 Task: Search for a one-way flight from Midland (MAF) to Indianapolis (IND) on Saturday, 5th August for 5 adults, 2 children, and 1 infant in seat, in economy class, with 1 carry-on bag, departing between 7:00 and 9:00 AM, using Alaska airline, and allowing any number of stops.
Action: Mouse moved to (278, 100)
Screenshot: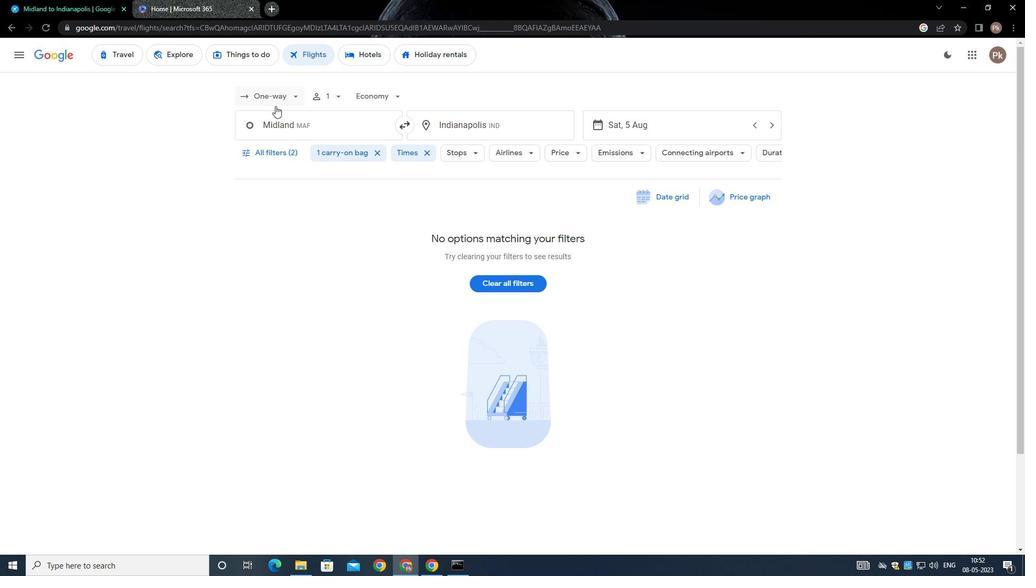 
Action: Mouse pressed left at (278, 100)
Screenshot: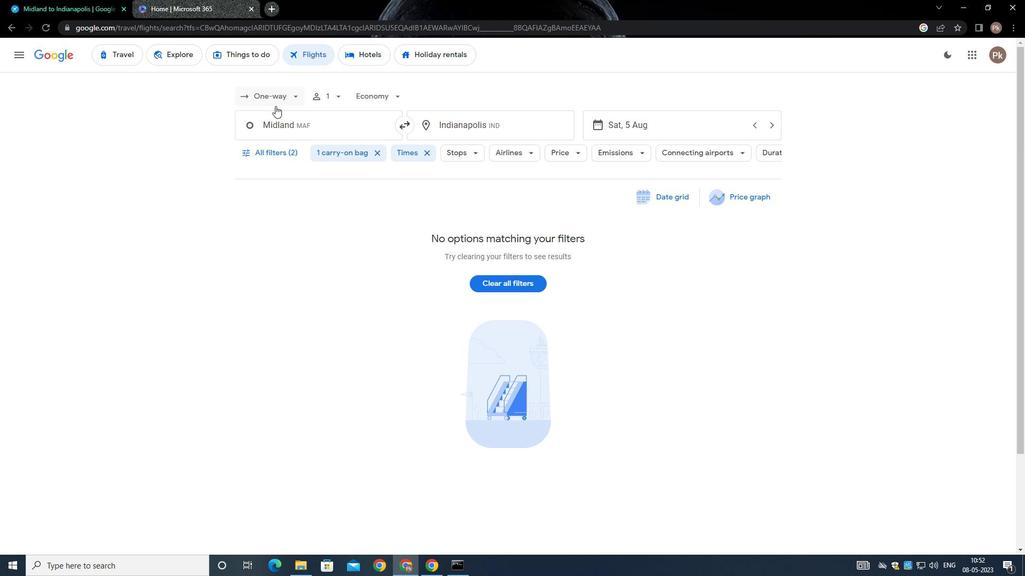 
Action: Mouse moved to (287, 145)
Screenshot: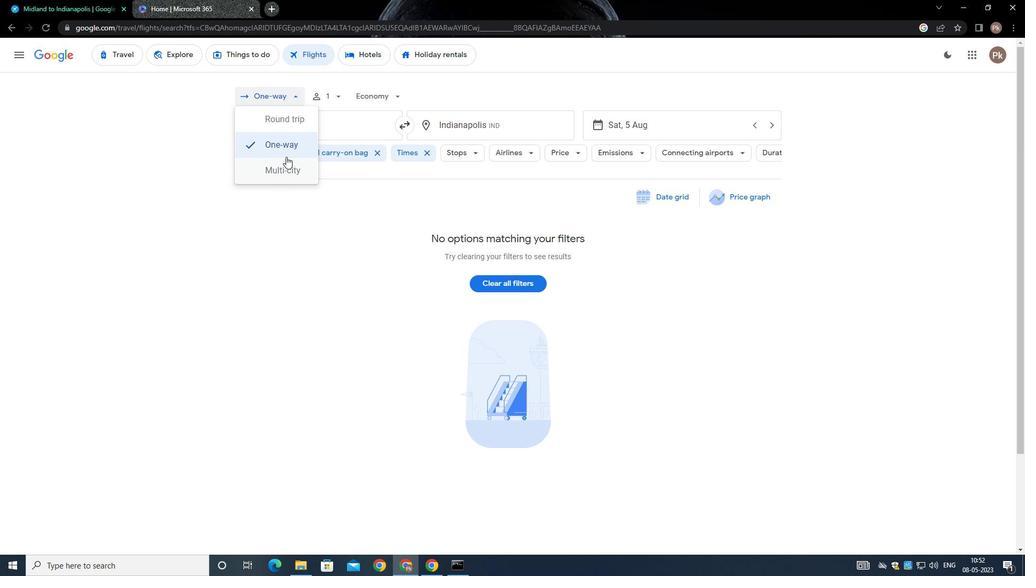
Action: Mouse pressed left at (287, 145)
Screenshot: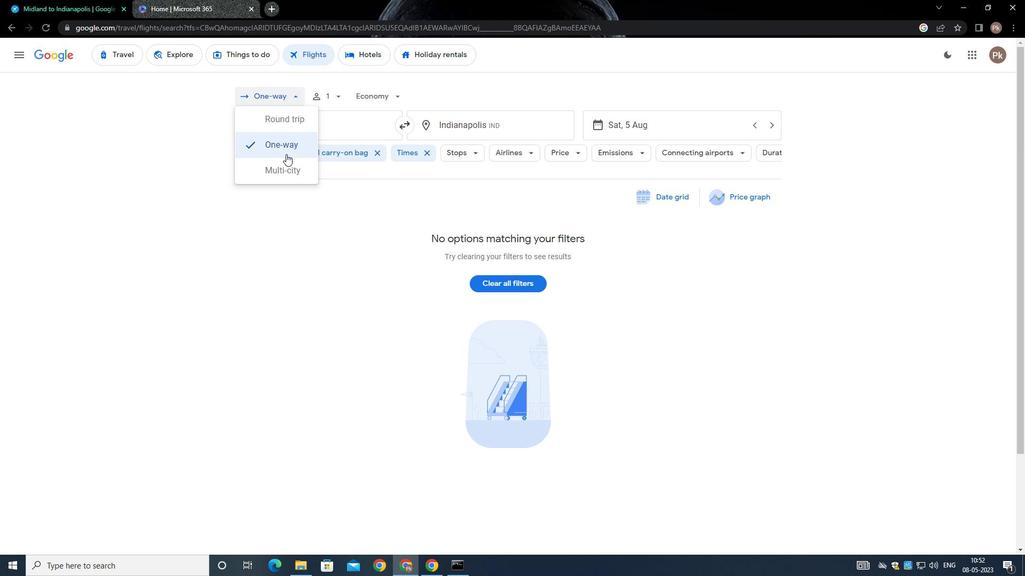 
Action: Mouse moved to (335, 99)
Screenshot: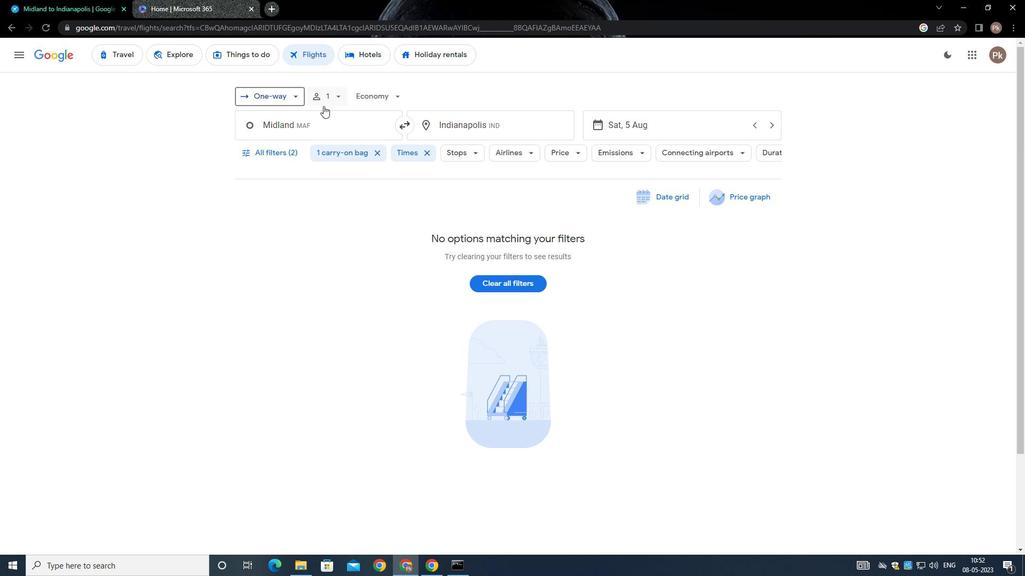
Action: Mouse pressed left at (335, 99)
Screenshot: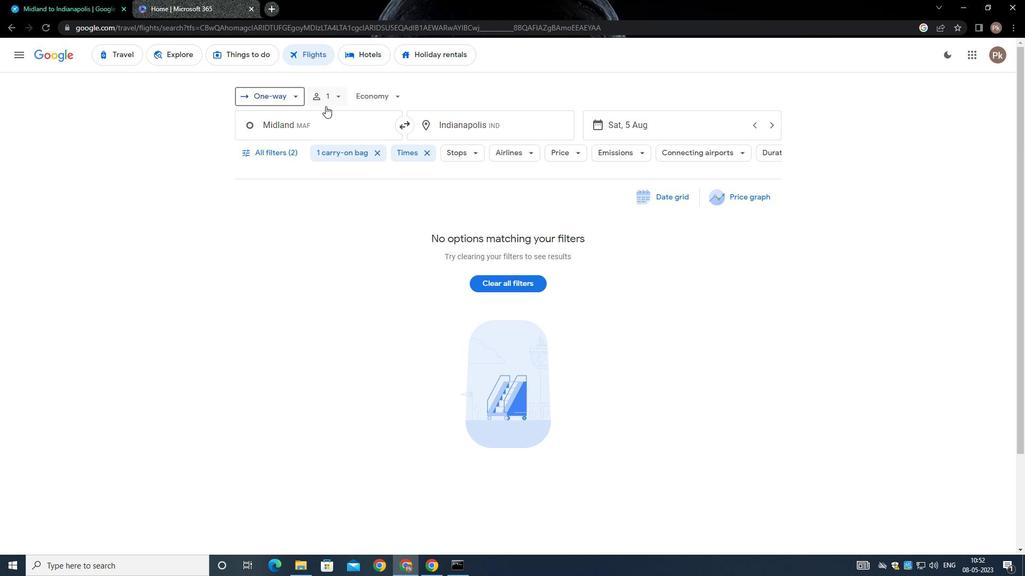 
Action: Mouse moved to (418, 122)
Screenshot: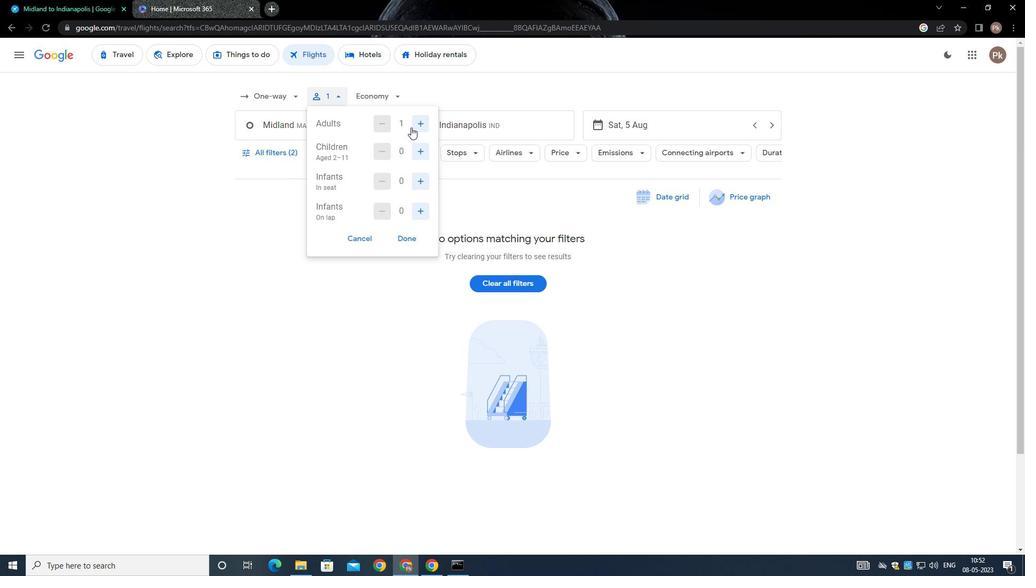 
Action: Mouse pressed left at (418, 122)
Screenshot: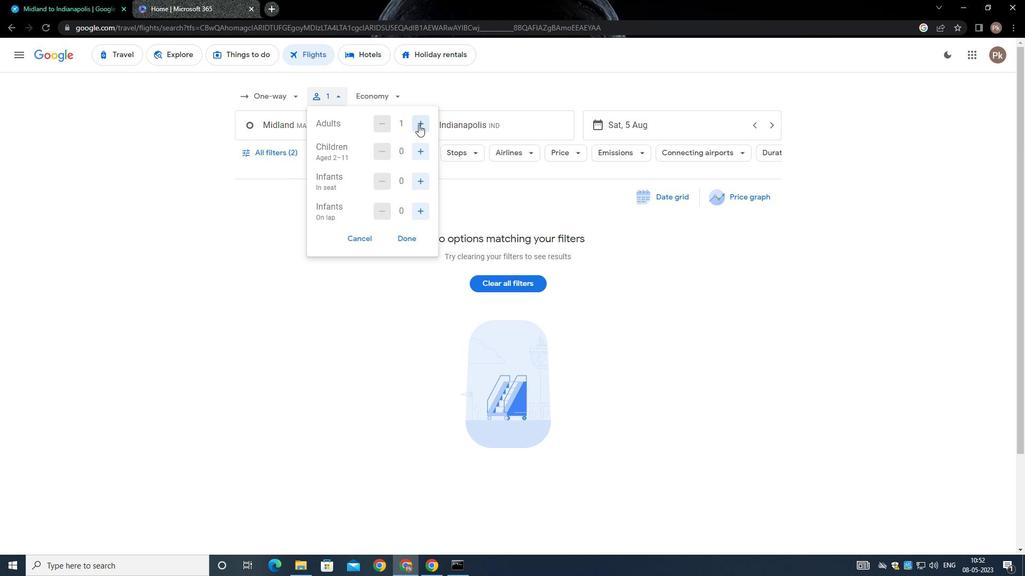 
Action: Mouse moved to (418, 122)
Screenshot: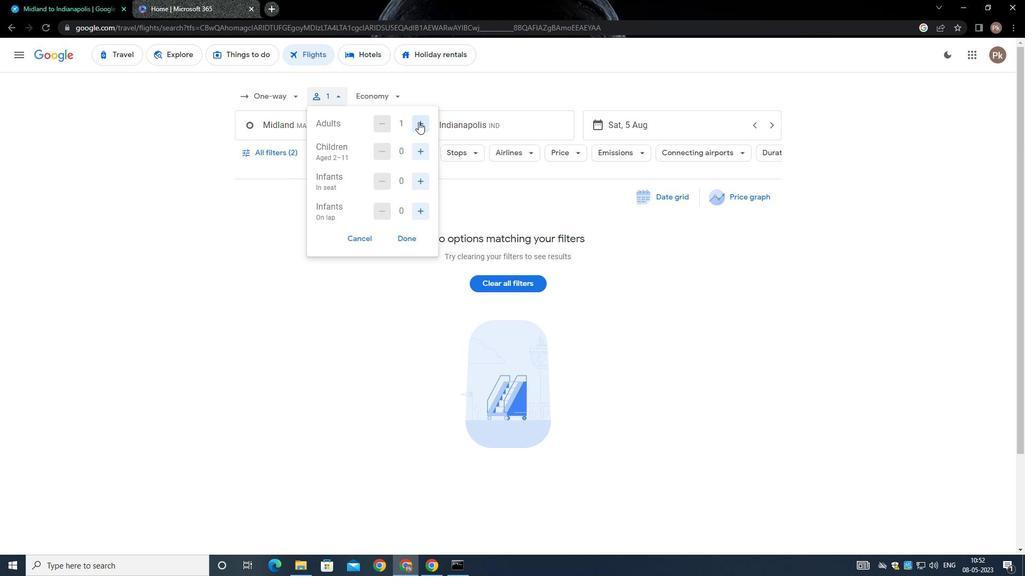 
Action: Mouse pressed left at (418, 122)
Screenshot: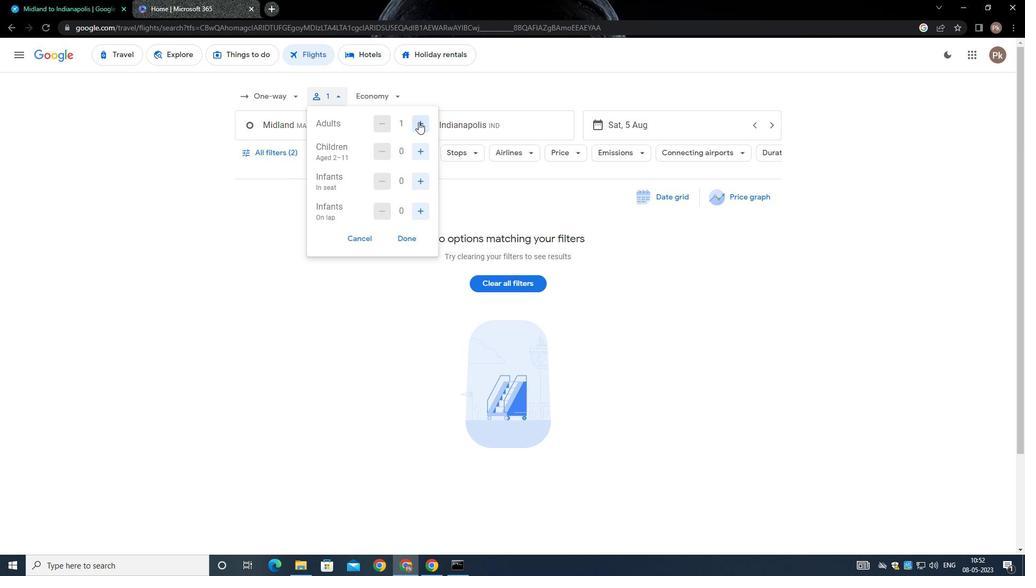 
Action: Mouse moved to (419, 121)
Screenshot: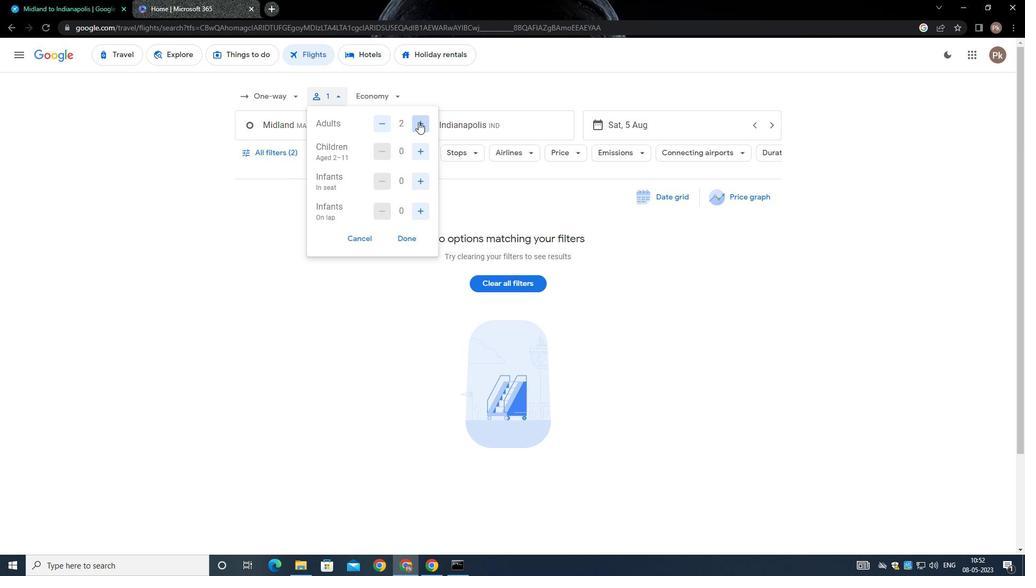 
Action: Mouse pressed left at (419, 121)
Screenshot: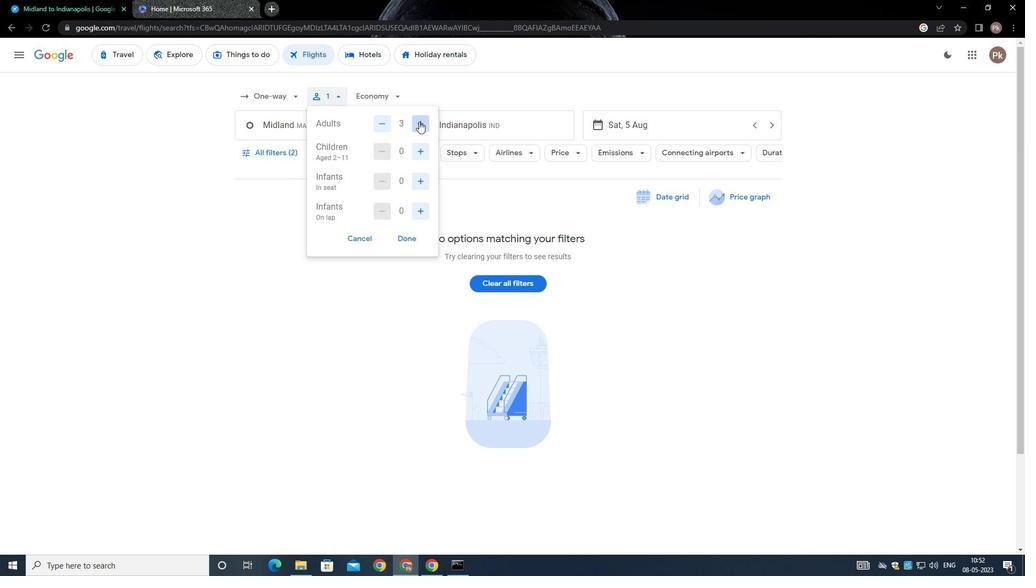 
Action: Mouse pressed left at (419, 121)
Screenshot: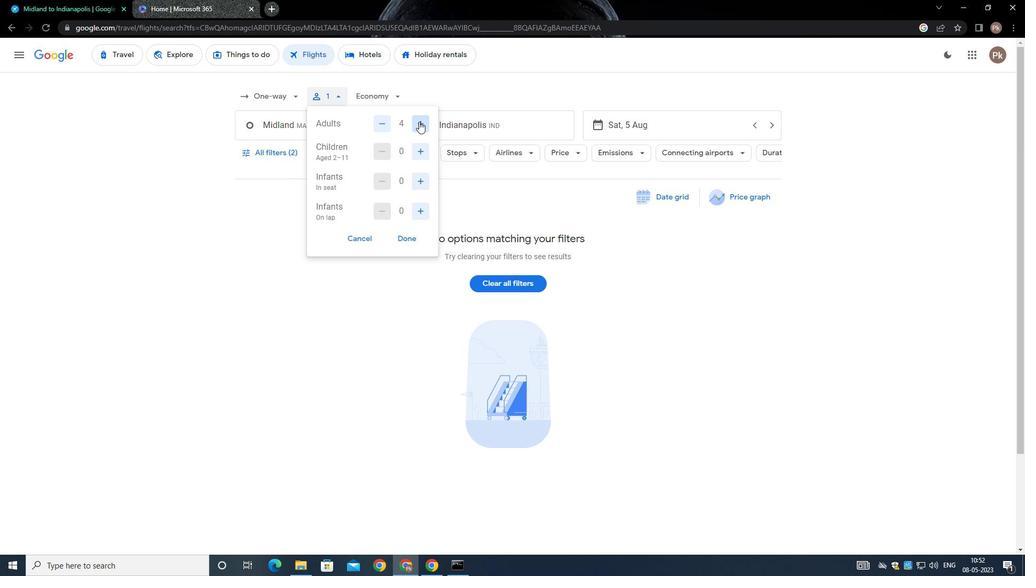 
Action: Mouse moved to (425, 153)
Screenshot: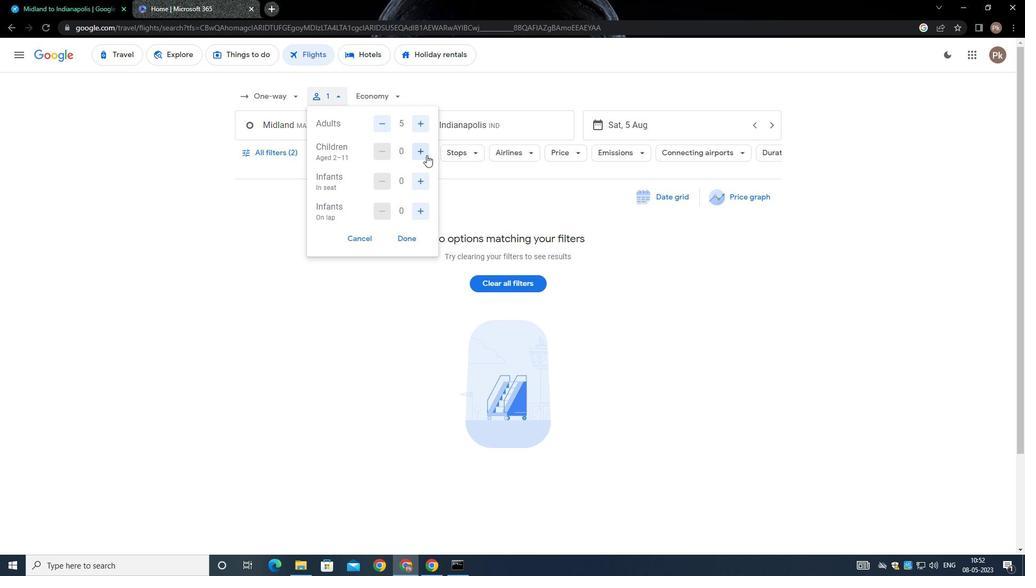 
Action: Mouse pressed left at (425, 153)
Screenshot: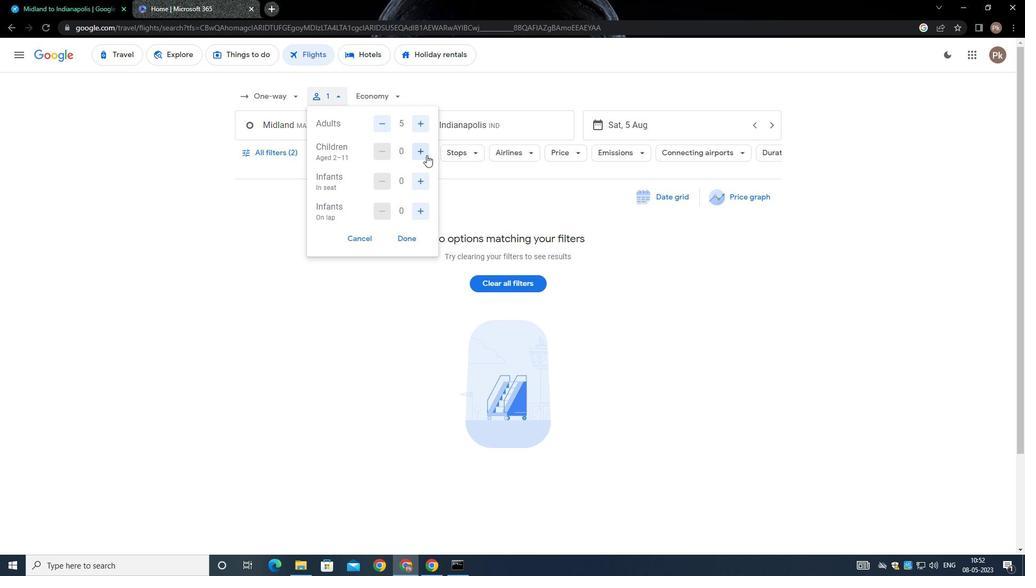 
Action: Mouse moved to (425, 153)
Screenshot: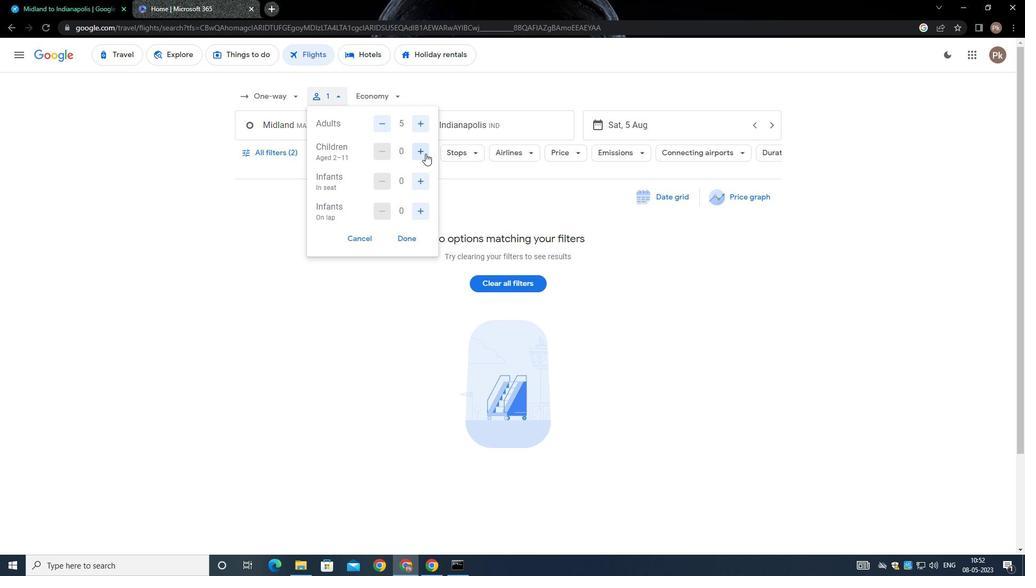 
Action: Mouse pressed left at (425, 153)
Screenshot: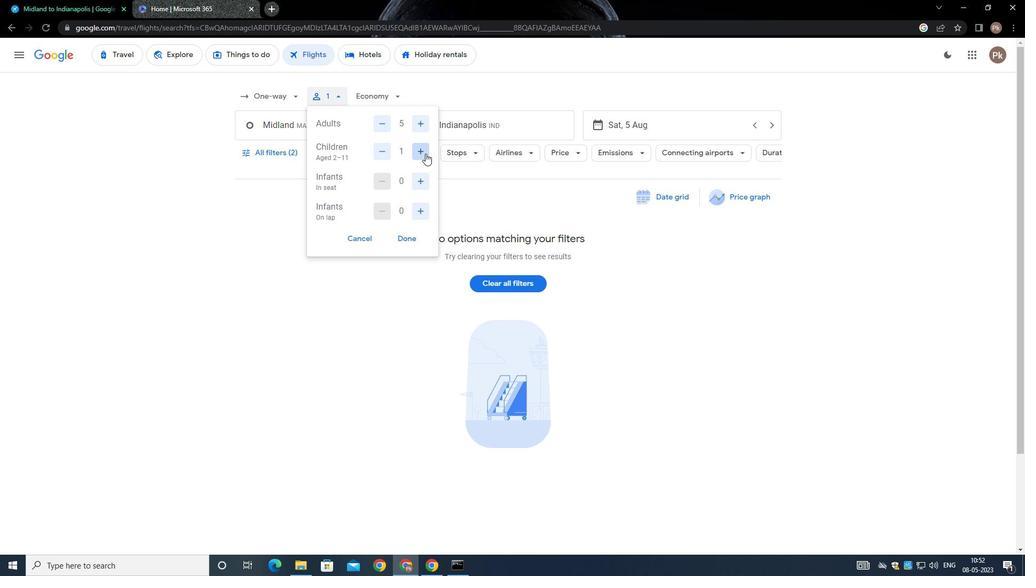 
Action: Mouse moved to (424, 177)
Screenshot: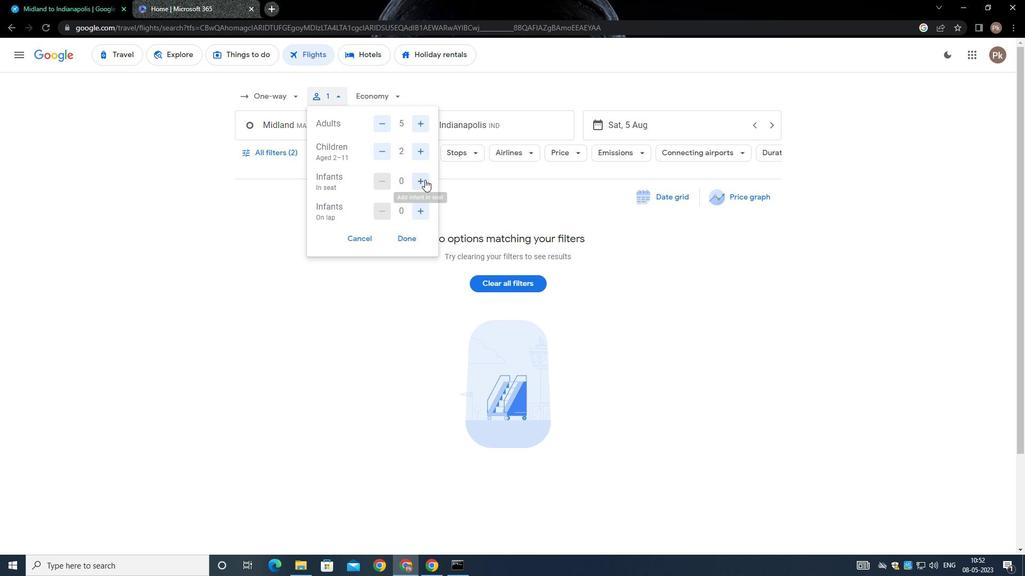 
Action: Mouse pressed left at (424, 177)
Screenshot: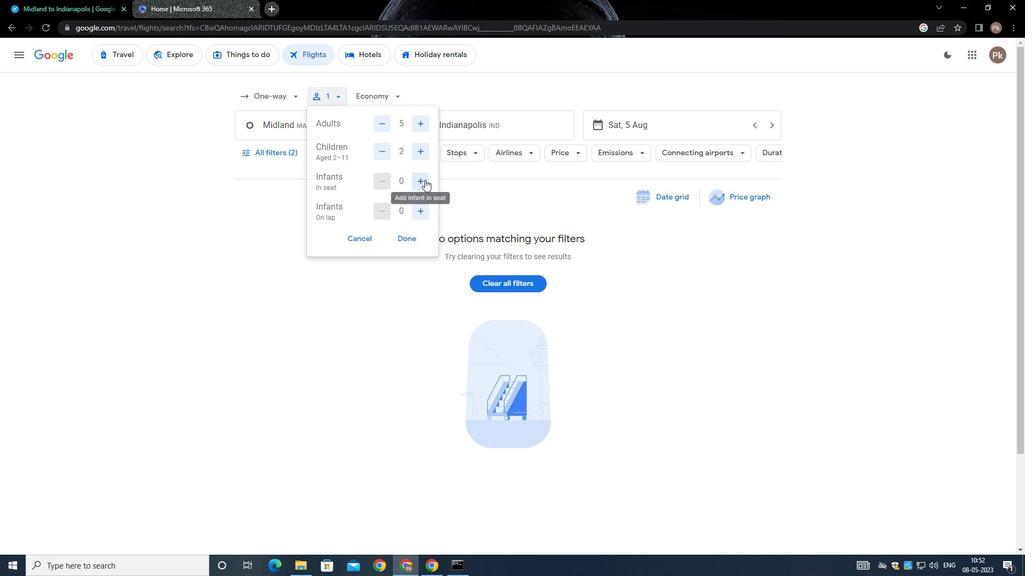 
Action: Mouse moved to (420, 211)
Screenshot: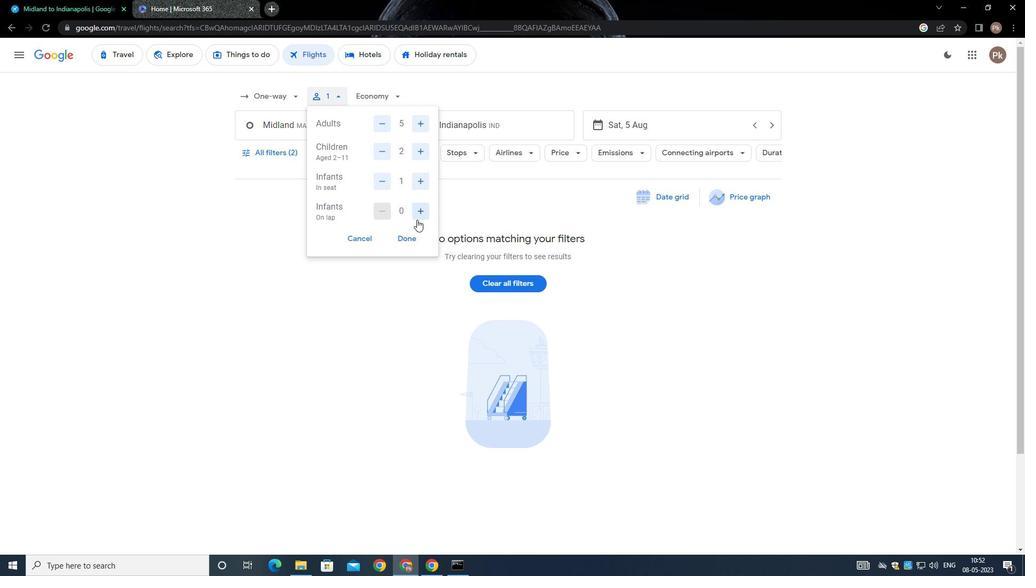 
Action: Mouse pressed left at (420, 211)
Screenshot: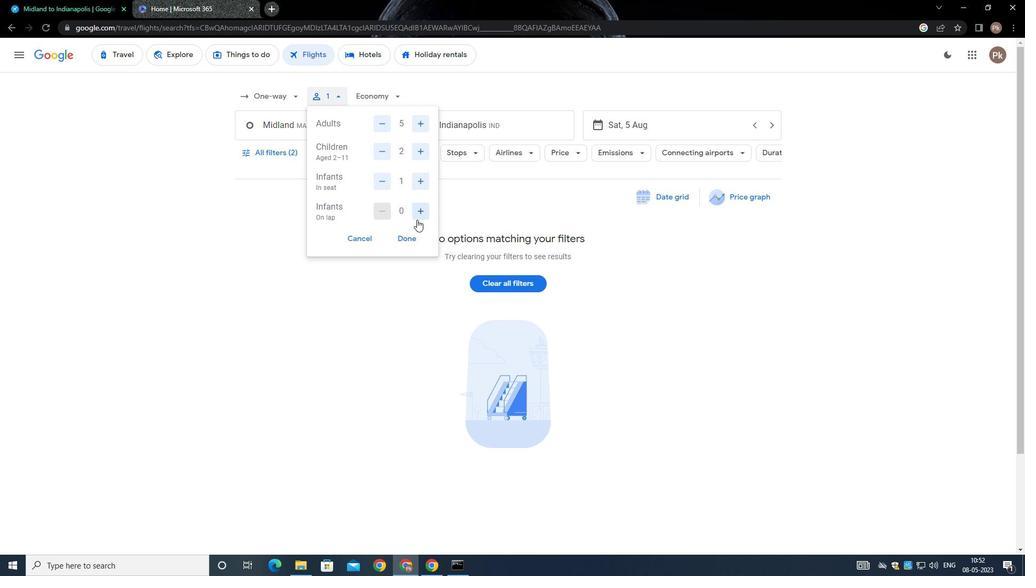 
Action: Mouse moved to (407, 235)
Screenshot: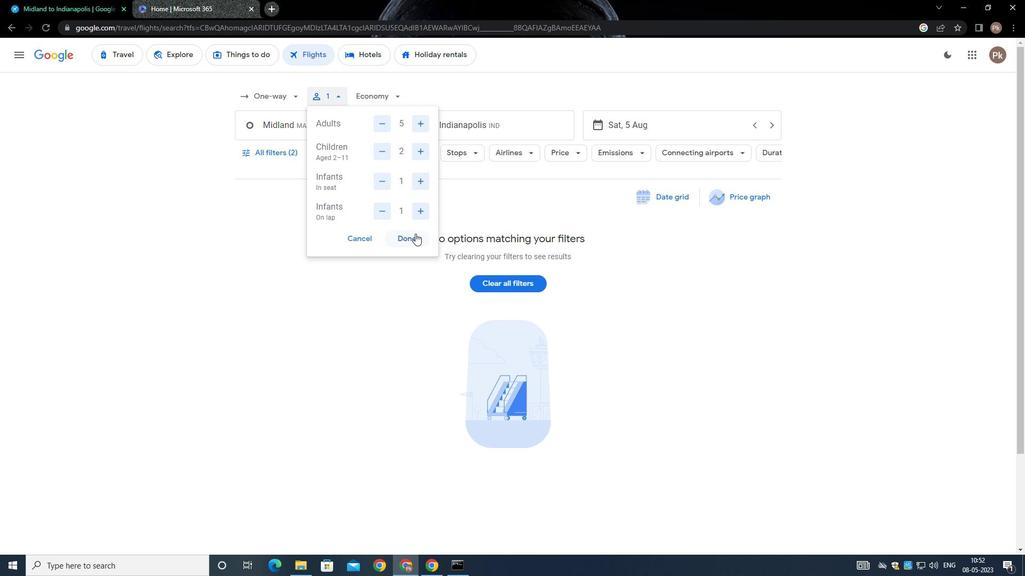 
Action: Mouse pressed left at (407, 235)
Screenshot: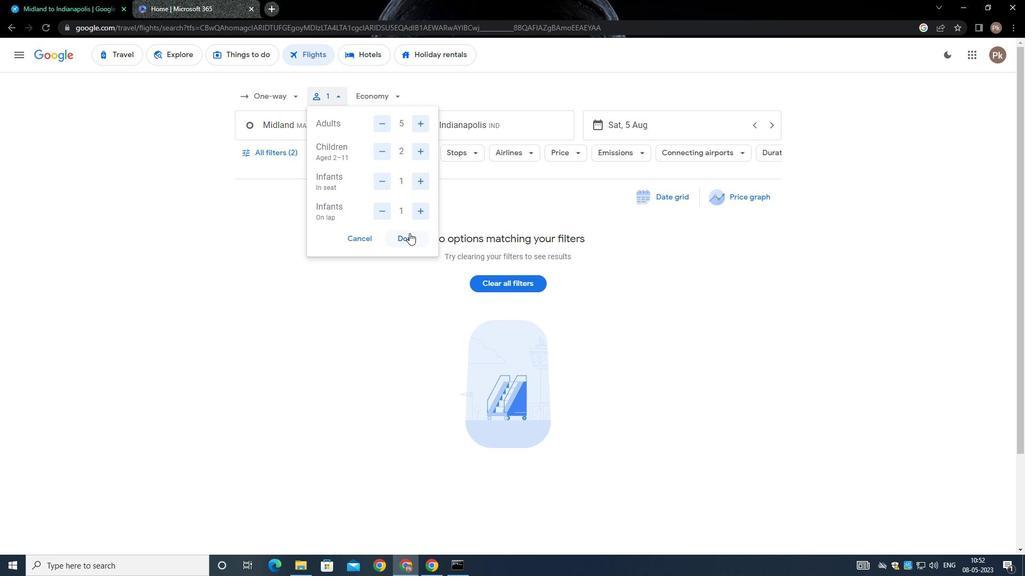 
Action: Mouse moved to (385, 96)
Screenshot: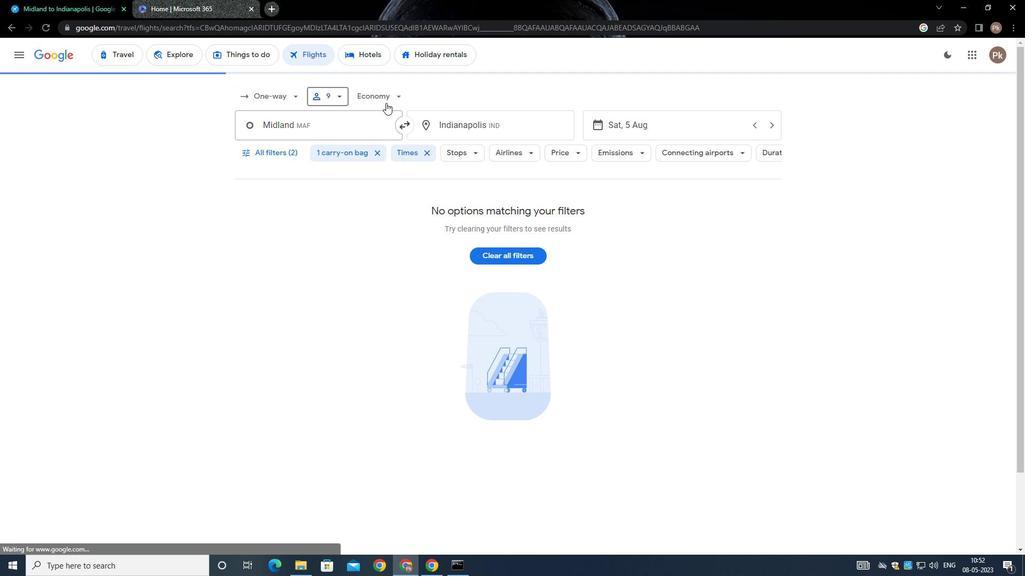 
Action: Mouse pressed left at (385, 96)
Screenshot: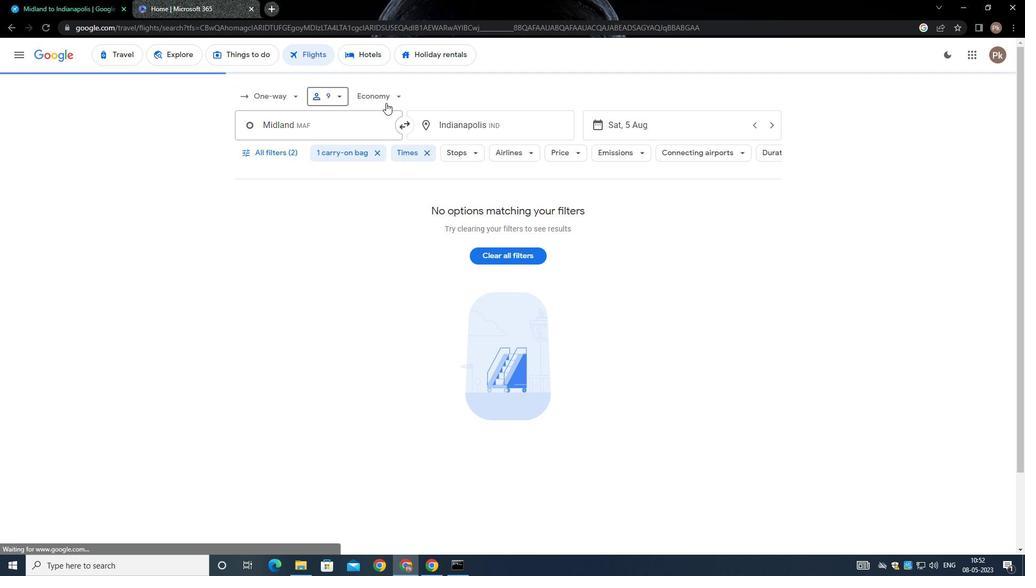 
Action: Mouse moved to (390, 121)
Screenshot: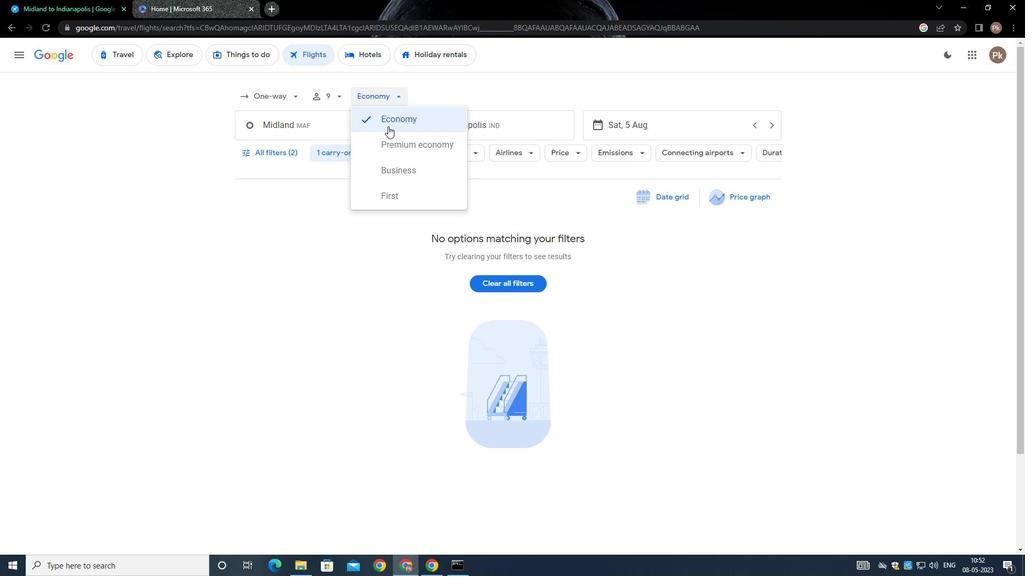 
Action: Mouse pressed left at (390, 121)
Screenshot: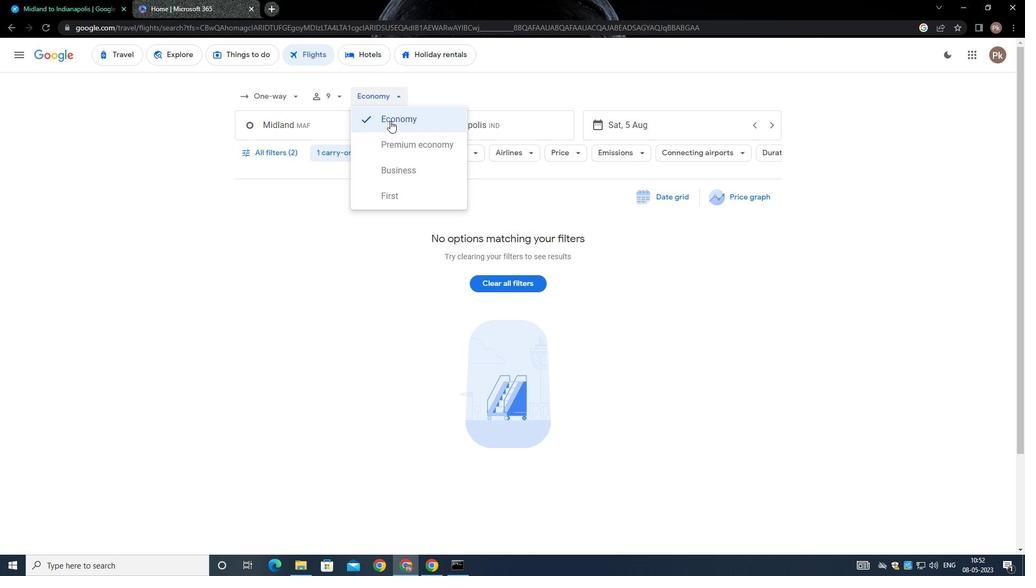 
Action: Mouse moved to (308, 120)
Screenshot: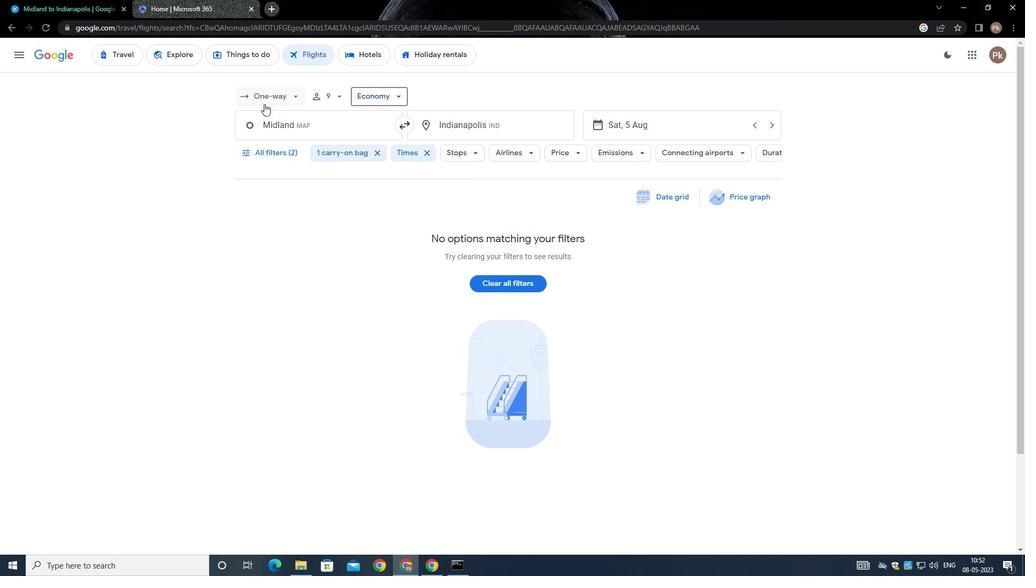 
Action: Mouse pressed left at (308, 120)
Screenshot: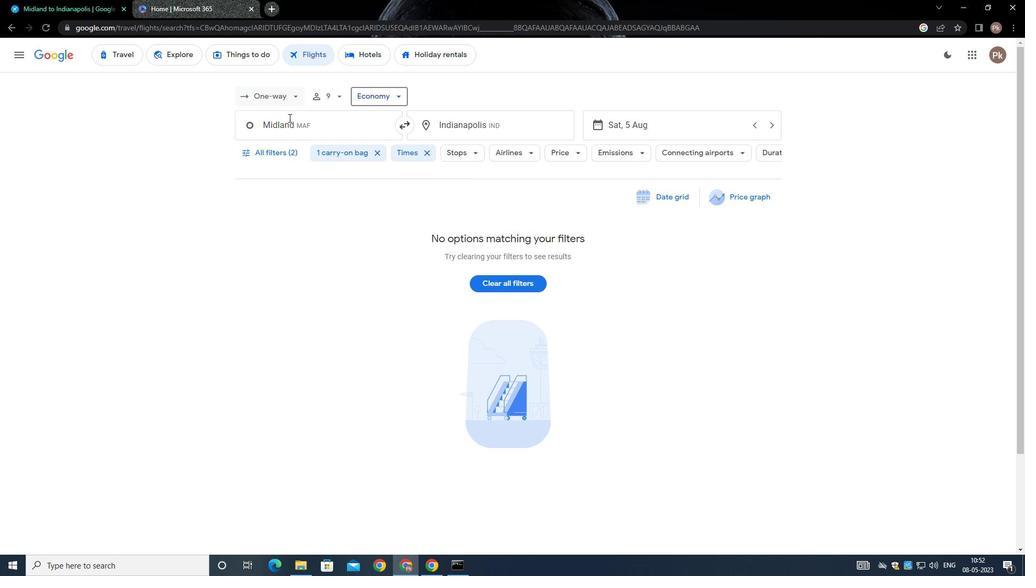 
Action: Mouse moved to (343, 179)
Screenshot: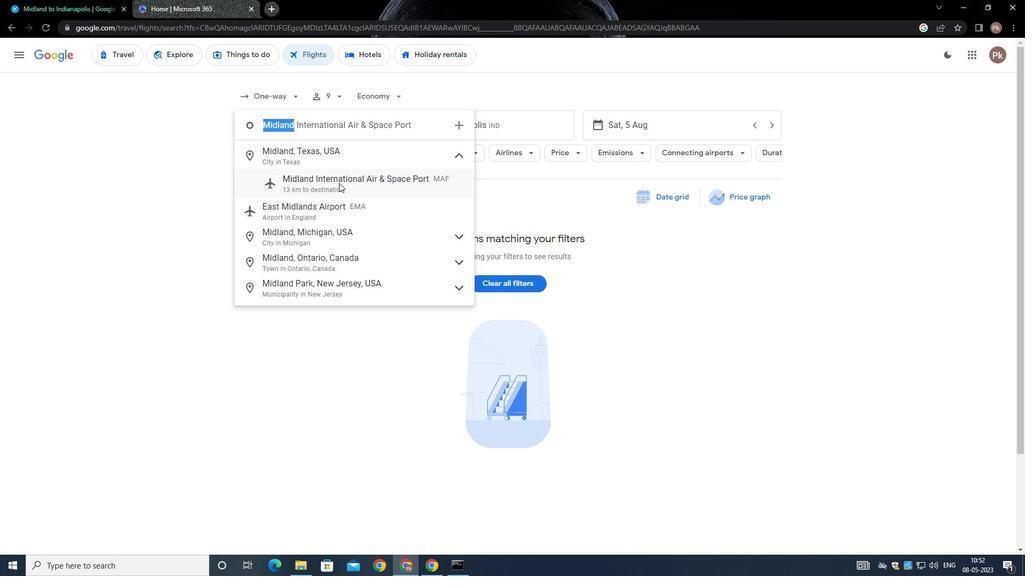 
Action: Mouse pressed left at (343, 179)
Screenshot: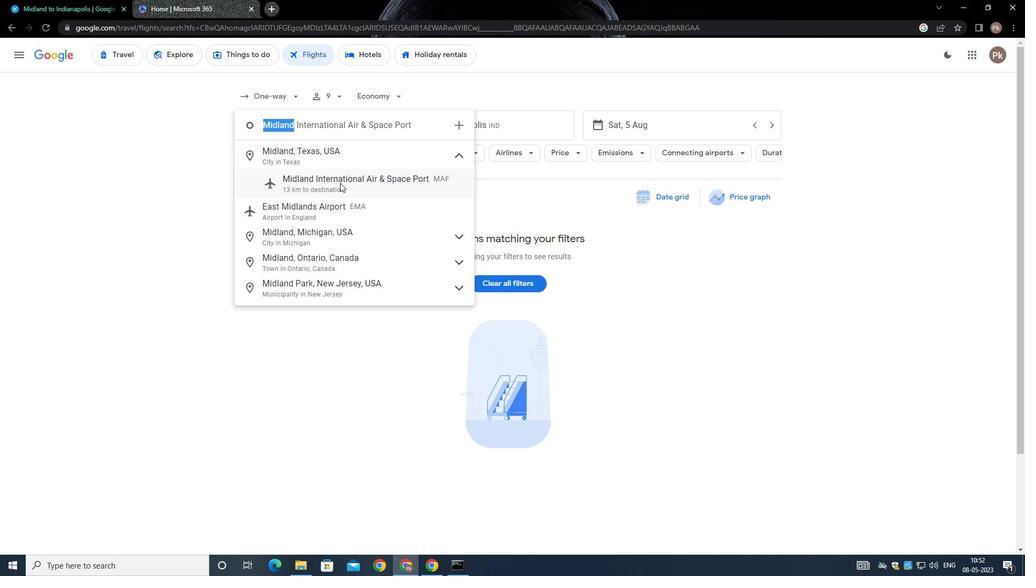 
Action: Mouse moved to (471, 126)
Screenshot: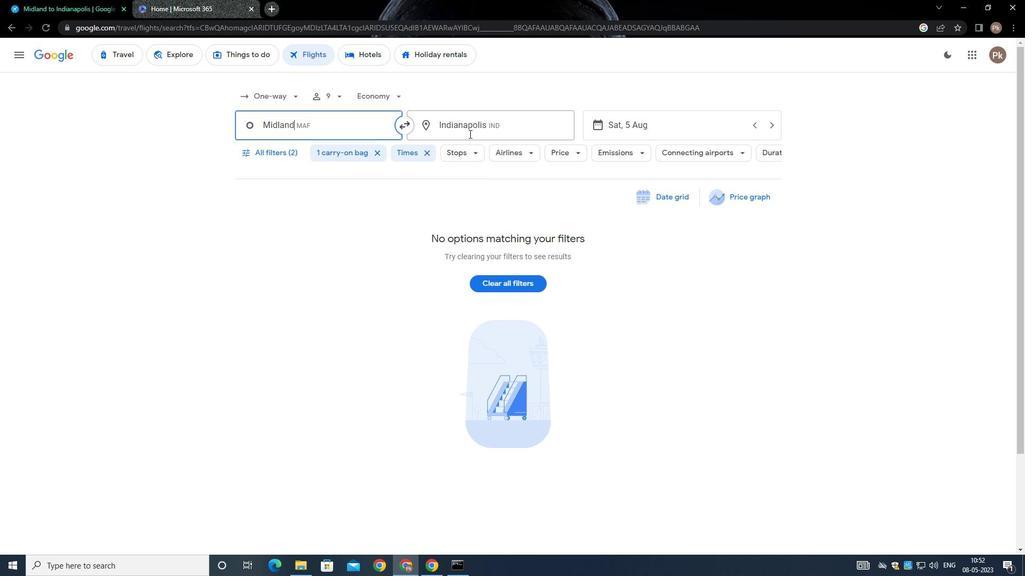 
Action: Mouse pressed left at (471, 126)
Screenshot: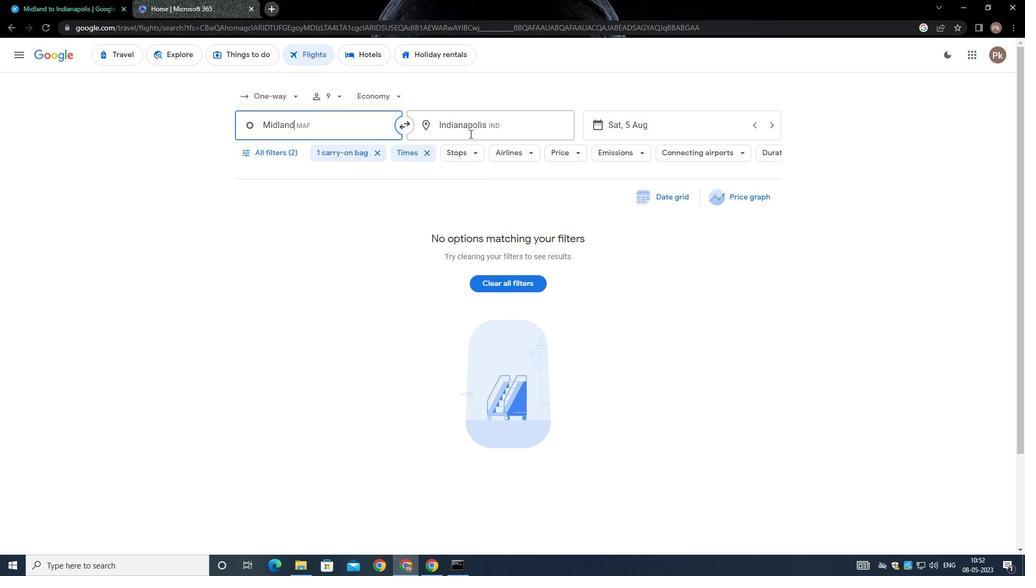 
Action: Mouse moved to (492, 180)
Screenshot: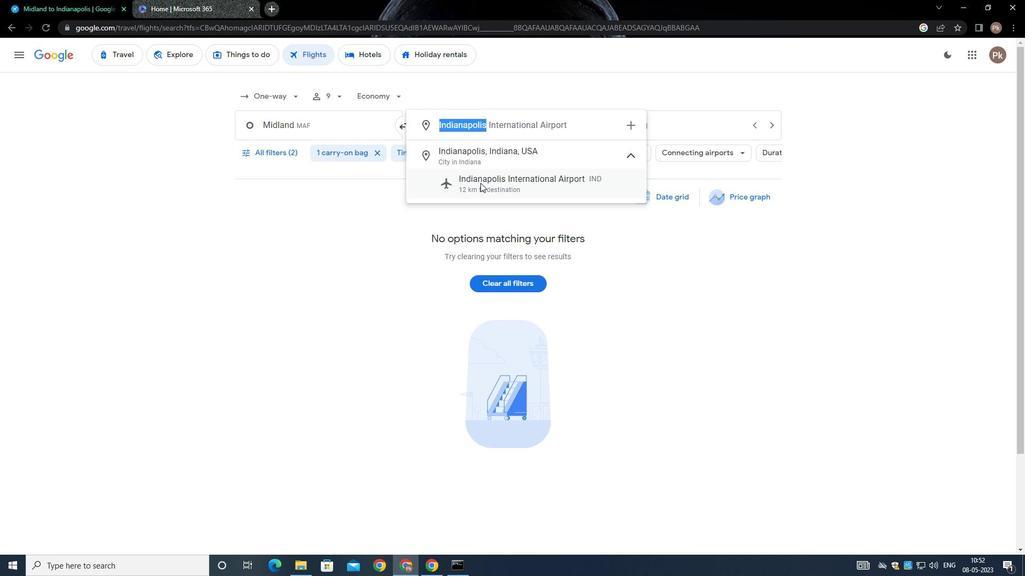
Action: Mouse pressed left at (492, 180)
Screenshot: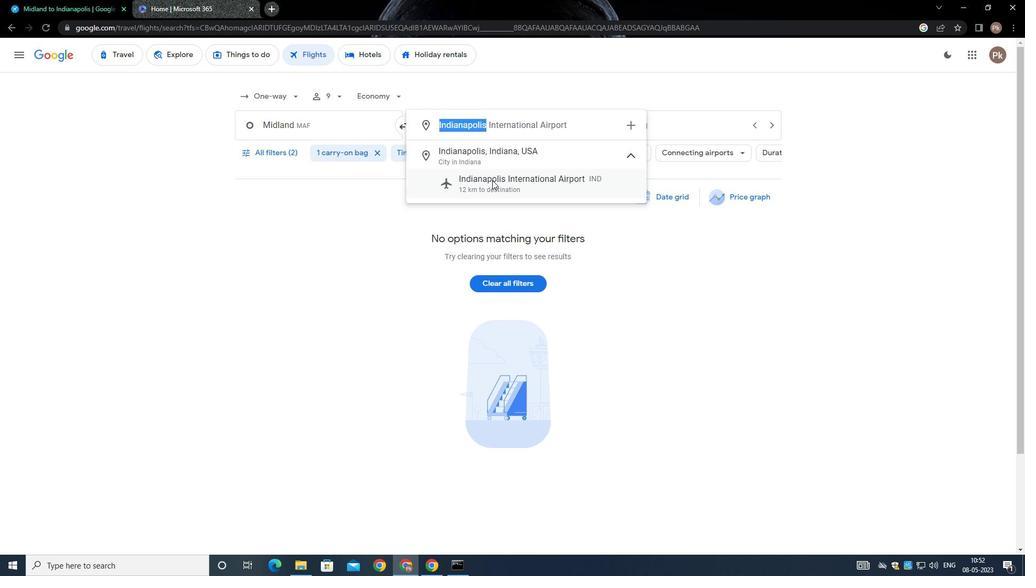 
Action: Mouse moved to (637, 126)
Screenshot: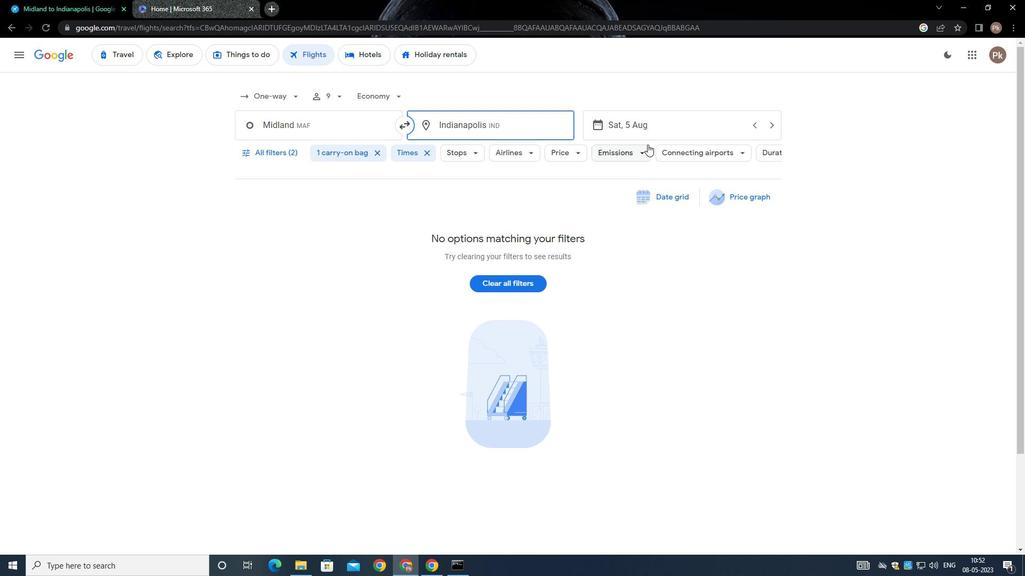 
Action: Mouse pressed left at (637, 126)
Screenshot: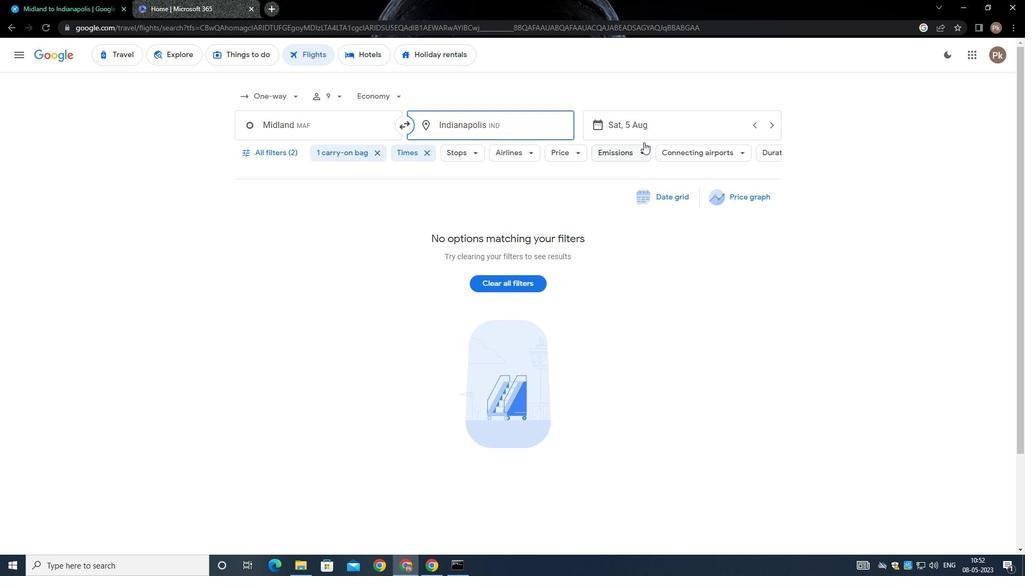 
Action: Mouse moved to (551, 206)
Screenshot: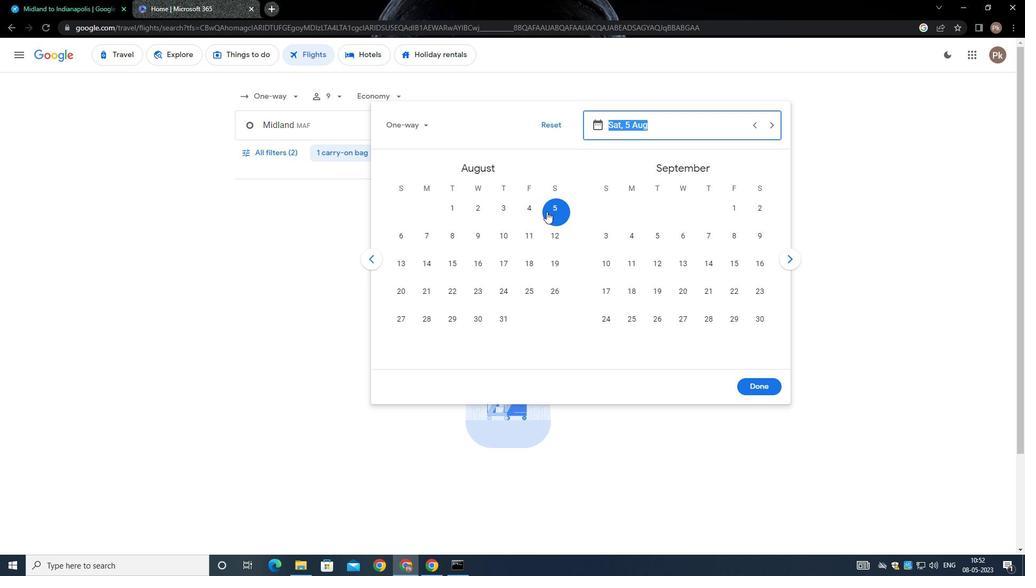 
Action: Mouse pressed left at (551, 206)
Screenshot: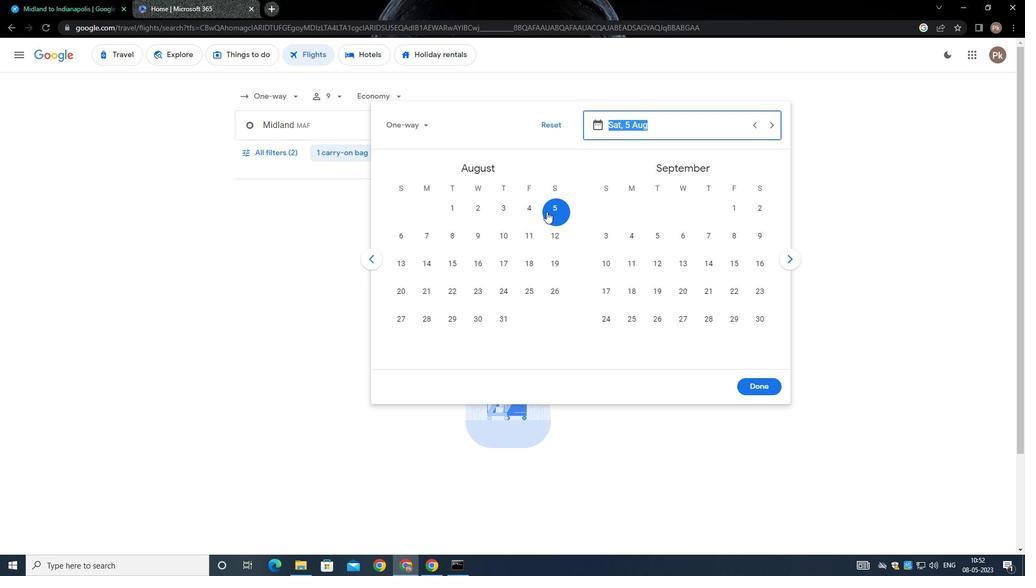 
Action: Mouse moved to (762, 384)
Screenshot: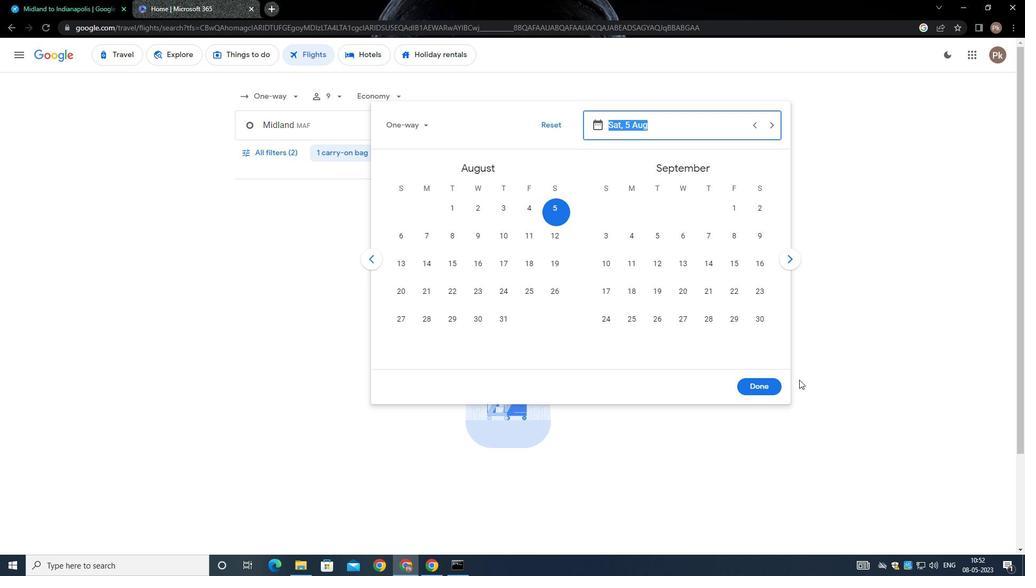 
Action: Mouse pressed left at (762, 384)
Screenshot: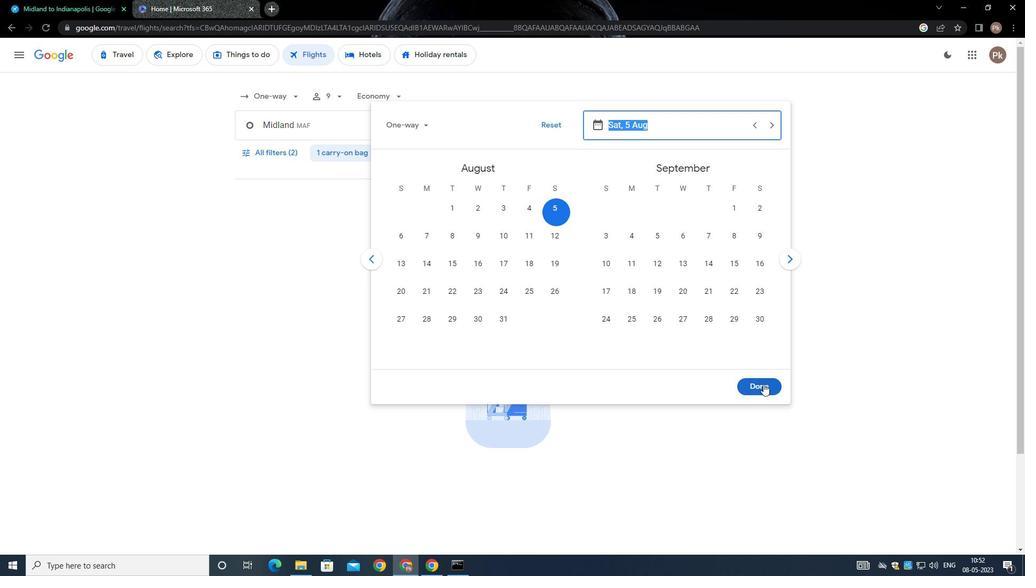 
Action: Mouse moved to (275, 158)
Screenshot: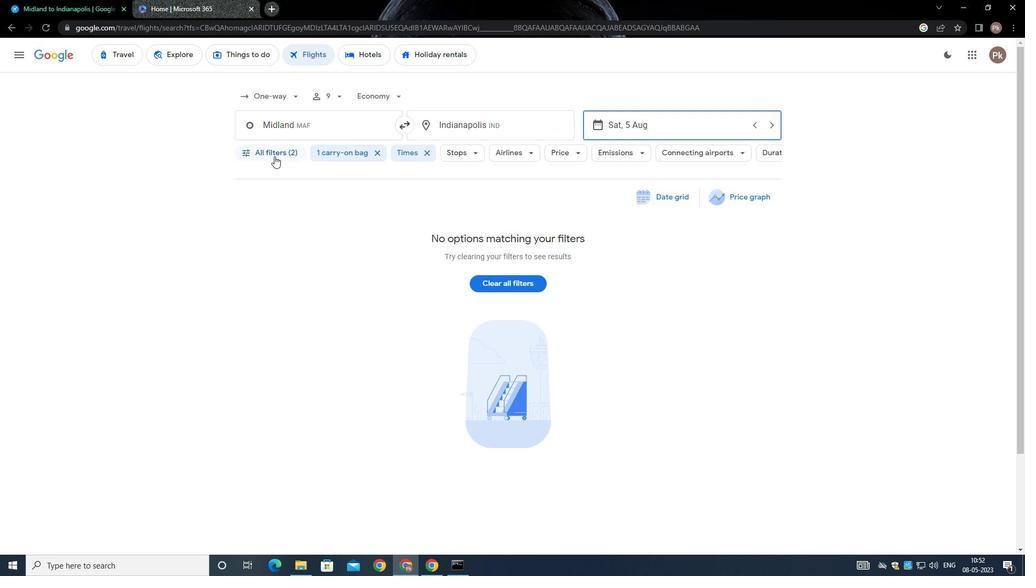 
Action: Mouse pressed left at (275, 158)
Screenshot: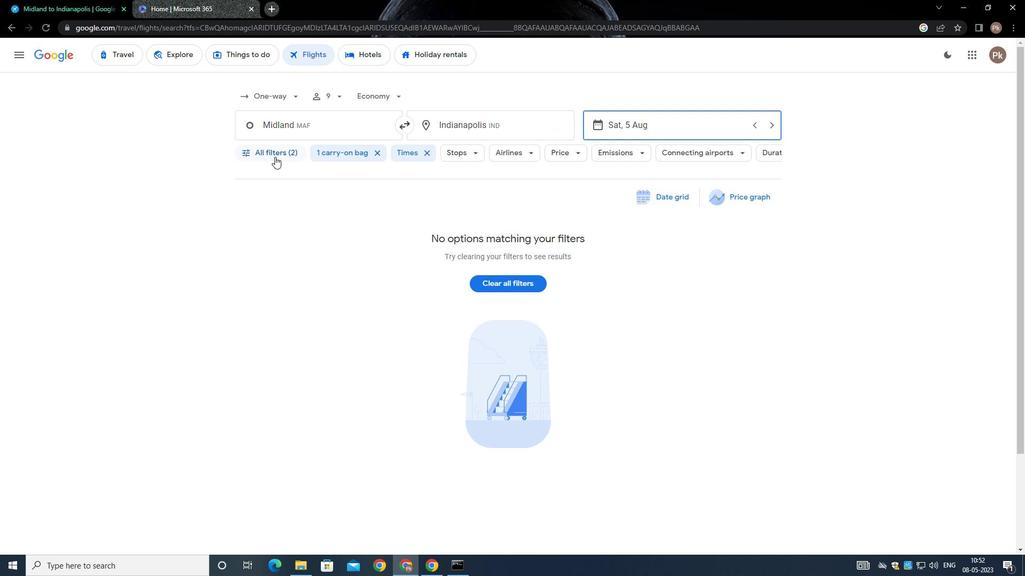 
Action: Mouse moved to (394, 380)
Screenshot: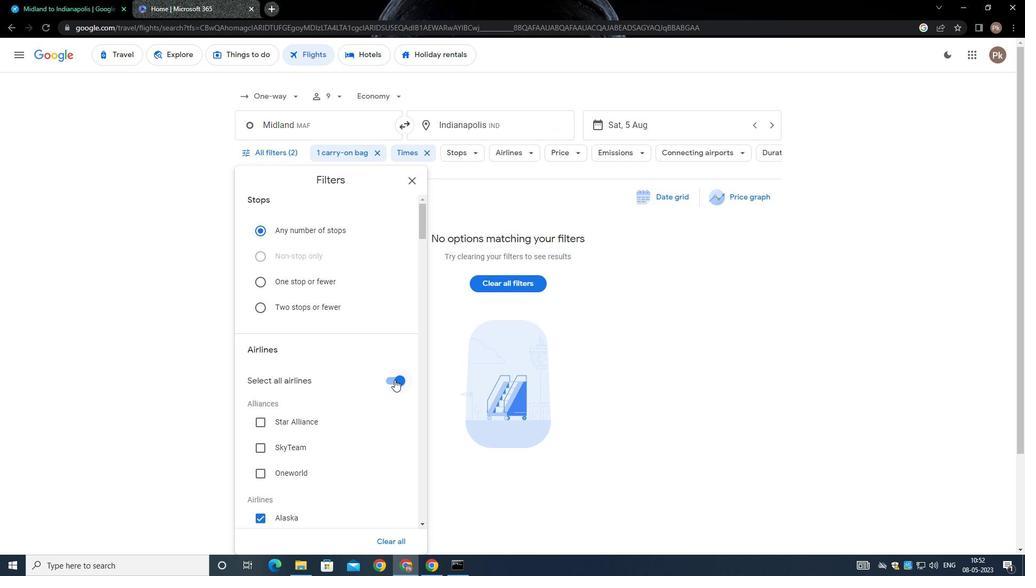 
Action: Mouse pressed left at (394, 380)
Screenshot: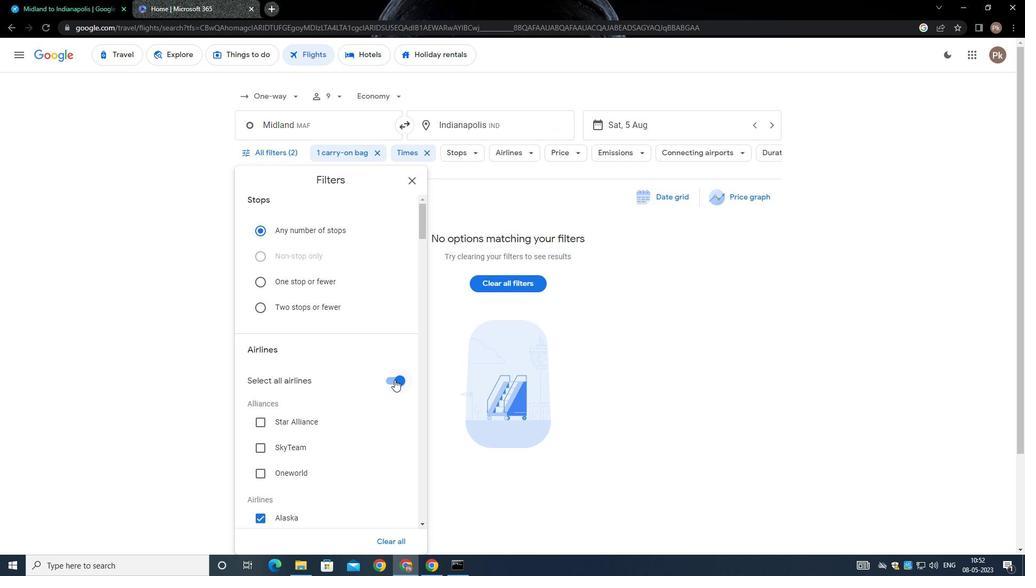 
Action: Mouse moved to (374, 332)
Screenshot: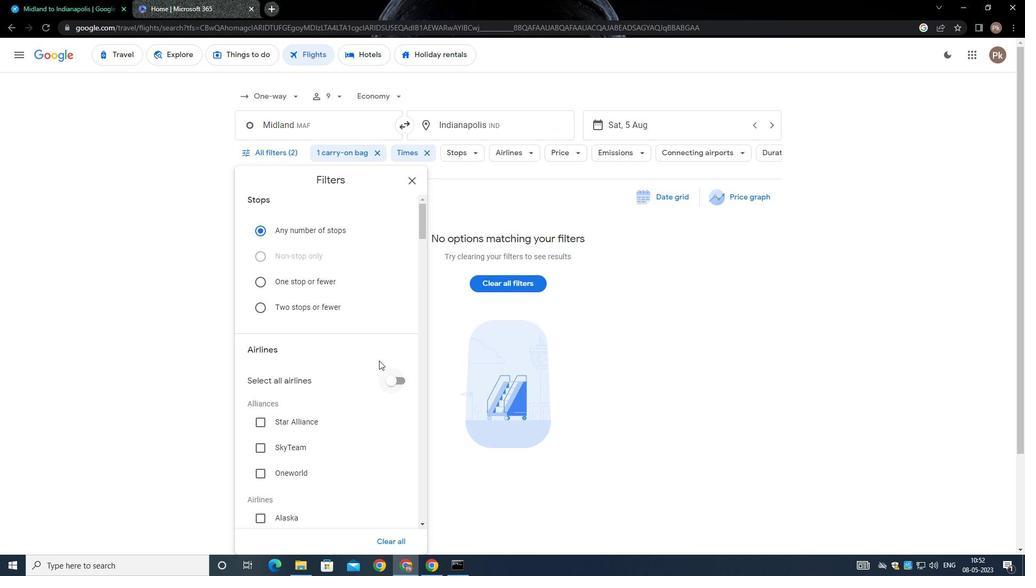 
Action: Mouse scrolled (374, 332) with delta (0, 0)
Screenshot: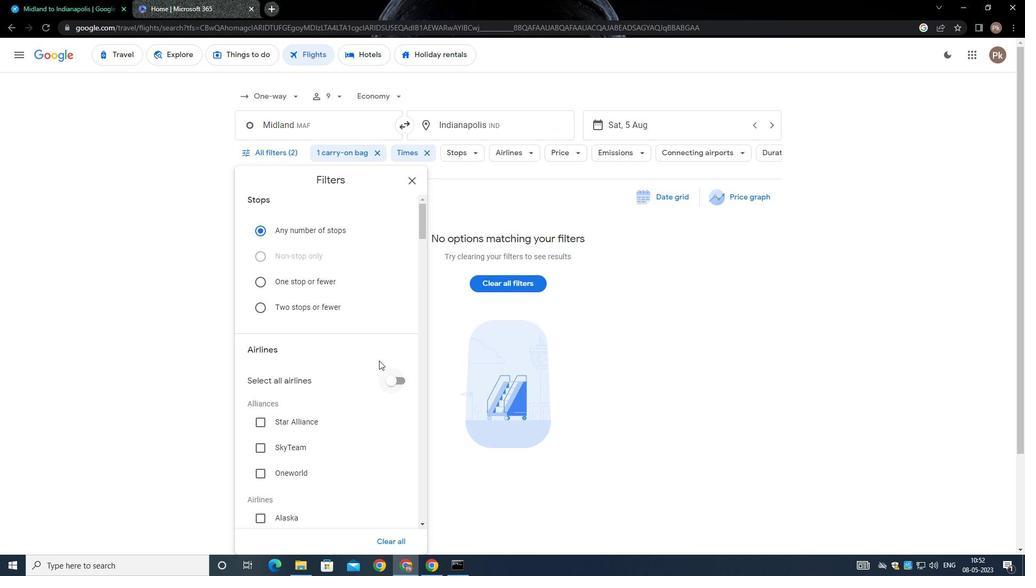 
Action: Mouse moved to (376, 336)
Screenshot: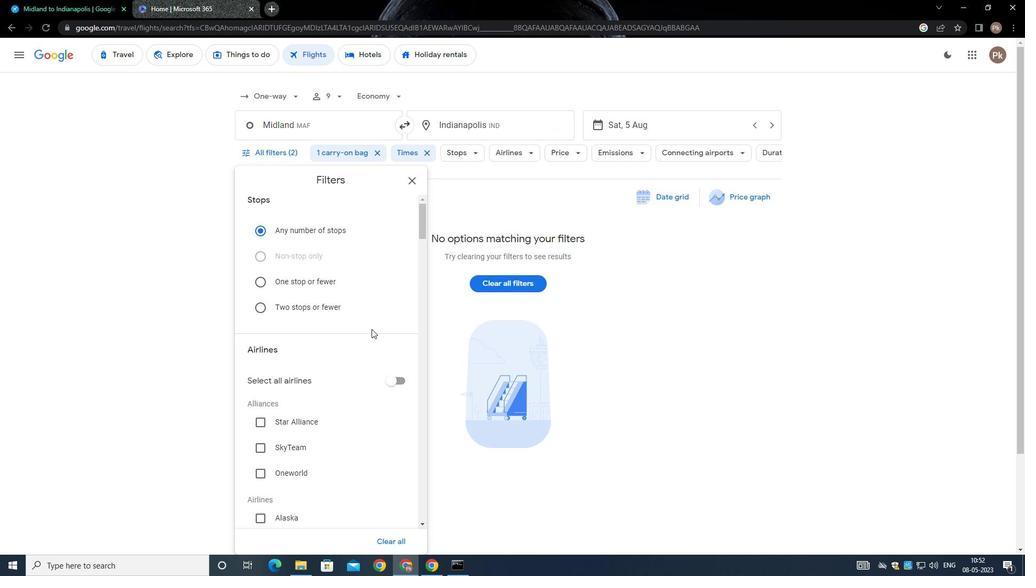 
Action: Mouse scrolled (376, 336) with delta (0, 0)
Screenshot: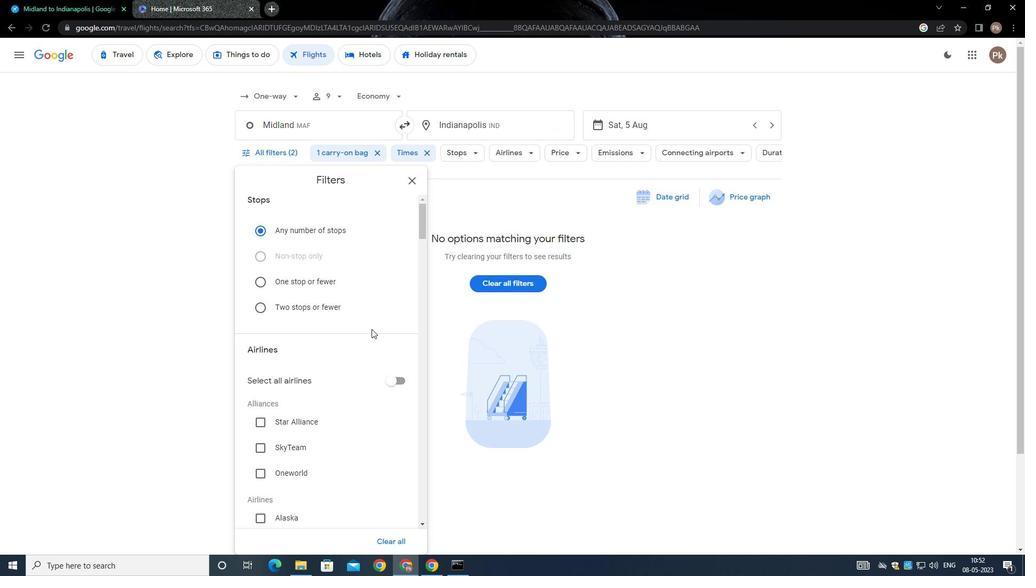 
Action: Mouse moved to (376, 336)
Screenshot: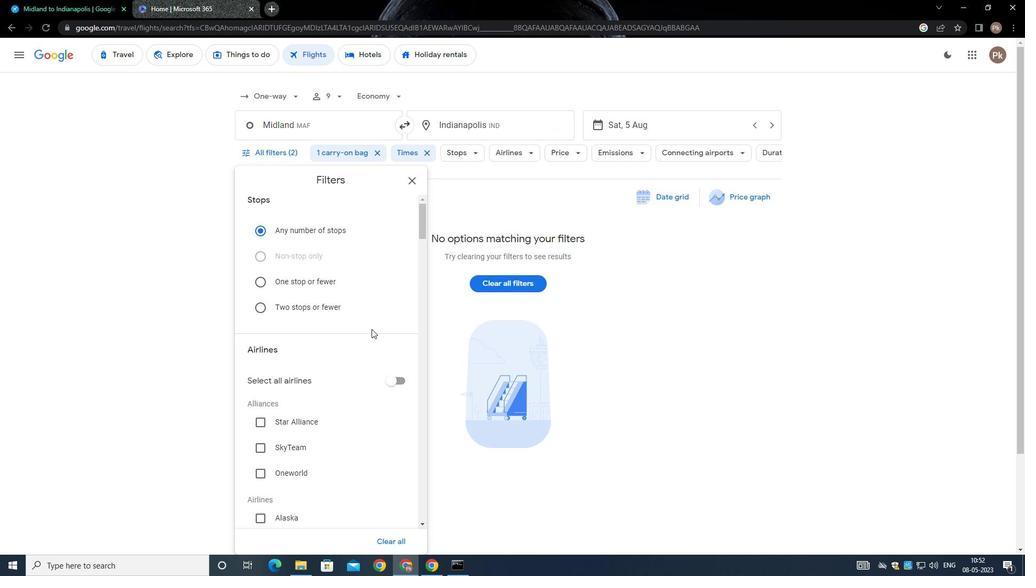 
Action: Mouse scrolled (376, 336) with delta (0, 0)
Screenshot: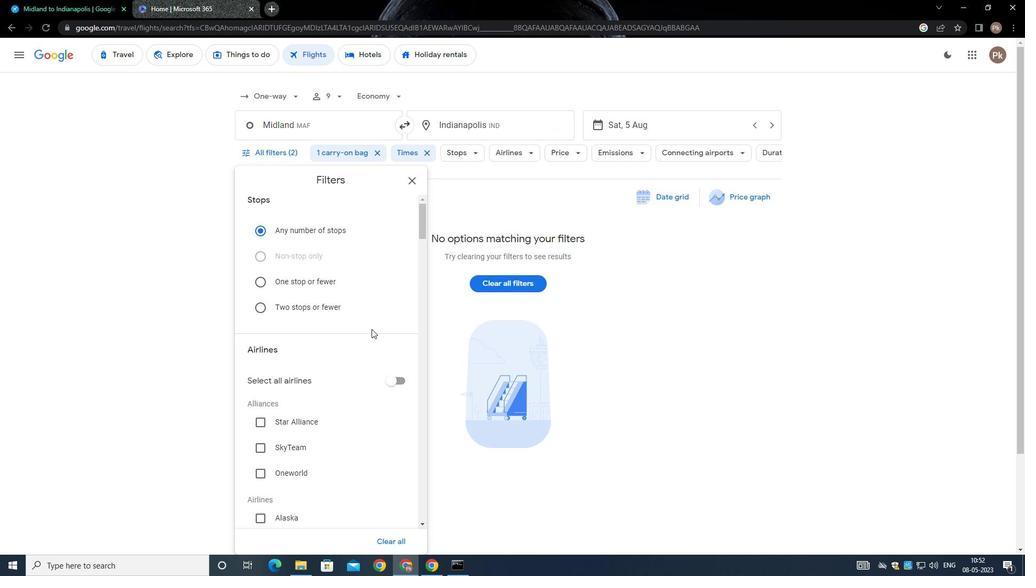 
Action: Mouse scrolled (376, 336) with delta (0, 0)
Screenshot: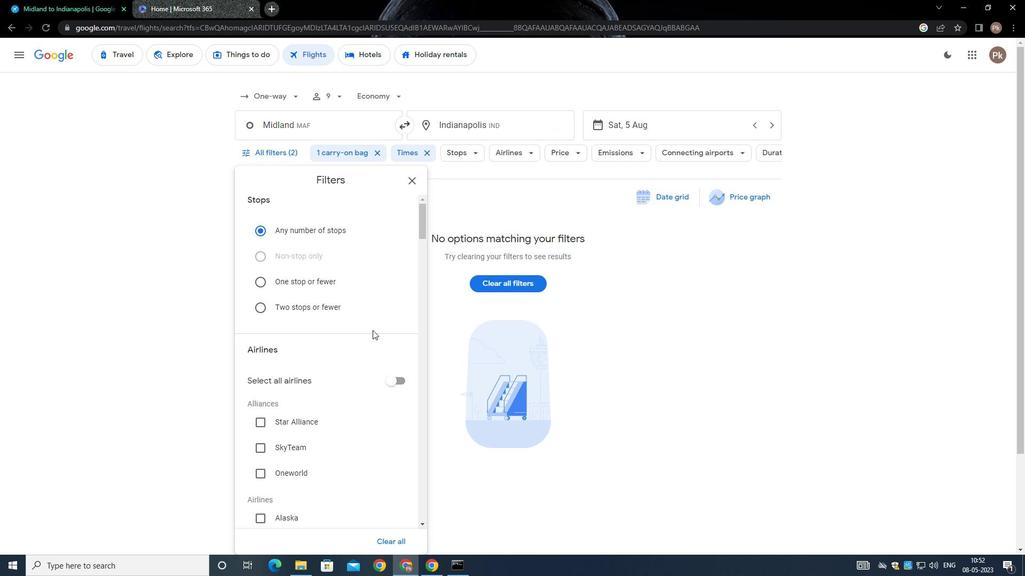 
Action: Mouse moved to (391, 451)
Screenshot: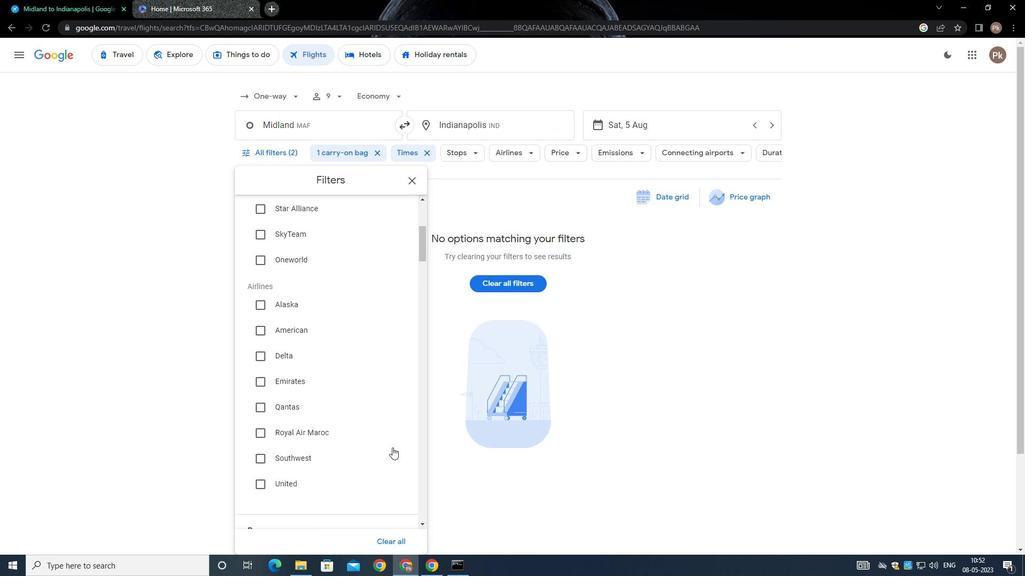 
Action: Mouse scrolled (391, 450) with delta (0, 0)
Screenshot: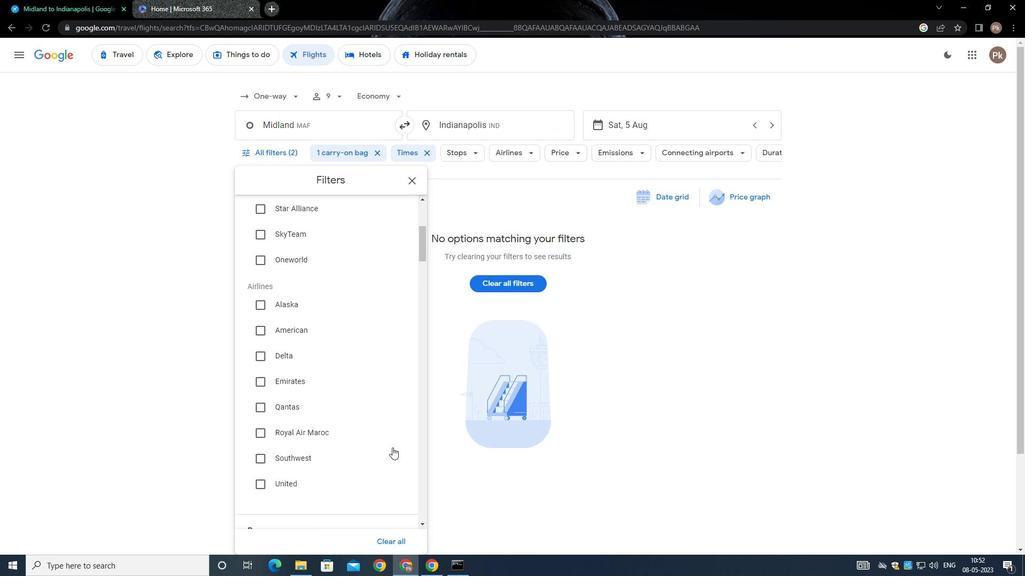 
Action: Mouse moved to (391, 451)
Screenshot: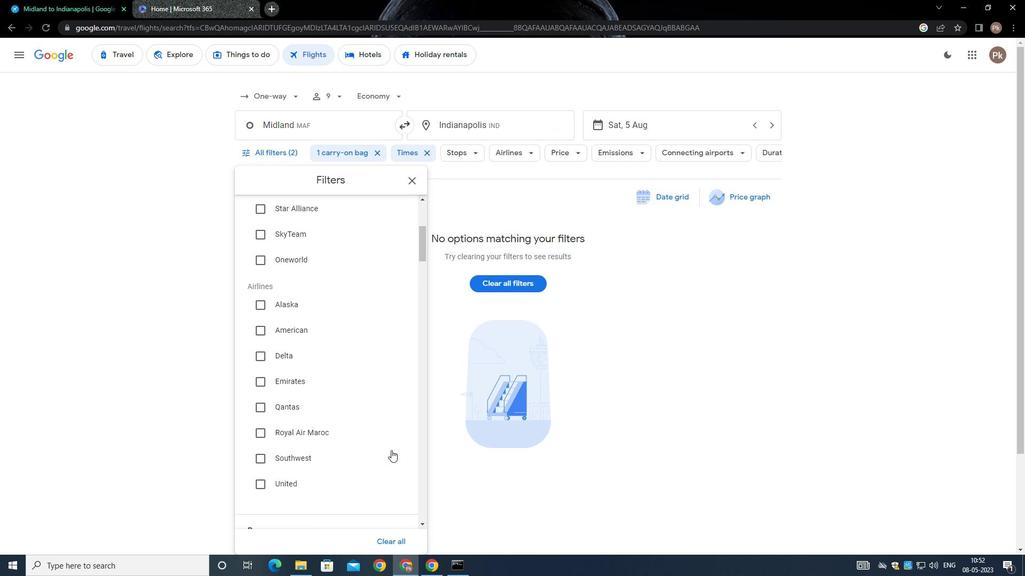 
Action: Mouse scrolled (391, 451) with delta (0, 0)
Screenshot: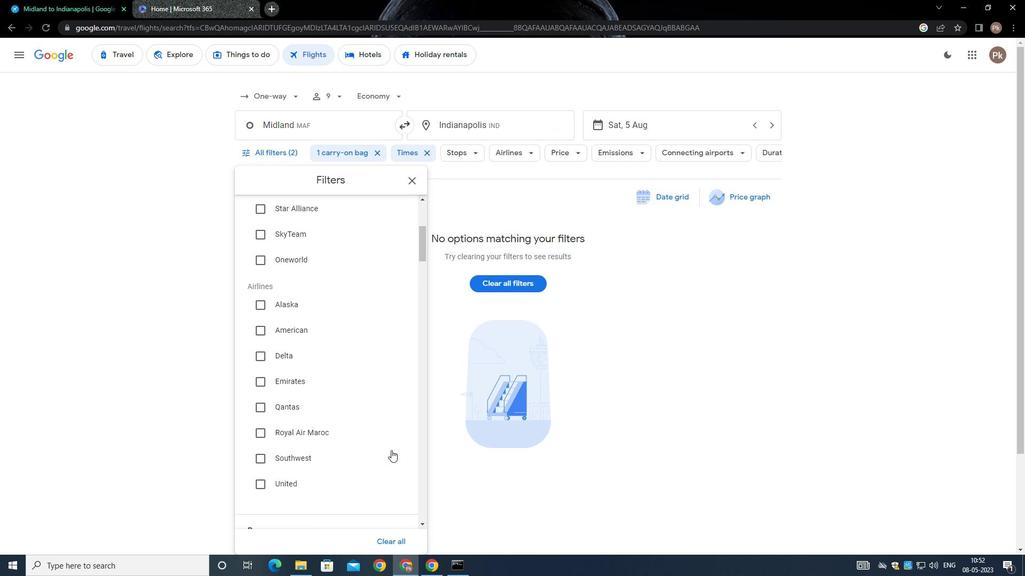 
Action: Mouse scrolled (391, 451) with delta (0, 0)
Screenshot: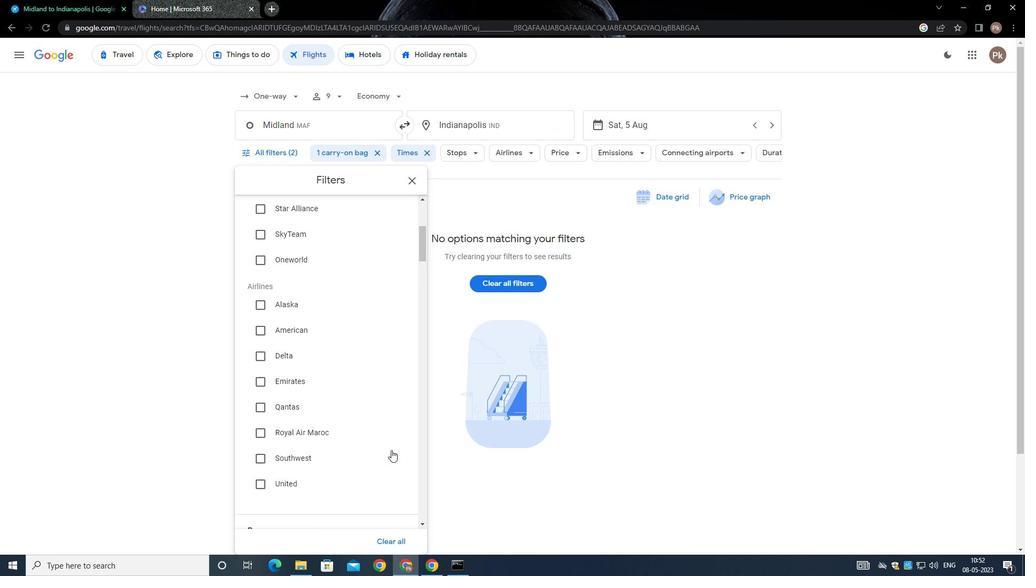 
Action: Mouse moved to (390, 451)
Screenshot: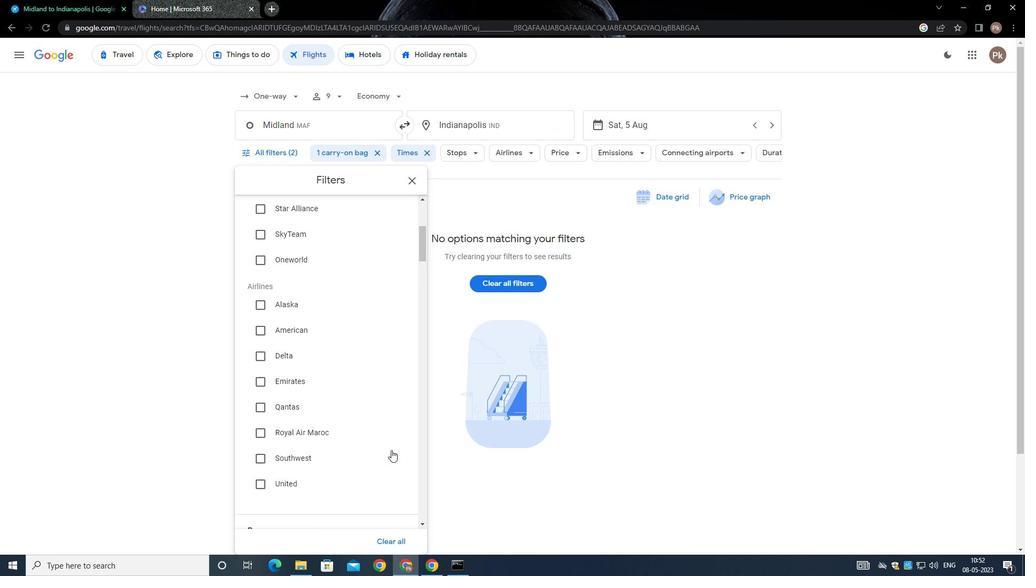 
Action: Mouse scrolled (390, 451) with delta (0, 0)
Screenshot: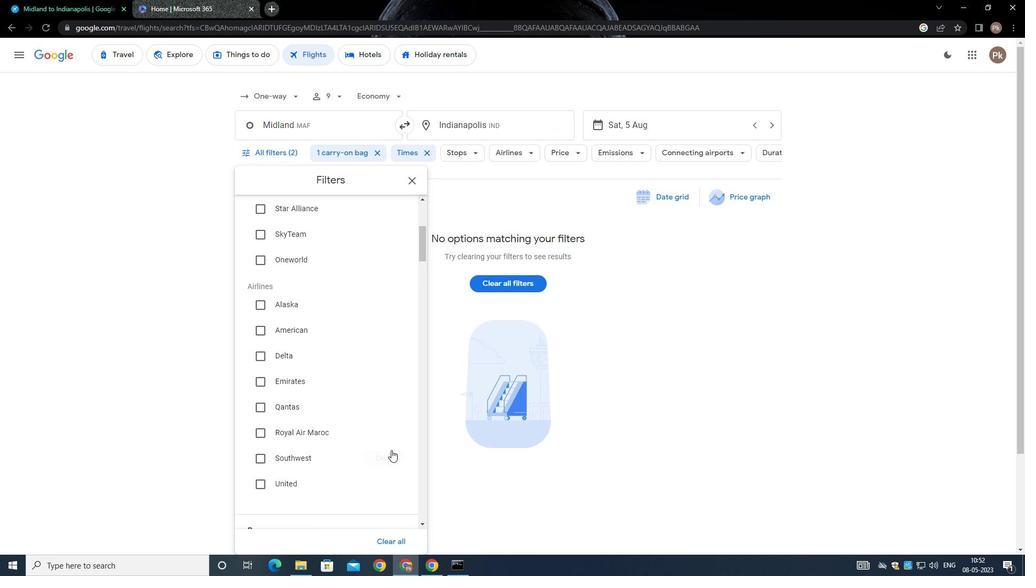 
Action: Mouse moved to (373, 355)
Screenshot: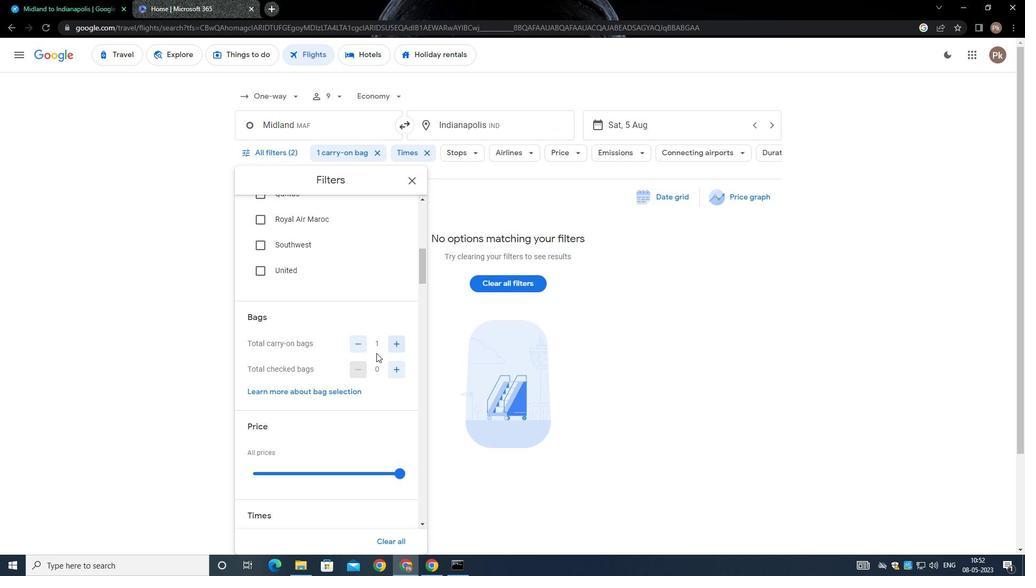 
Action: Mouse scrolled (373, 354) with delta (0, 0)
Screenshot: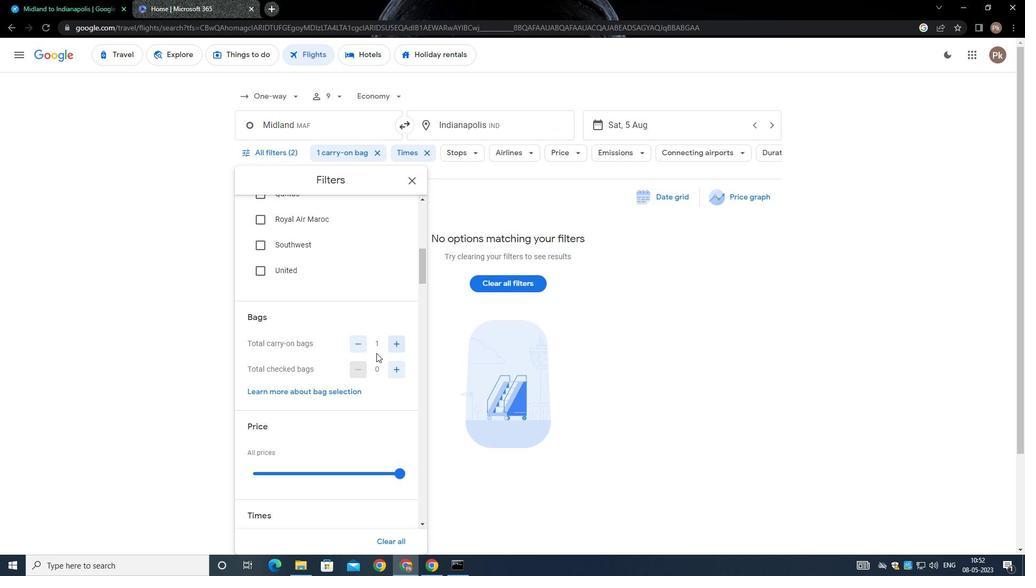 
Action: Mouse moved to (372, 356)
Screenshot: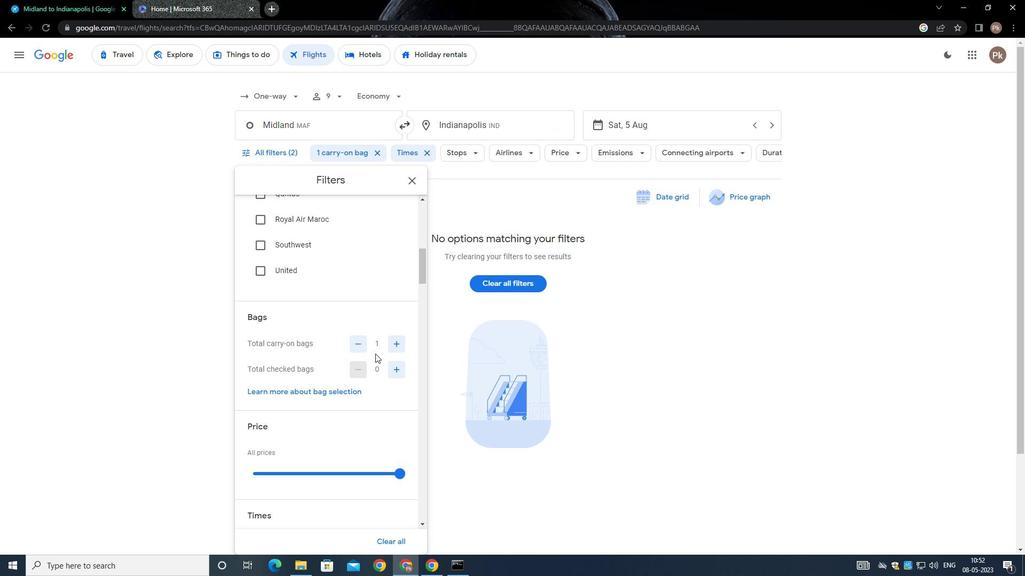 
Action: Mouse scrolled (372, 355) with delta (0, 0)
Screenshot: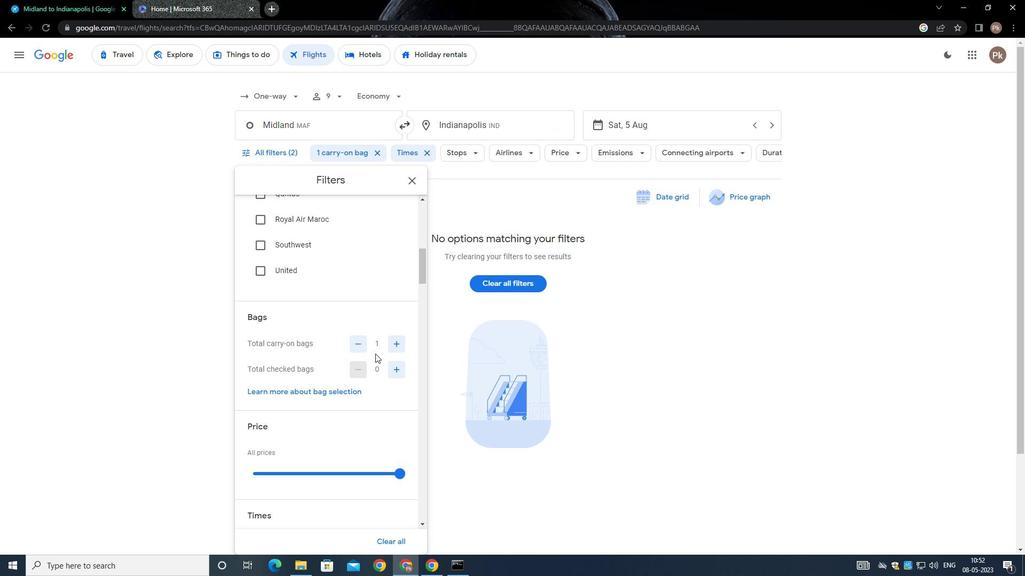 
Action: Mouse moved to (398, 363)
Screenshot: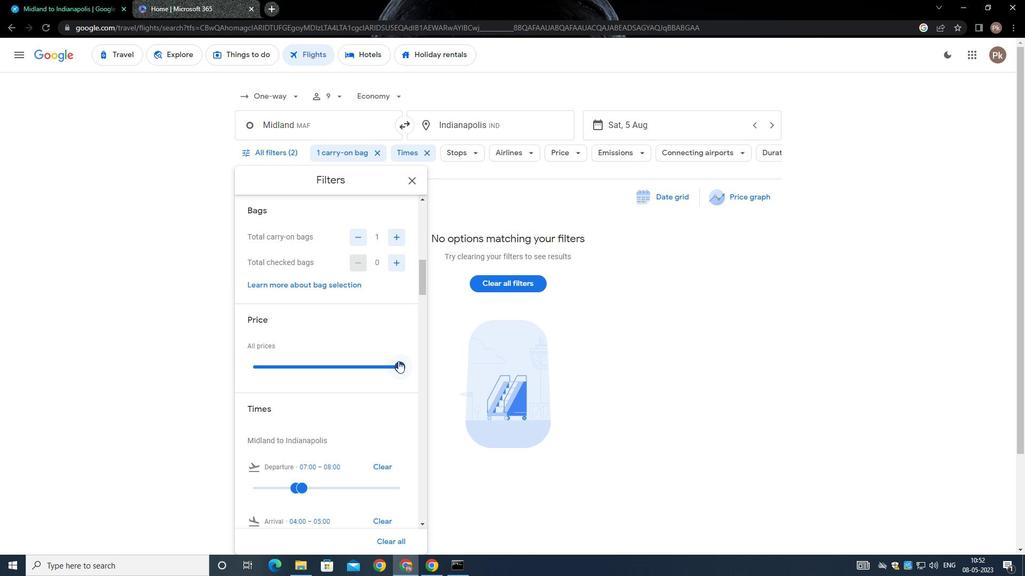 
Action: Mouse pressed left at (398, 363)
Screenshot: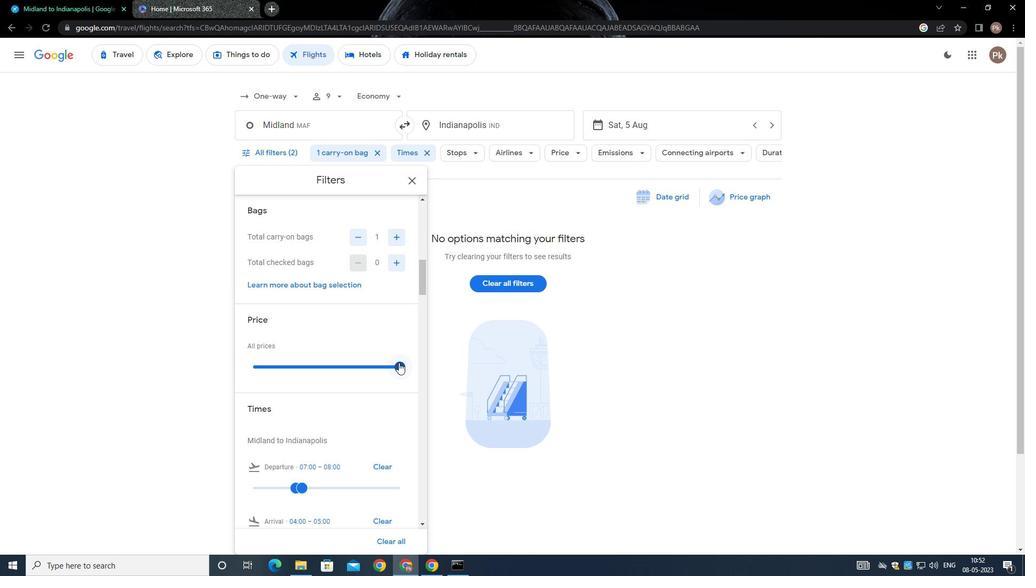 
Action: Mouse moved to (355, 310)
Screenshot: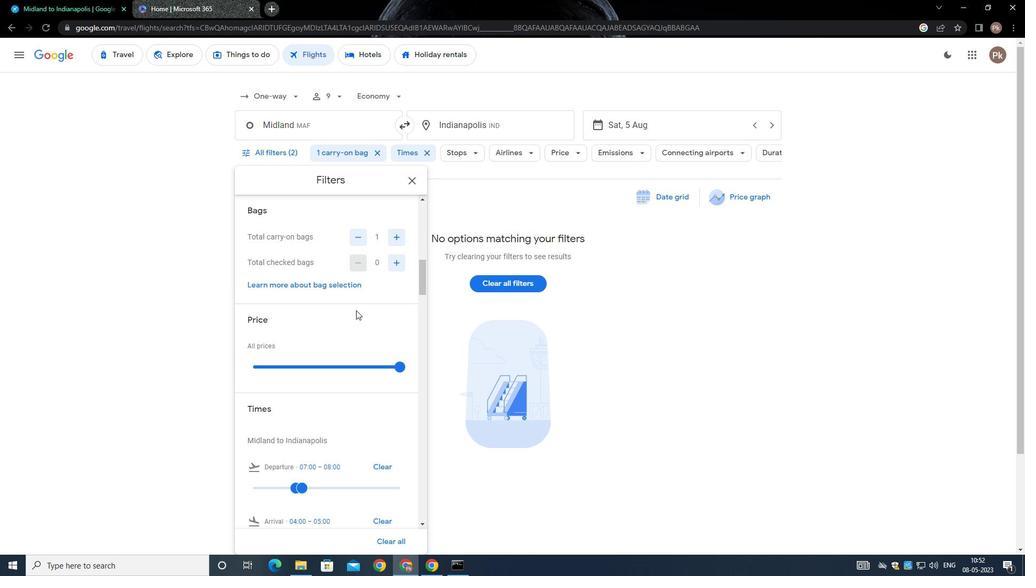 
Action: Mouse scrolled (355, 309) with delta (0, 0)
Screenshot: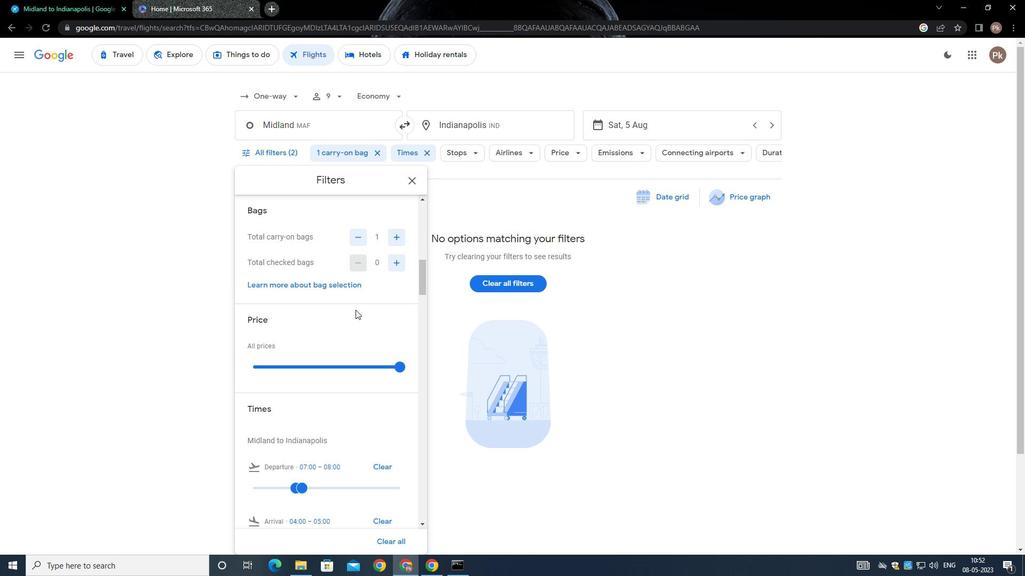 
Action: Mouse scrolled (355, 309) with delta (0, 0)
Screenshot: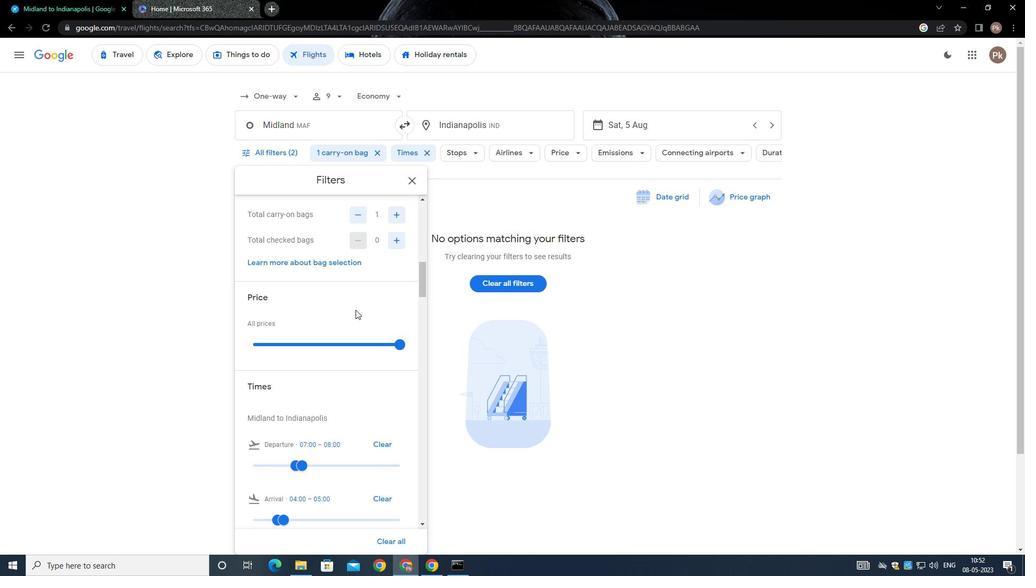 
Action: Mouse moved to (293, 379)
Screenshot: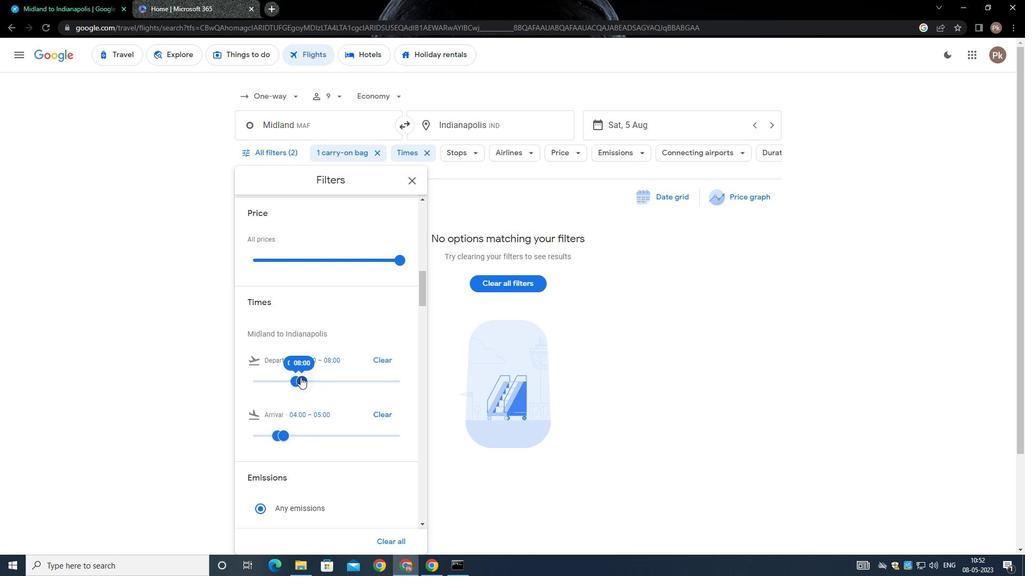 
Action: Mouse pressed left at (293, 379)
Screenshot: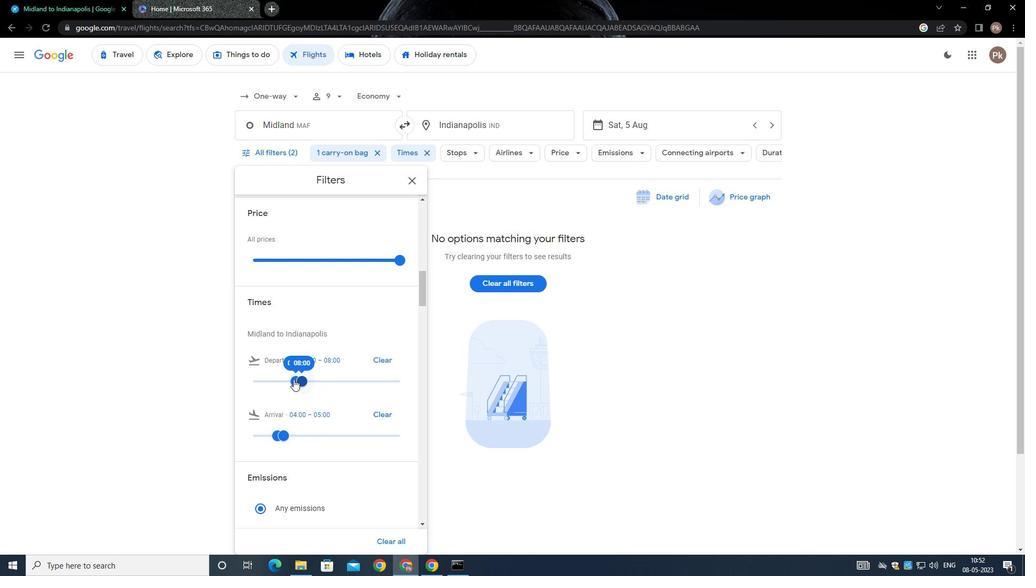 
Action: Mouse moved to (301, 380)
Screenshot: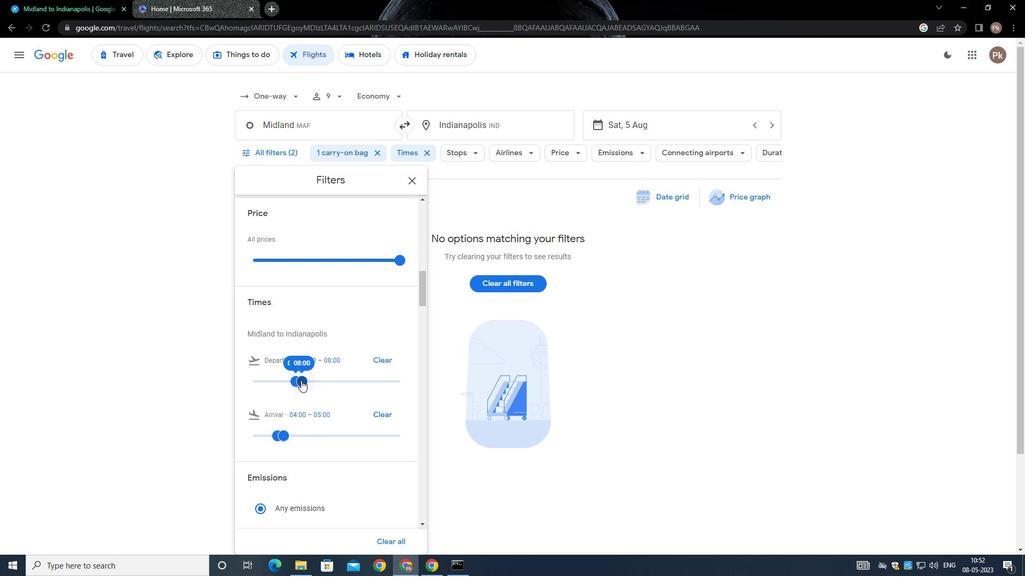 
Action: Mouse pressed left at (301, 380)
Screenshot: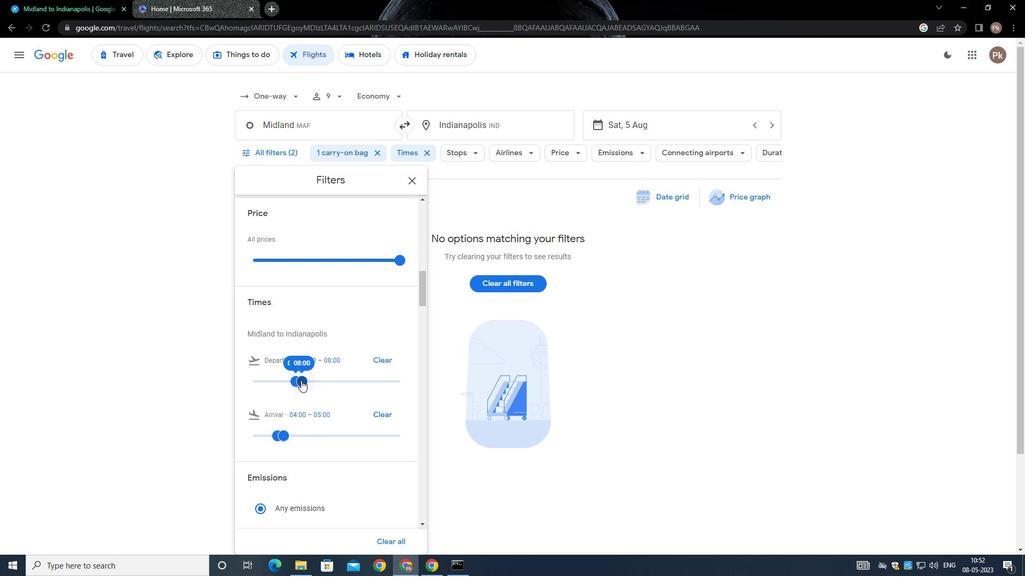 
Action: Mouse moved to (302, 380)
Screenshot: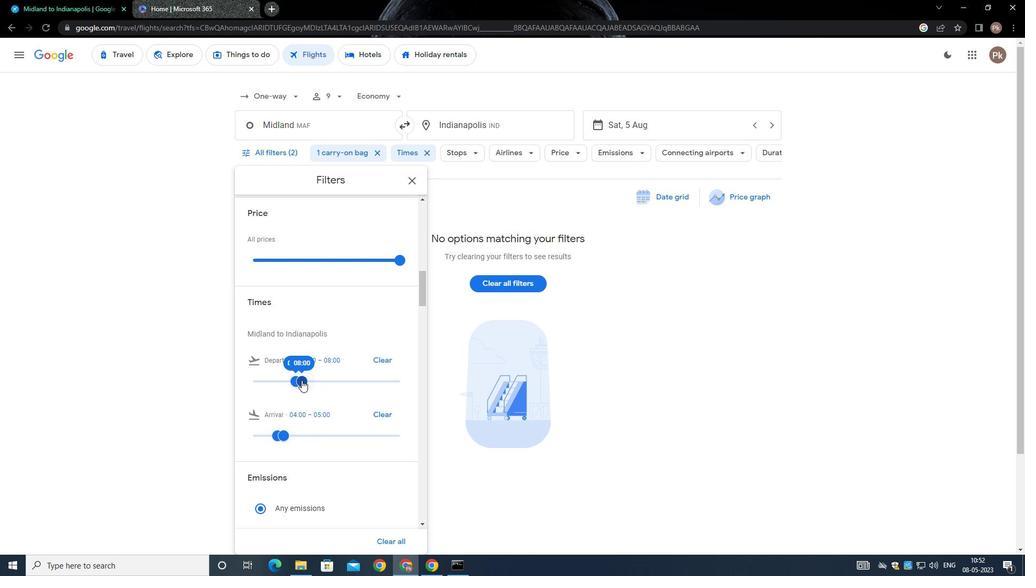 
Action: Mouse pressed left at (302, 380)
Screenshot: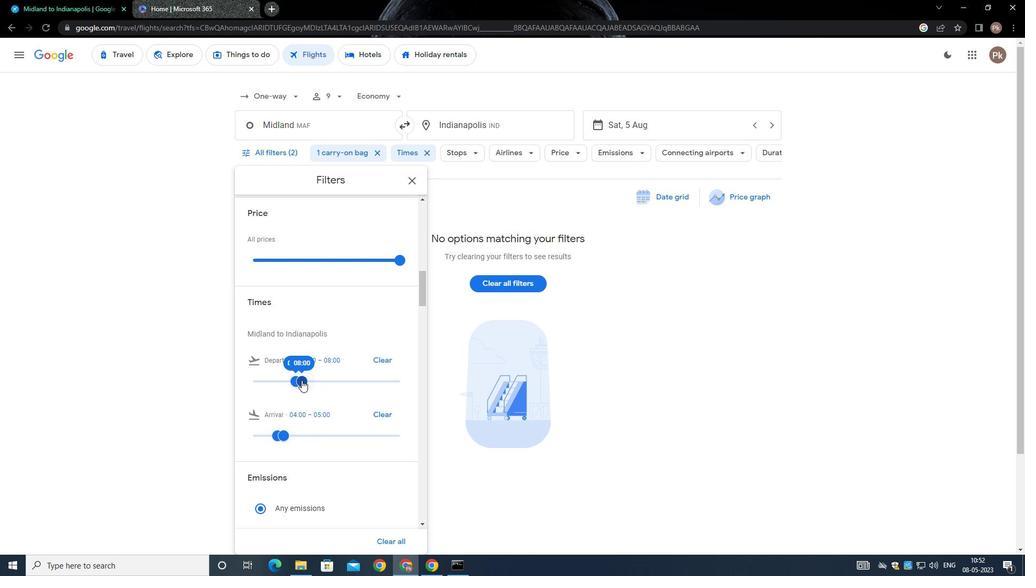 
Action: Mouse moved to (309, 379)
Screenshot: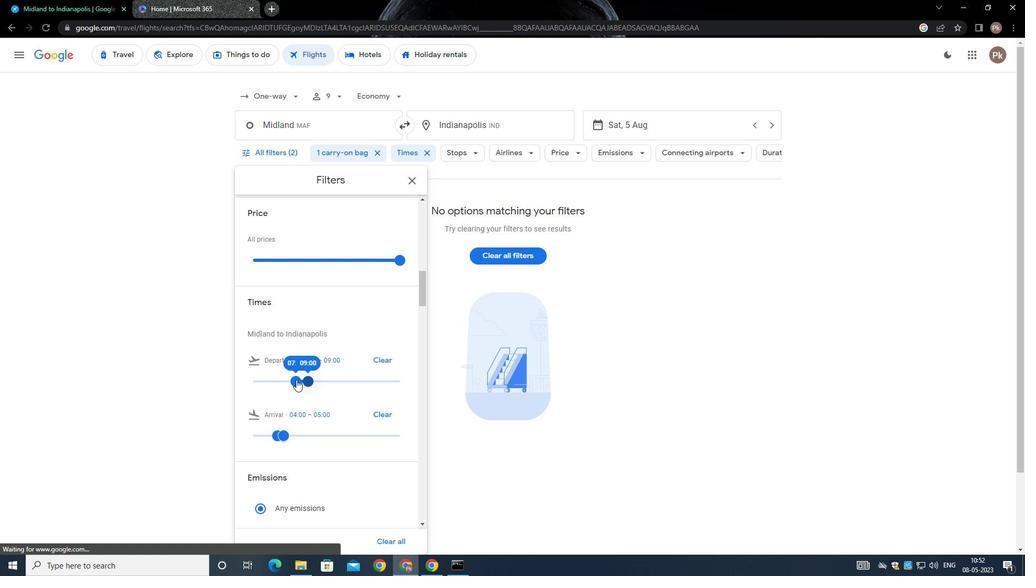 
Action: Mouse pressed left at (309, 379)
Screenshot: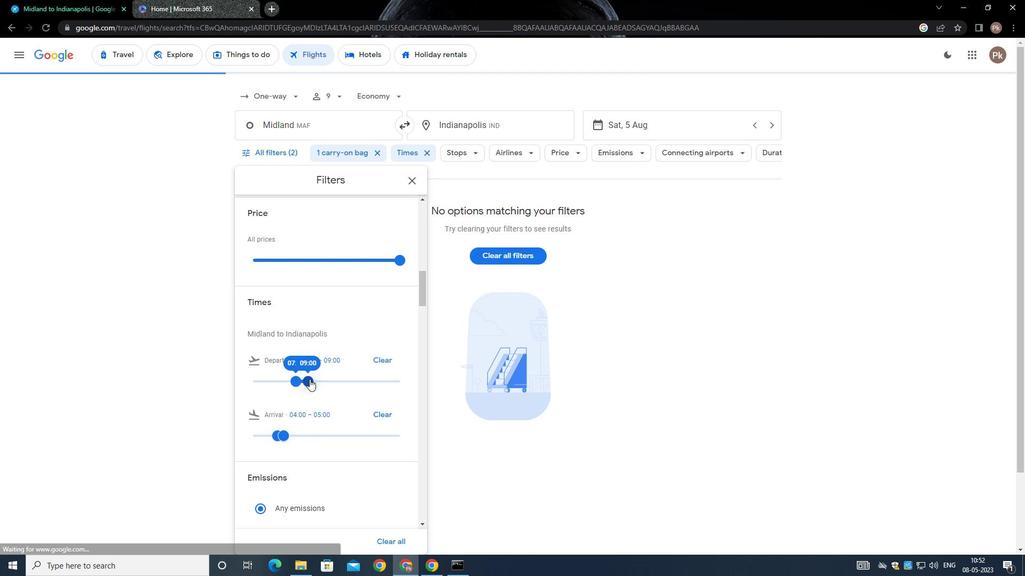 
Action: Mouse moved to (301, 370)
Screenshot: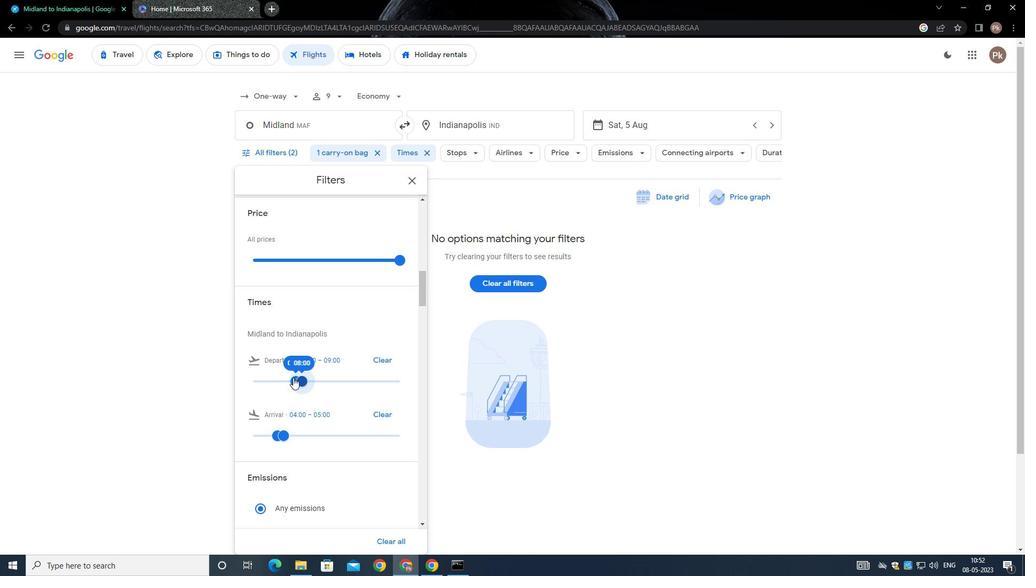 
Action: Mouse scrolled (301, 369) with delta (0, 0)
Screenshot: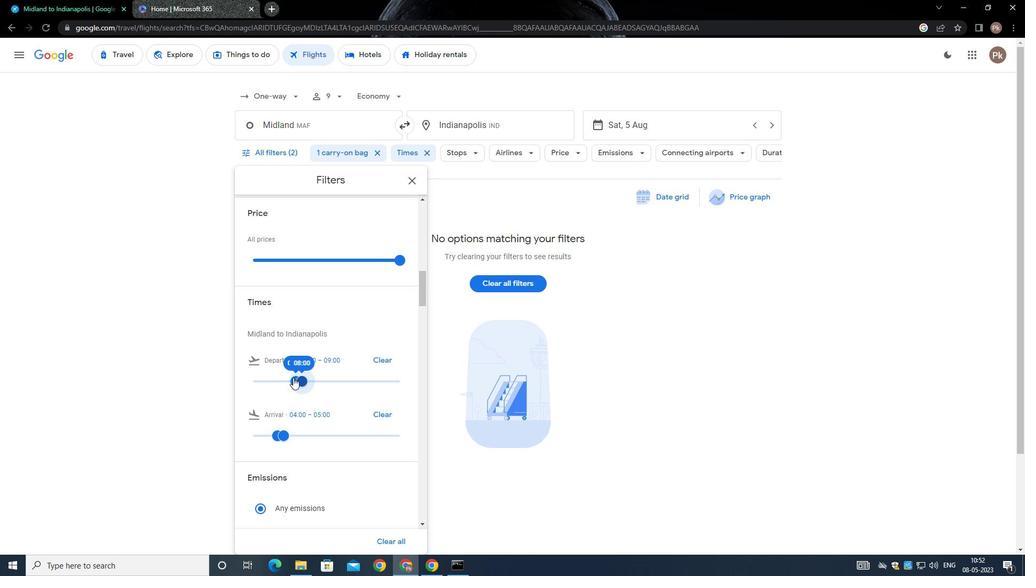 
Action: Mouse moved to (301, 372)
Screenshot: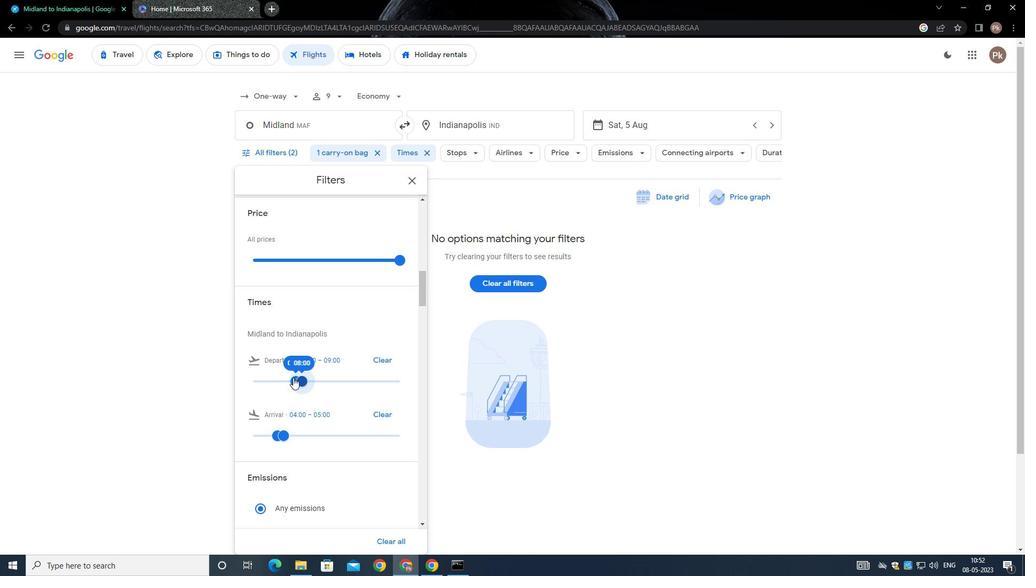 
Action: Mouse scrolled (301, 372) with delta (0, 0)
Screenshot: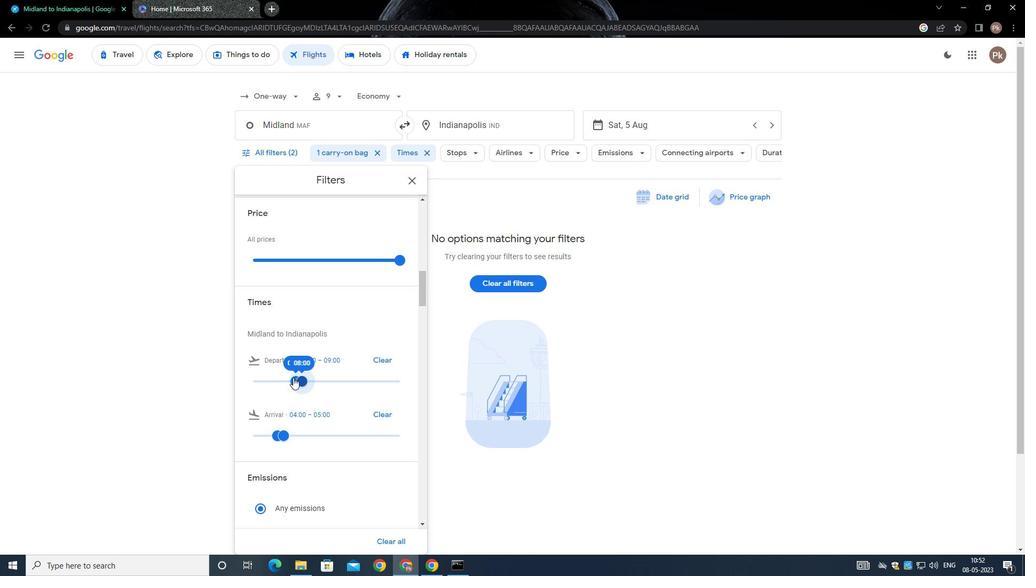 
Action: Mouse moved to (301, 374)
Screenshot: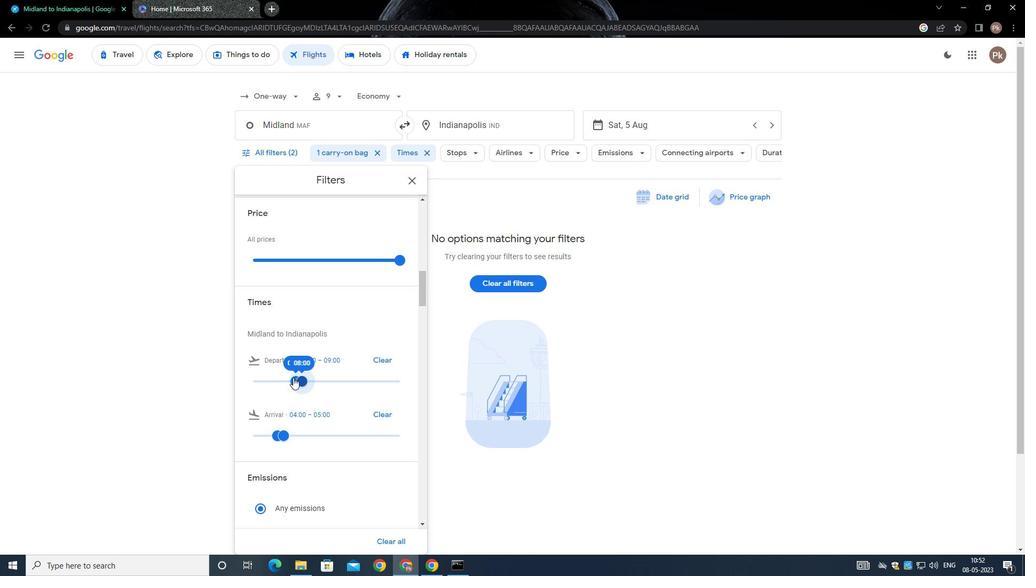 
Action: Mouse scrolled (301, 373) with delta (0, 0)
Screenshot: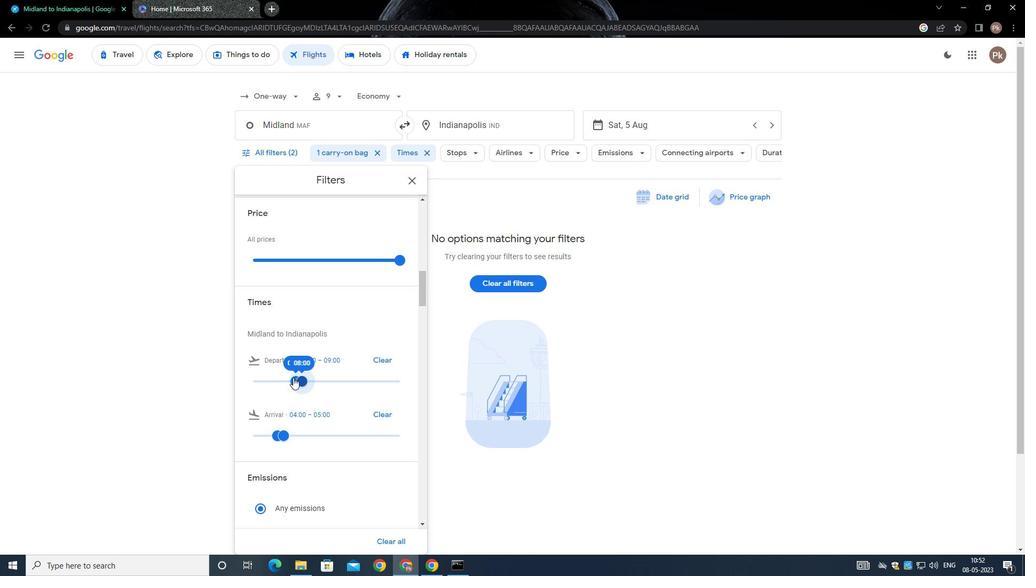 
Action: Mouse moved to (301, 374)
Screenshot: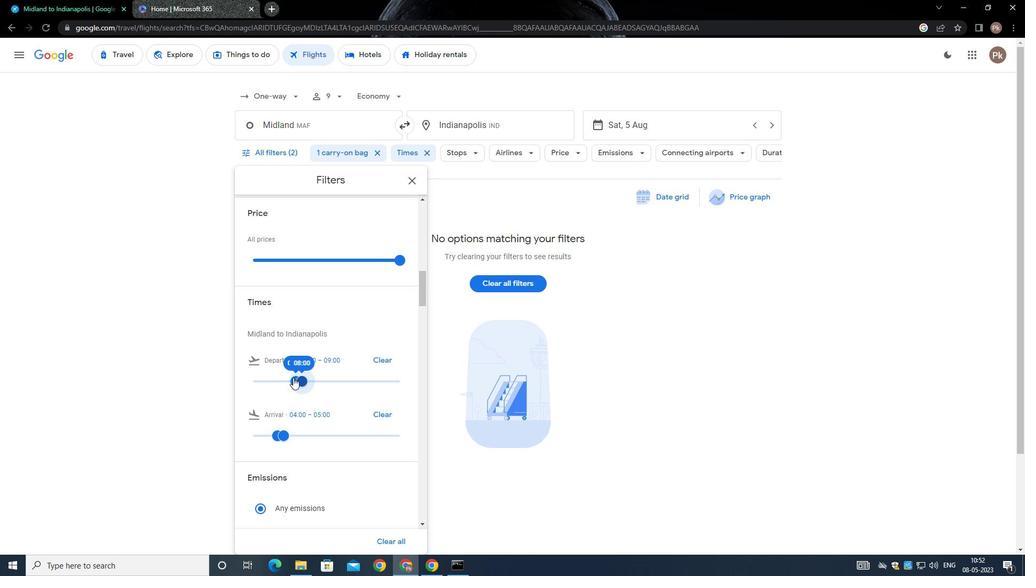 
Action: Mouse scrolled (301, 374) with delta (0, 0)
Screenshot: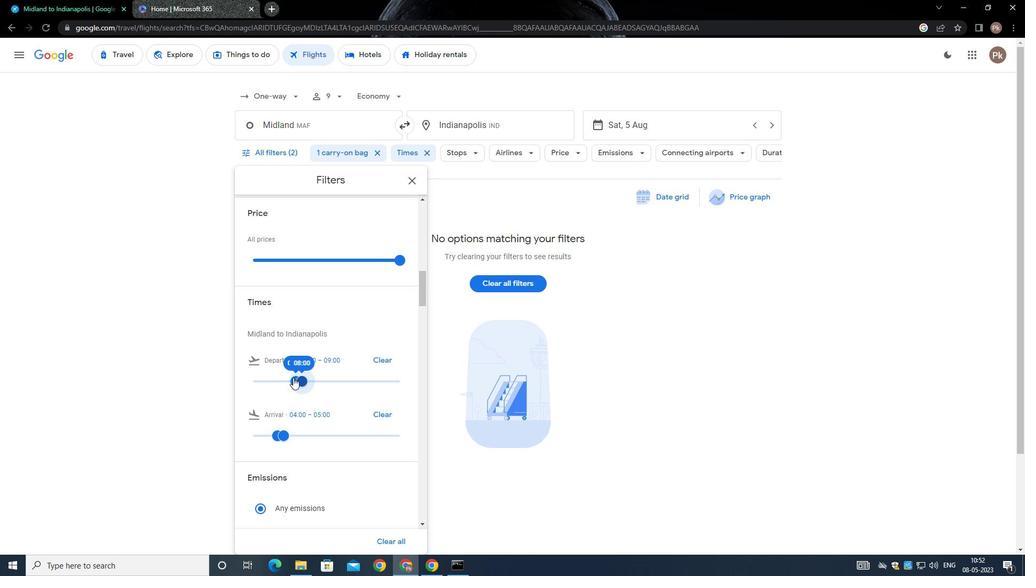 
Action: Mouse scrolled (301, 374) with delta (0, 0)
Screenshot: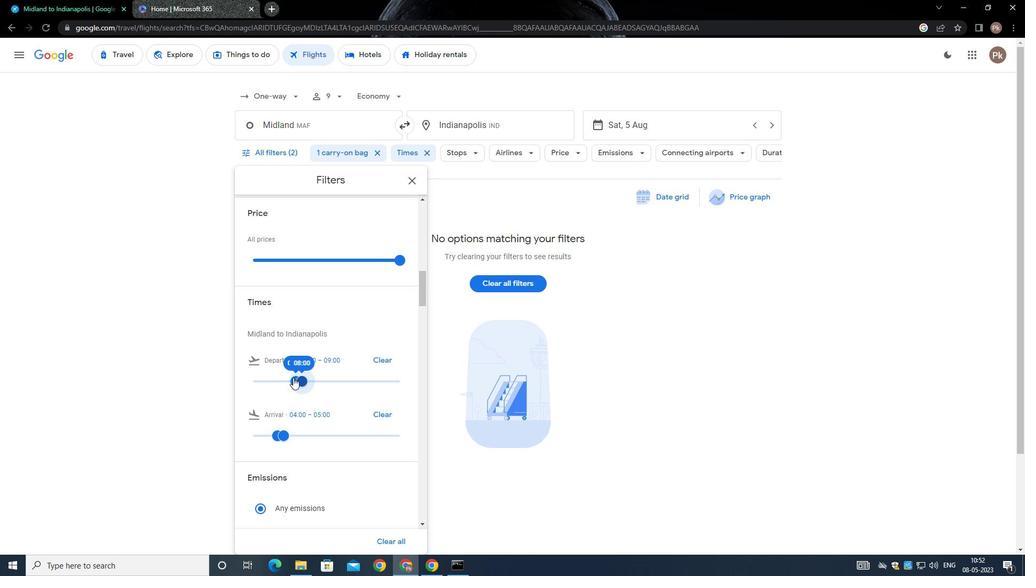 
Action: Mouse scrolled (301, 374) with delta (0, 0)
Screenshot: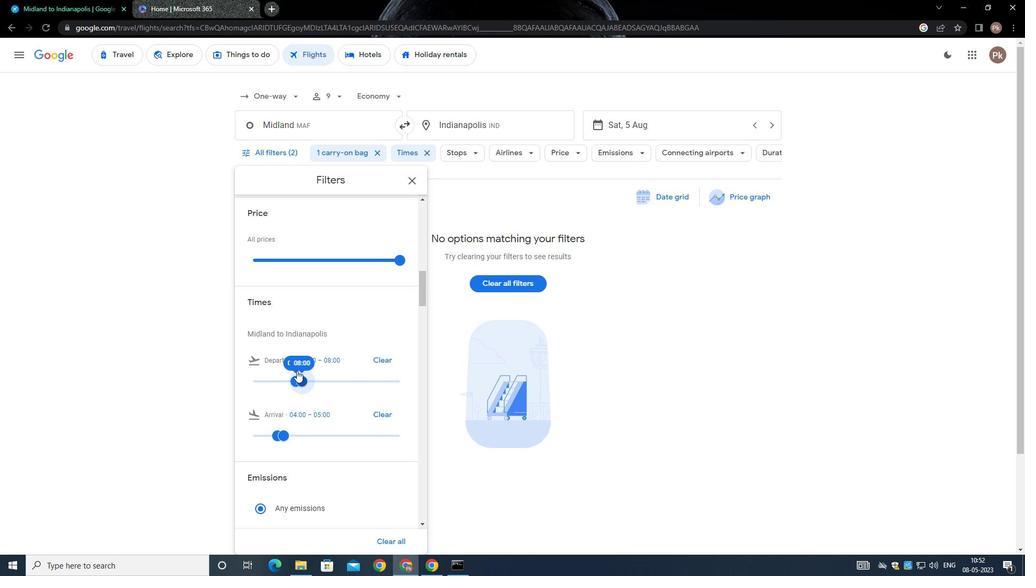 
Action: Mouse moved to (301, 375)
Screenshot: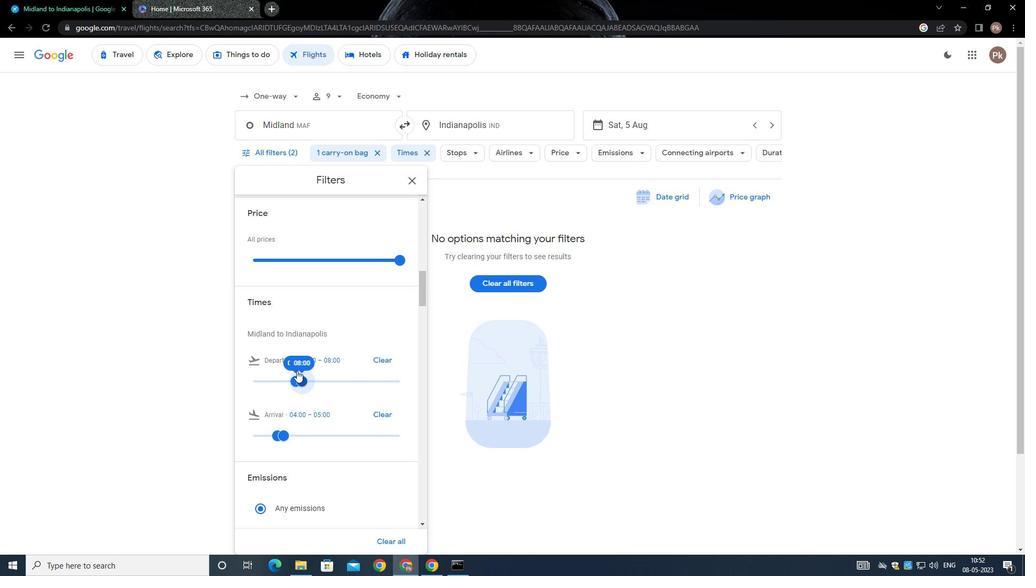 
Action: Mouse scrolled (301, 375) with delta (0, 0)
Screenshot: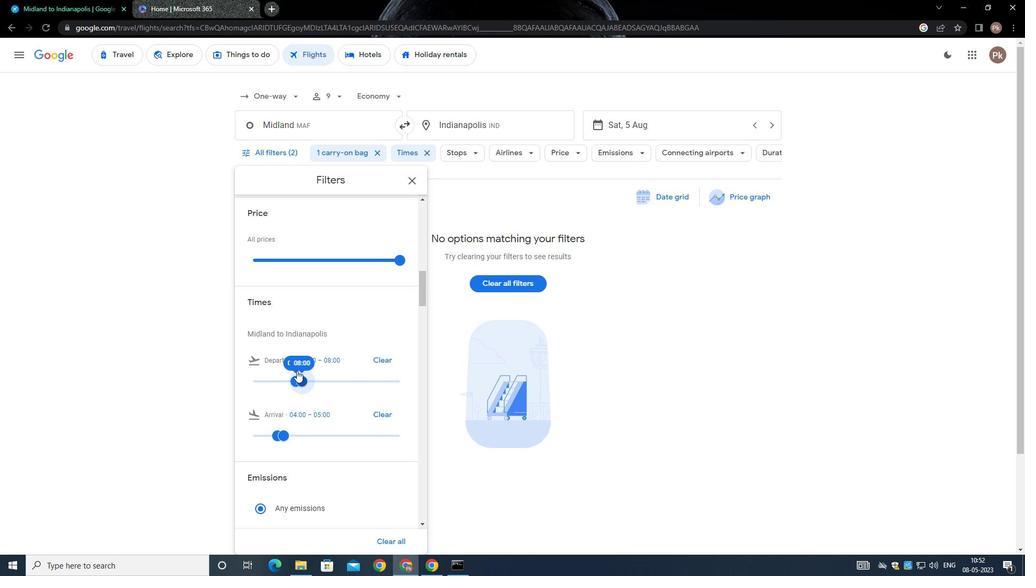 
Action: Mouse moved to (300, 373)
Screenshot: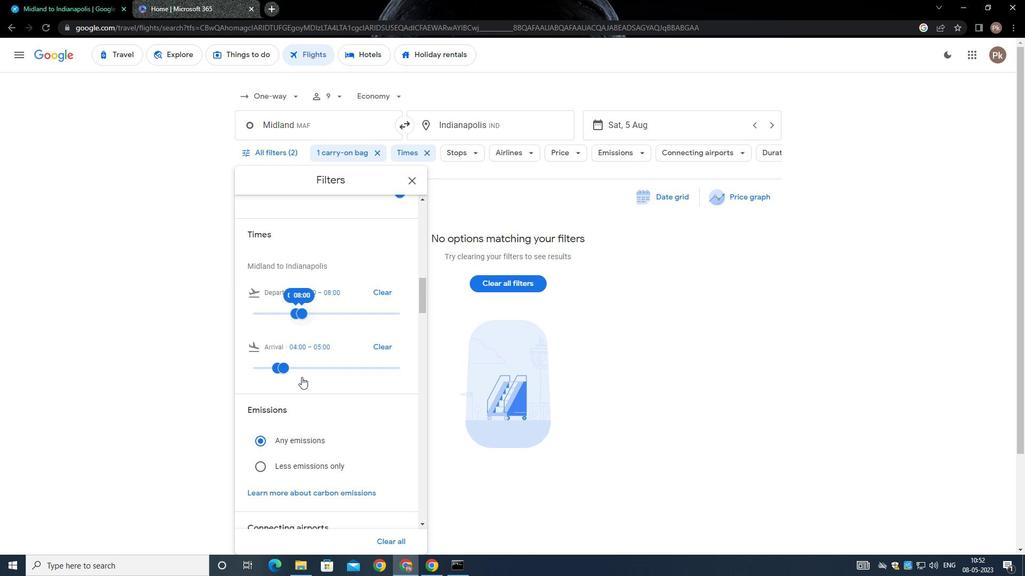 
Action: Mouse scrolled (300, 373) with delta (0, 0)
Screenshot: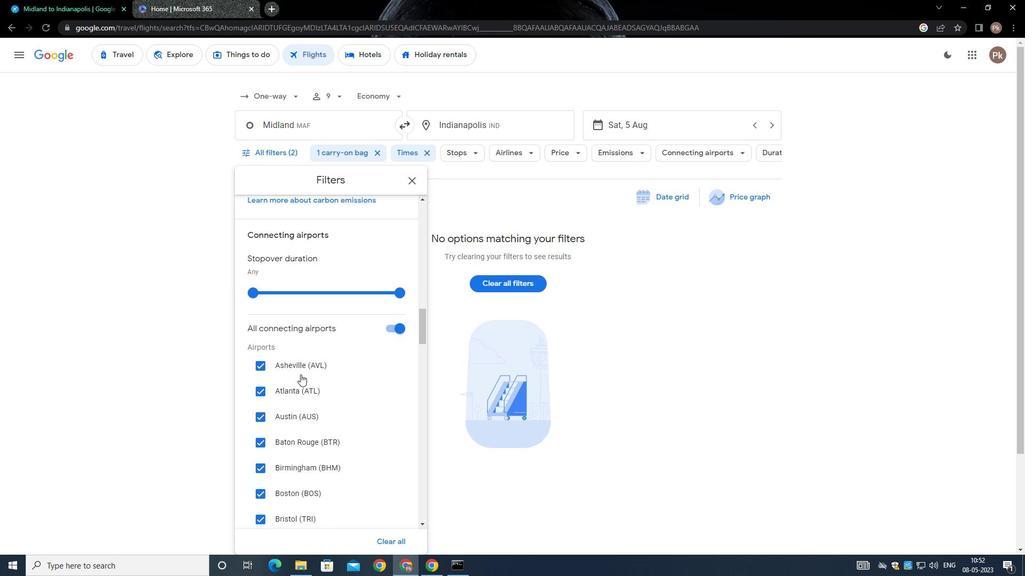 
Action: Mouse scrolled (300, 373) with delta (0, 0)
Screenshot: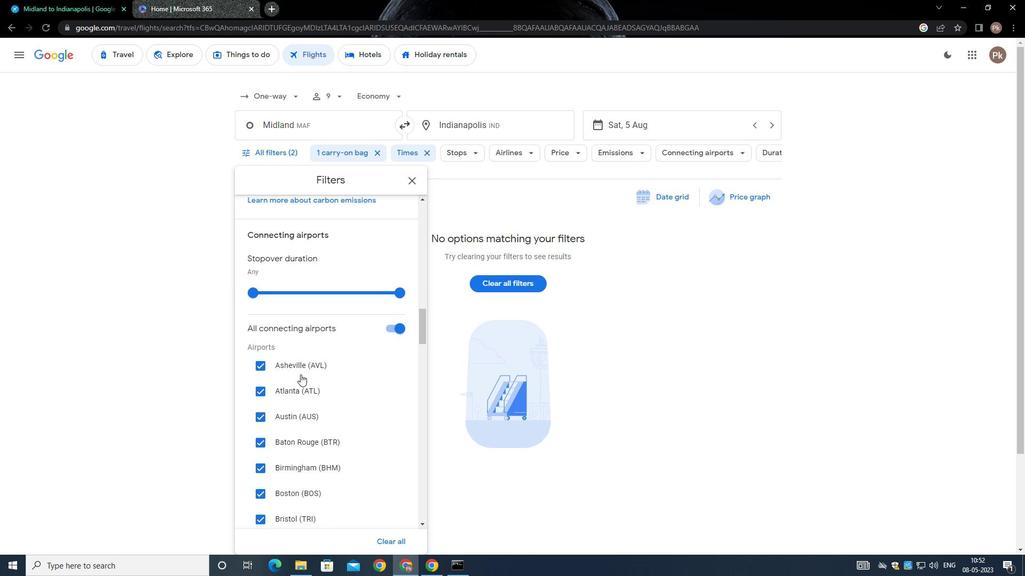 
Action: Mouse scrolled (300, 373) with delta (0, 0)
Screenshot: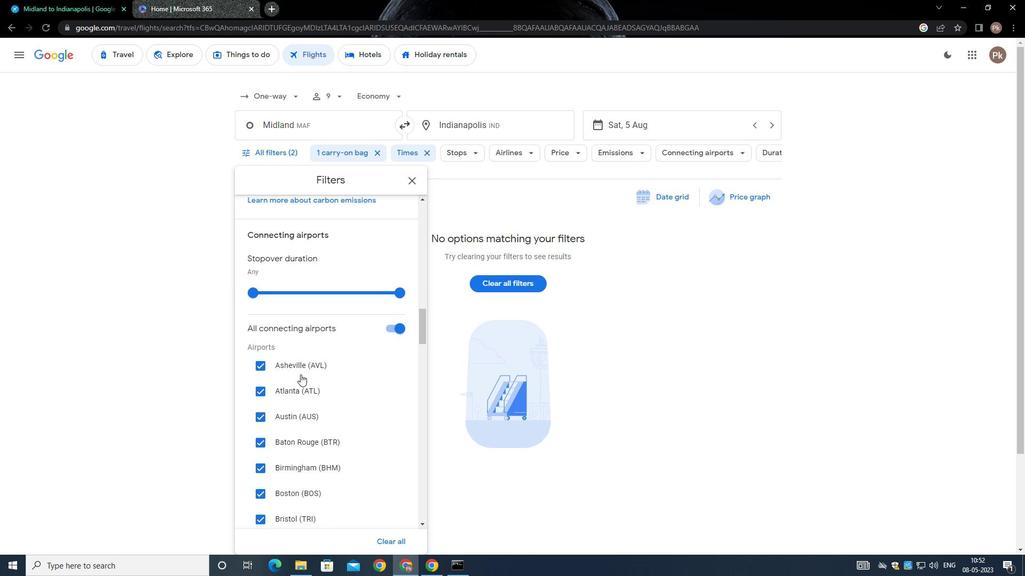 
Action: Mouse scrolled (300, 373) with delta (0, 0)
Screenshot: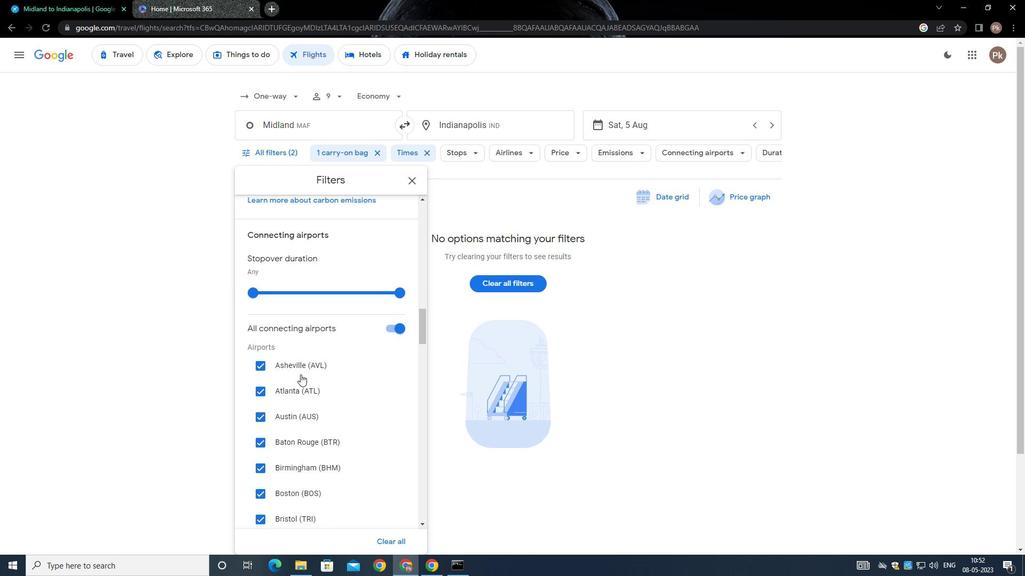 
Action: Mouse scrolled (300, 373) with delta (0, 0)
Screenshot: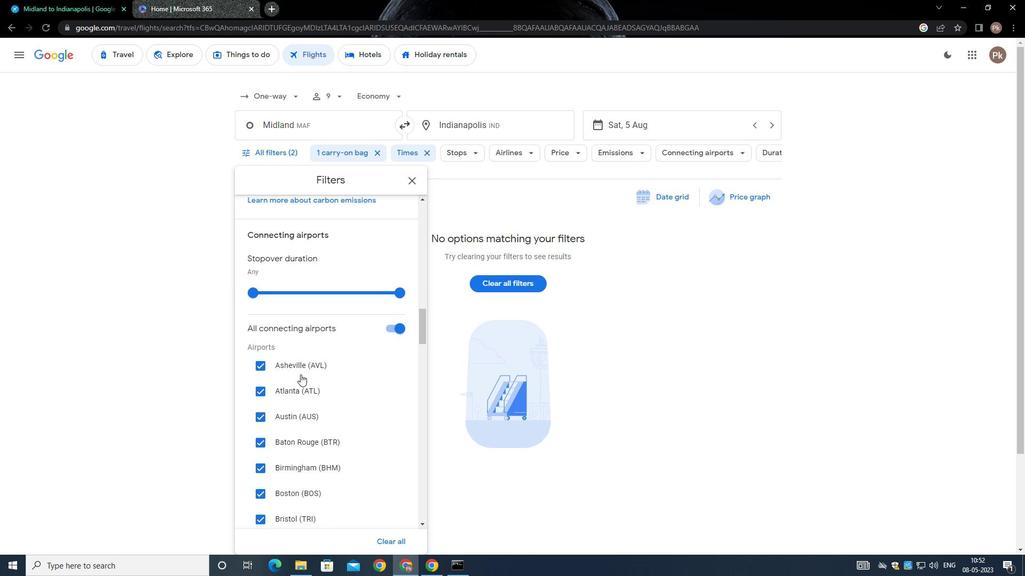 
Action: Mouse scrolled (300, 373) with delta (0, 0)
Screenshot: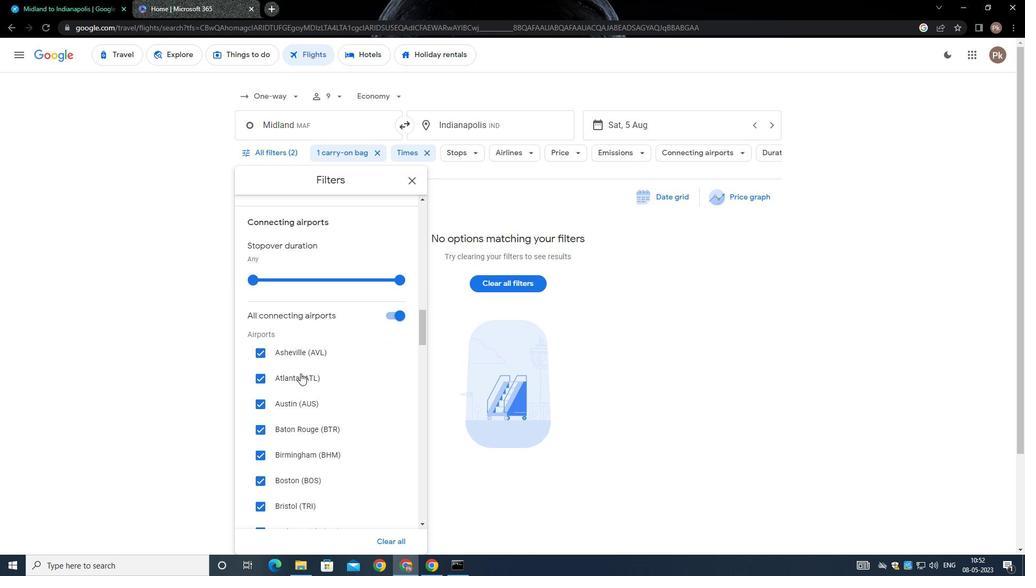 
Action: Mouse scrolled (300, 373) with delta (0, 0)
Screenshot: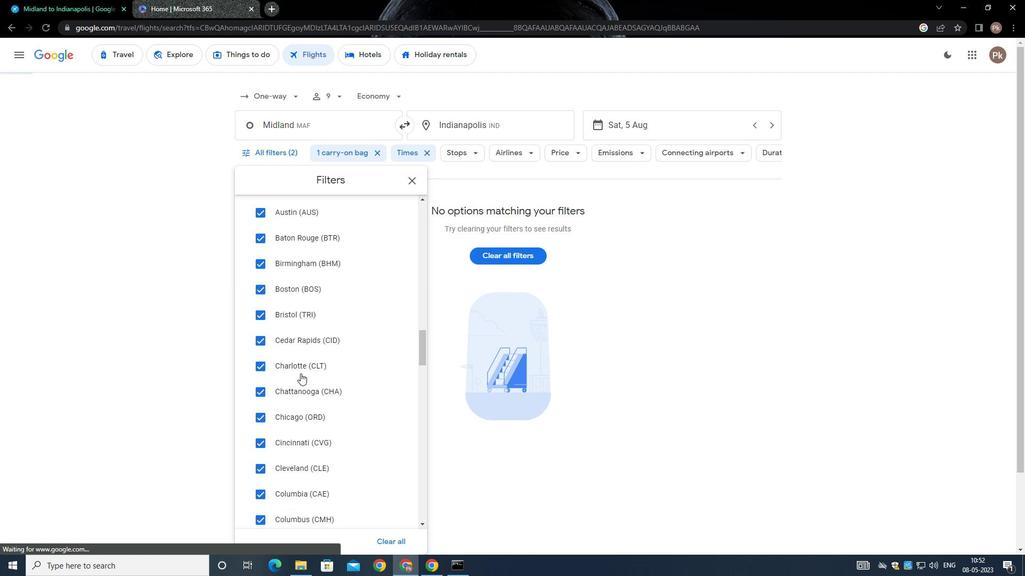 
Action: Mouse scrolled (300, 373) with delta (0, 0)
Screenshot: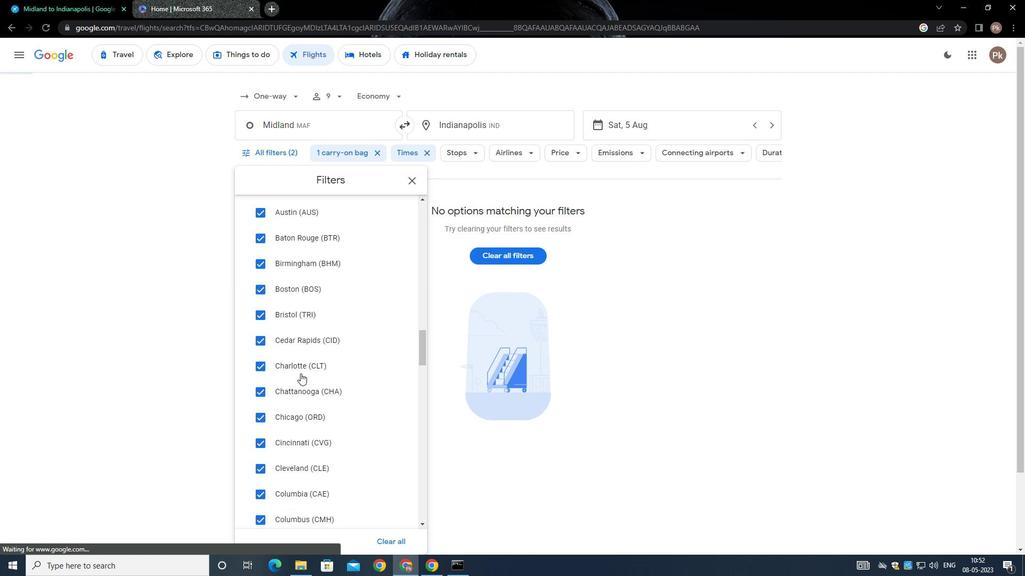 
Action: Mouse scrolled (300, 373) with delta (0, 0)
Screenshot: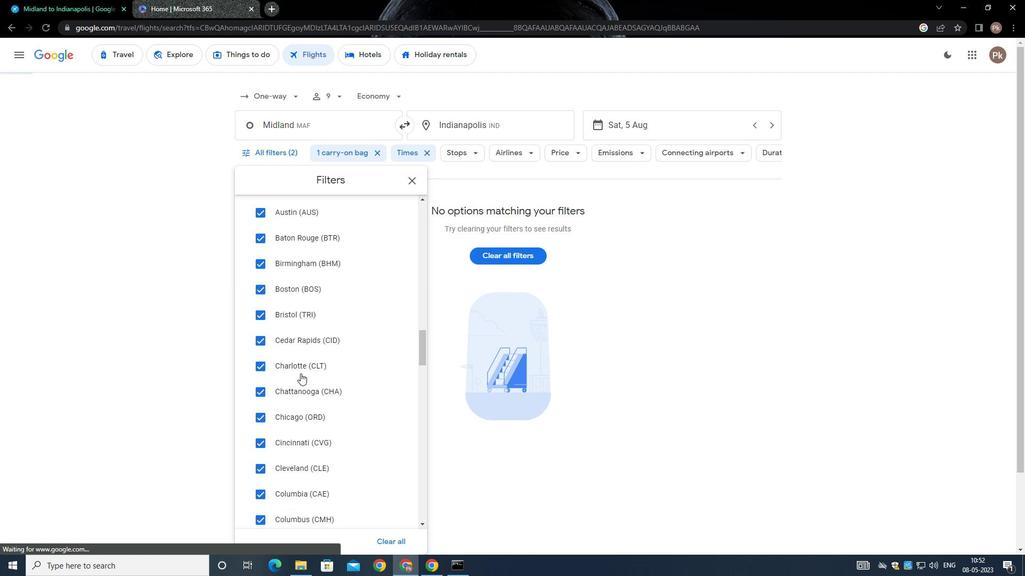 
Action: Mouse scrolled (300, 373) with delta (0, 0)
Screenshot: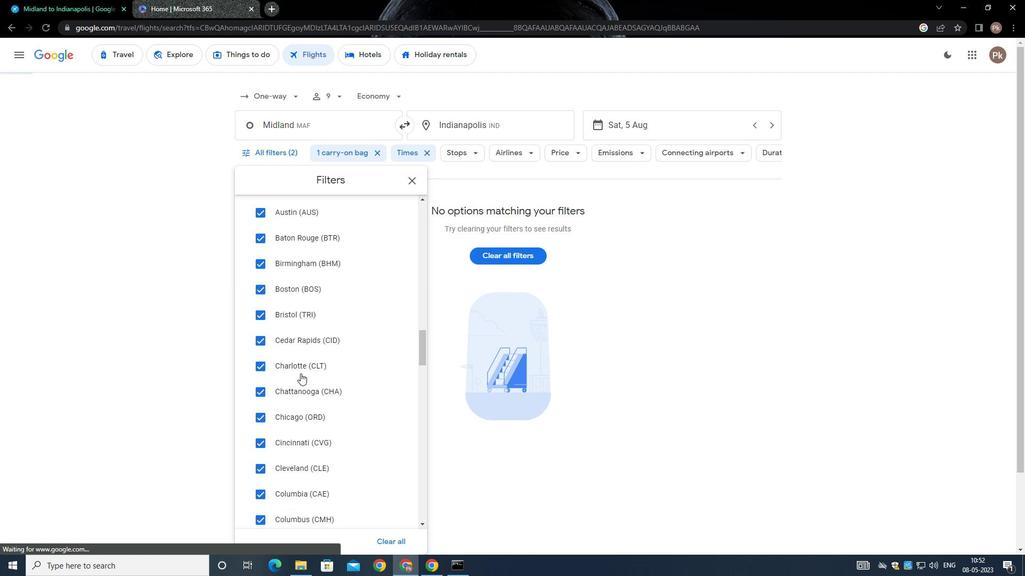 
Action: Mouse scrolled (300, 373) with delta (0, 0)
Screenshot: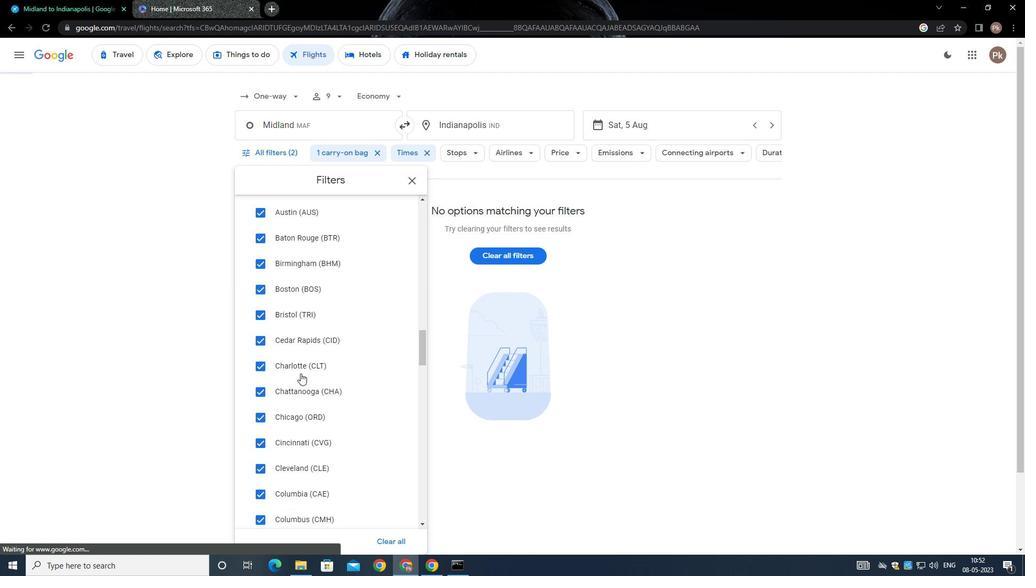 
Action: Mouse scrolled (300, 373) with delta (0, 0)
Screenshot: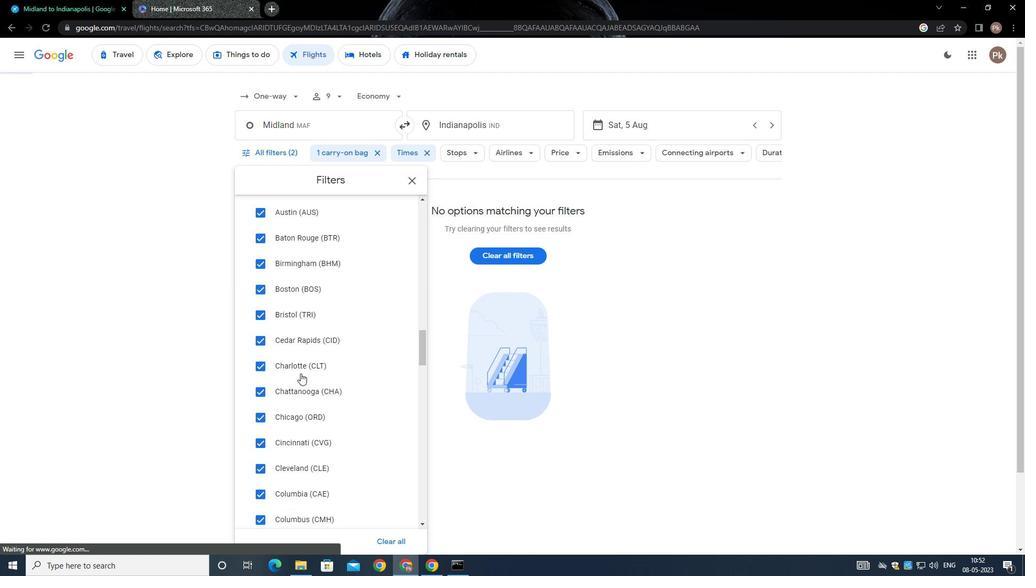 
Action: Mouse moved to (298, 372)
Screenshot: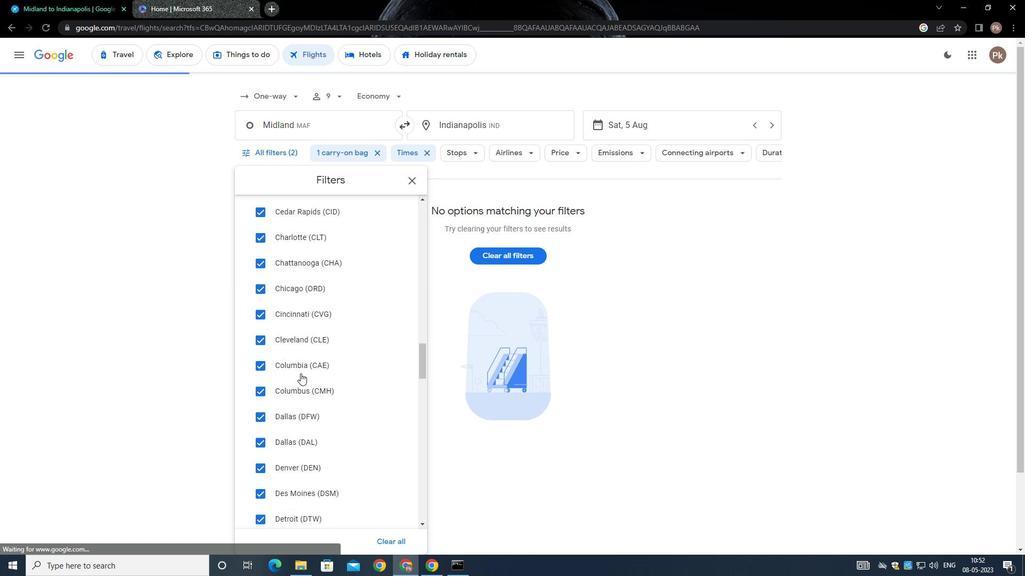 
Action: Mouse scrolled (298, 371) with delta (0, 0)
Screenshot: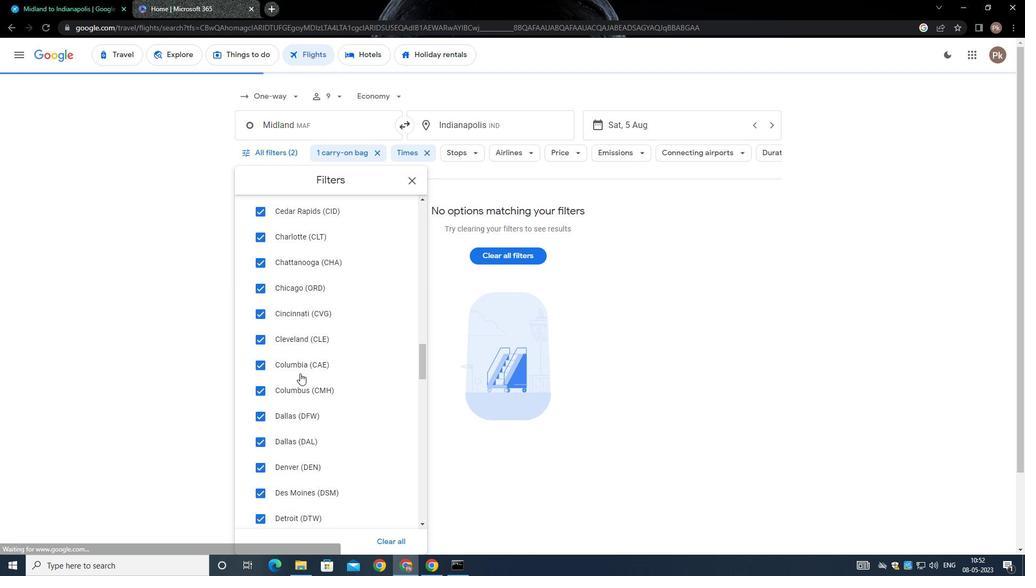 
Action: Mouse scrolled (298, 371) with delta (0, 0)
Screenshot: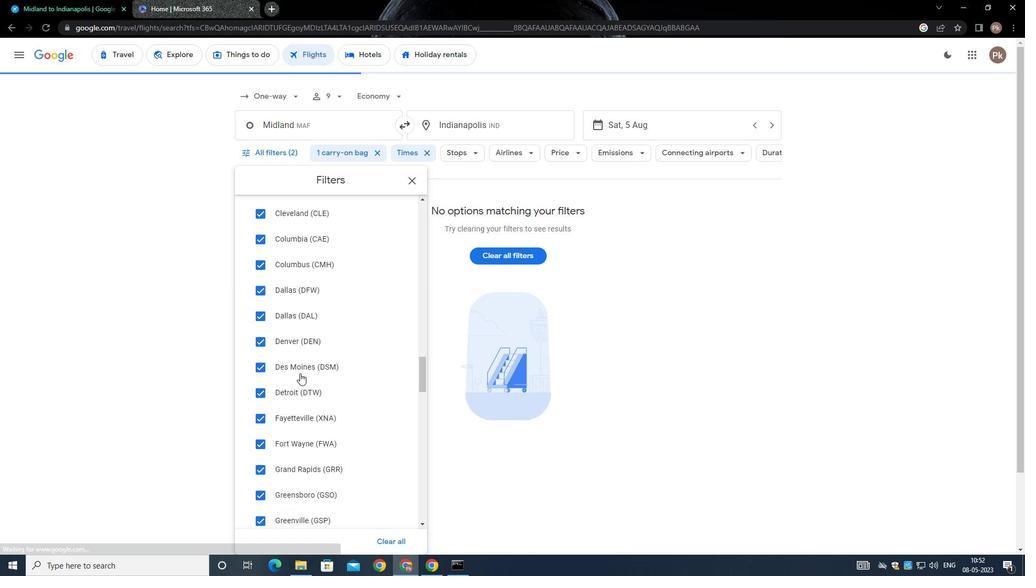 
Action: Mouse scrolled (298, 371) with delta (0, -1)
Screenshot: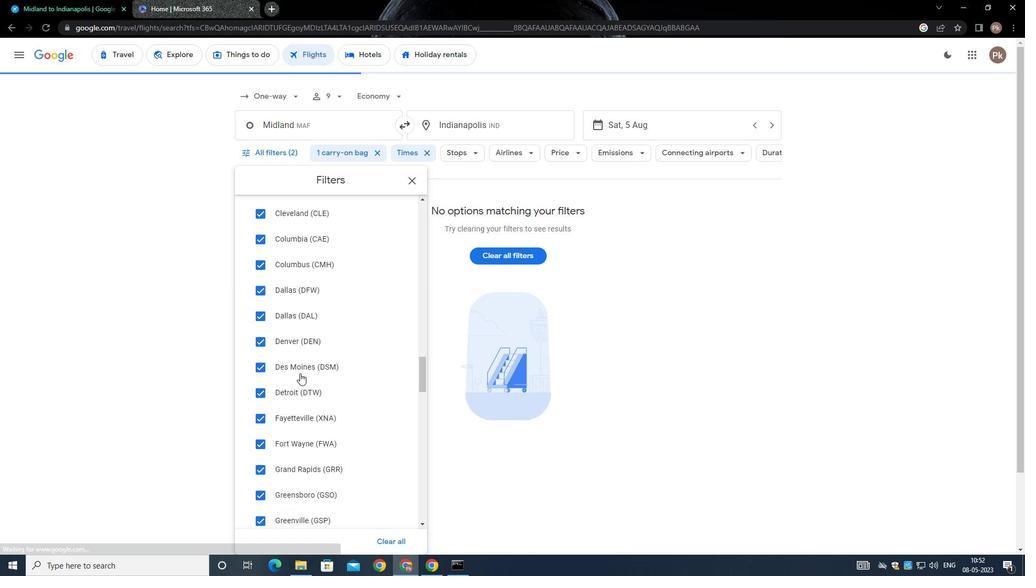 
Action: Mouse scrolled (298, 371) with delta (0, 0)
Screenshot: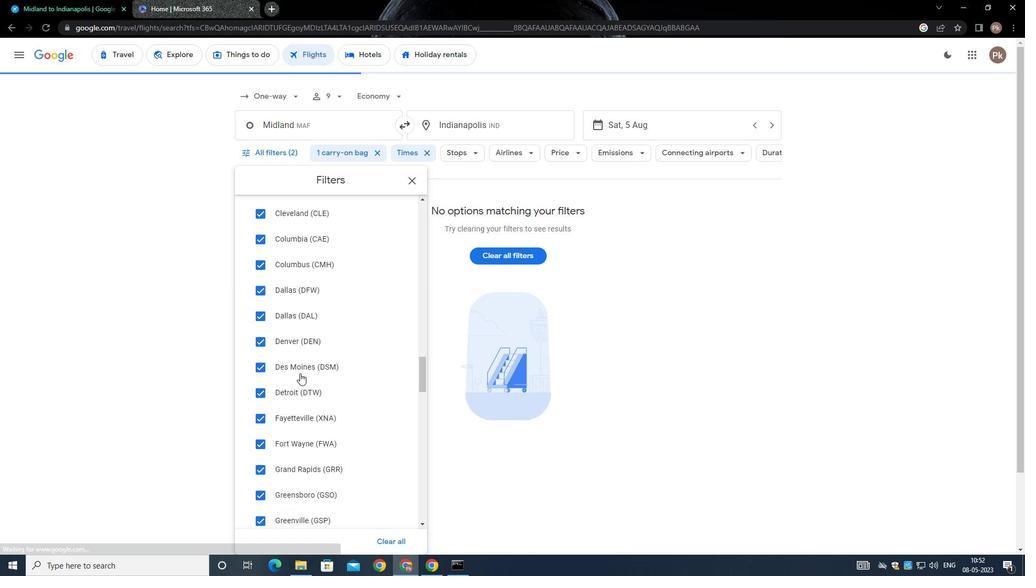 
Action: Mouse scrolled (298, 371) with delta (0, 0)
Screenshot: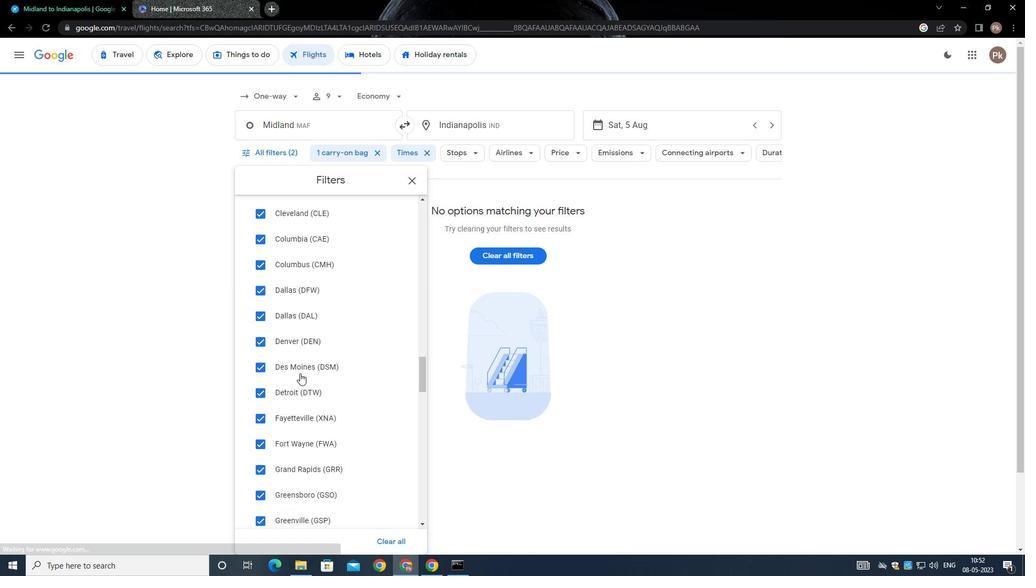 
Action: Mouse moved to (303, 337)
Screenshot: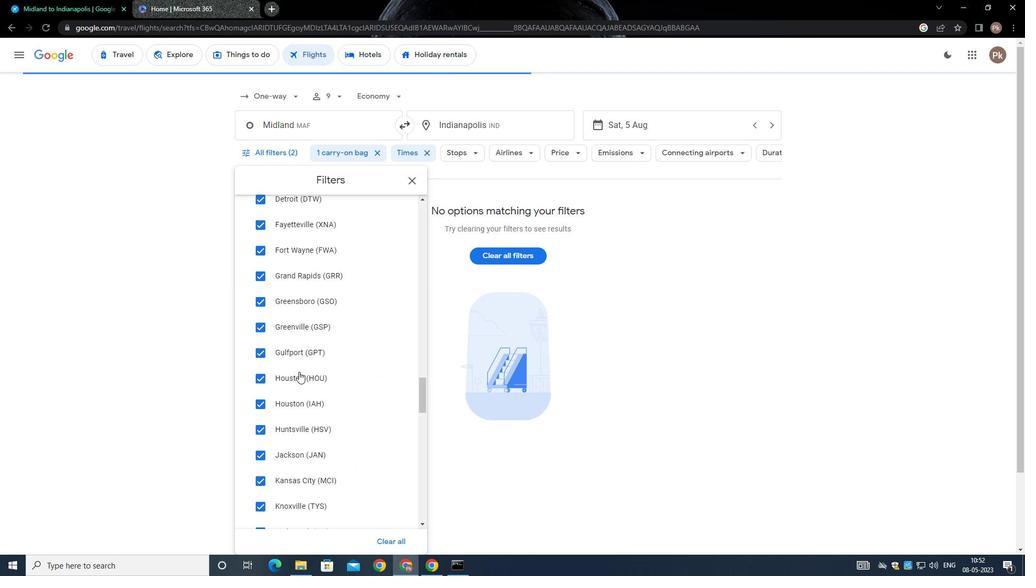 
Action: Mouse scrolled (303, 338) with delta (0, 0)
Screenshot: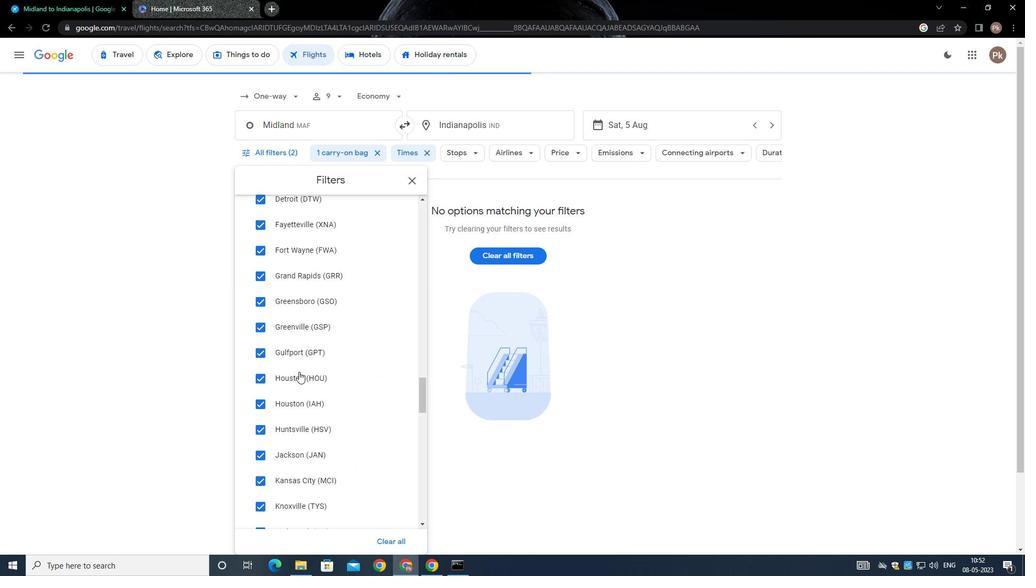 
Action: Mouse moved to (305, 364)
Screenshot: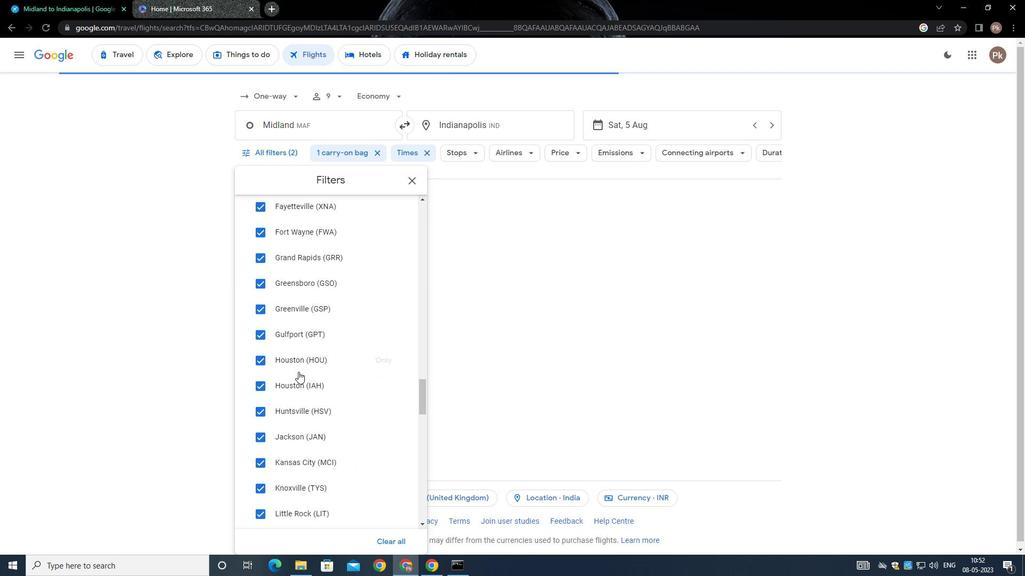 
Action: Mouse scrolled (305, 363) with delta (0, 0)
Screenshot: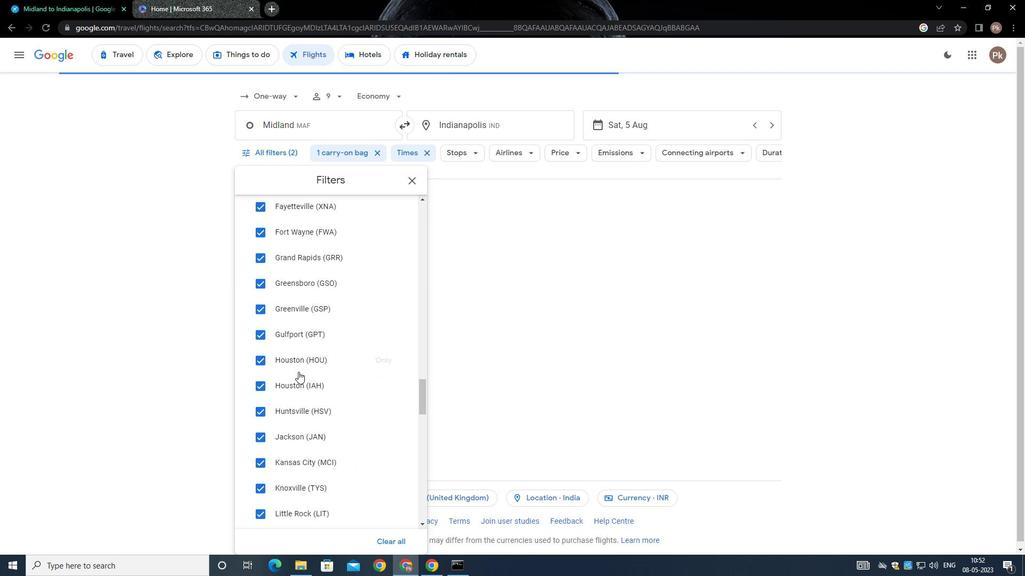 
Action: Mouse moved to (305, 420)
Screenshot: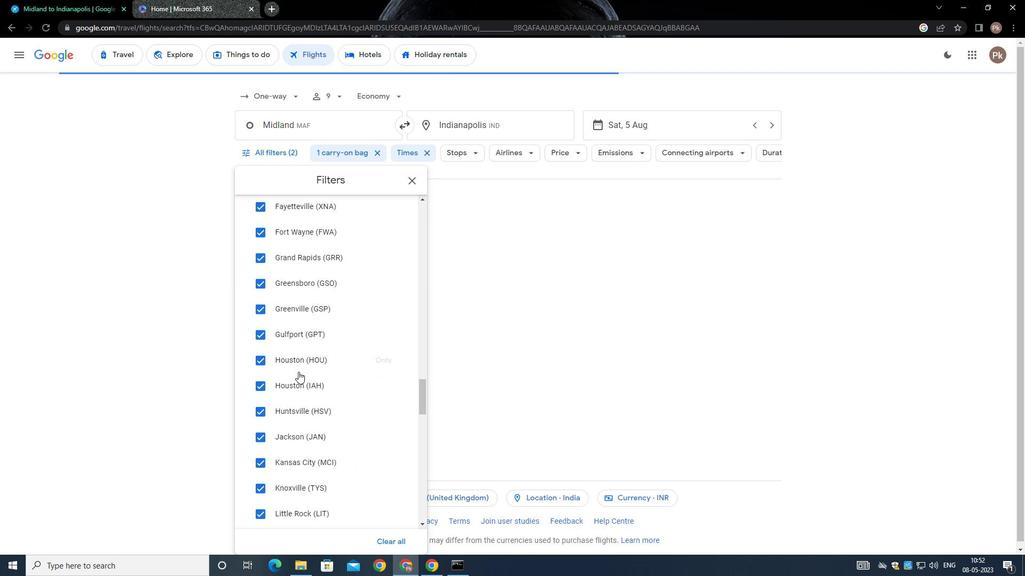 
Action: Mouse scrolled (305, 419) with delta (0, 0)
Screenshot: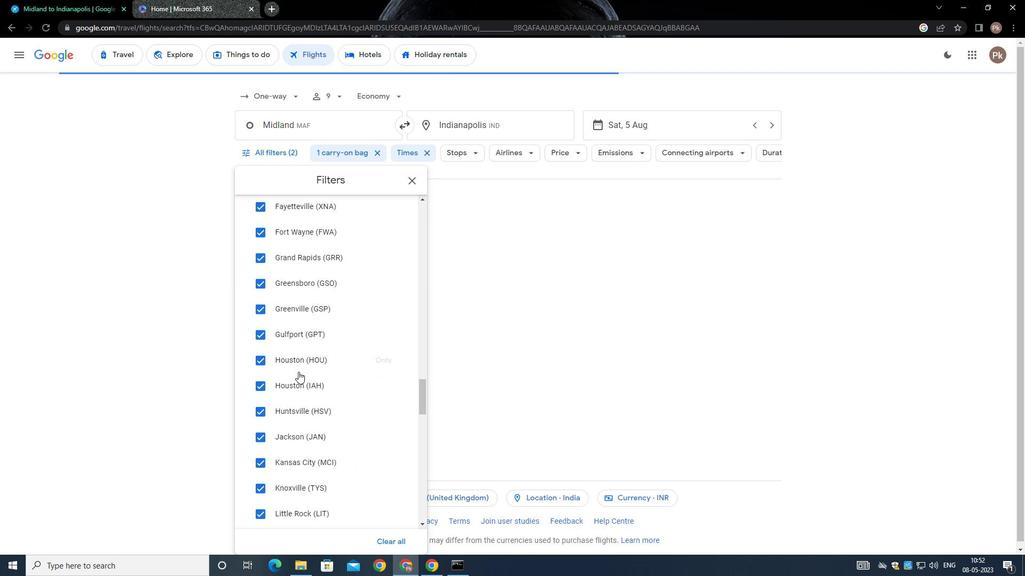 
Action: Mouse moved to (305, 450)
Screenshot: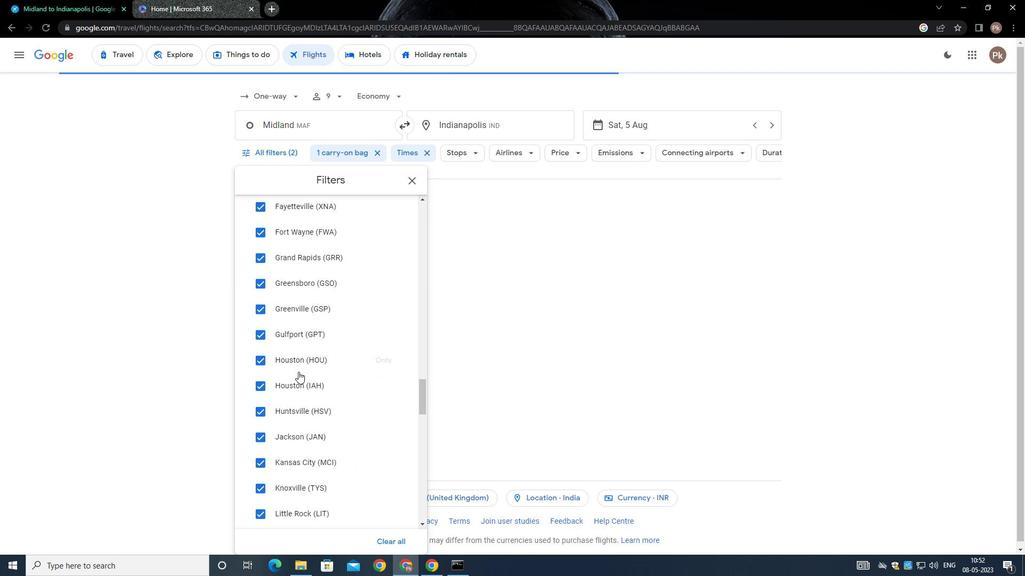 
Action: Mouse scrolled (305, 450) with delta (0, 0)
Screenshot: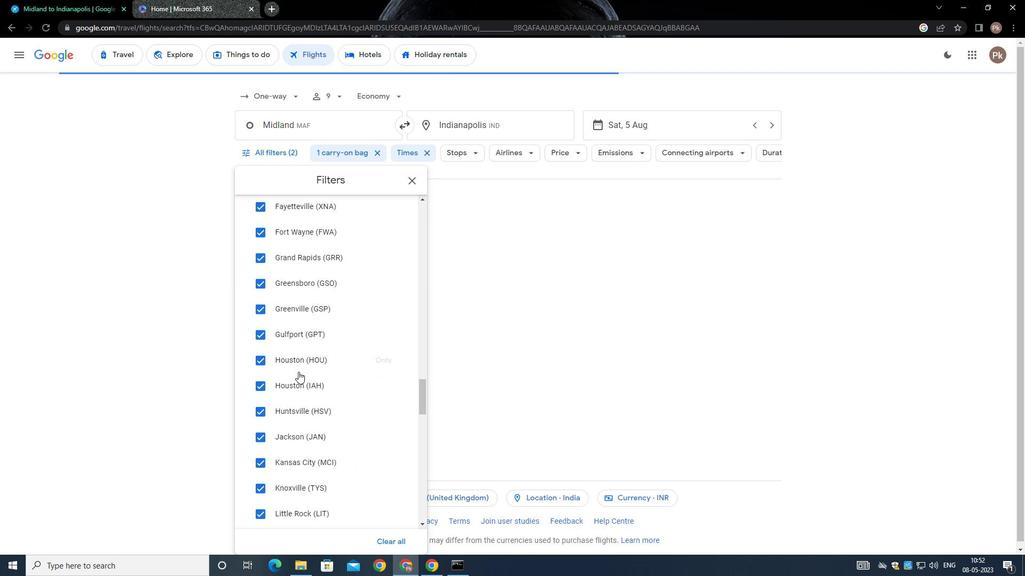 
Action: Mouse moved to (304, 473)
Screenshot: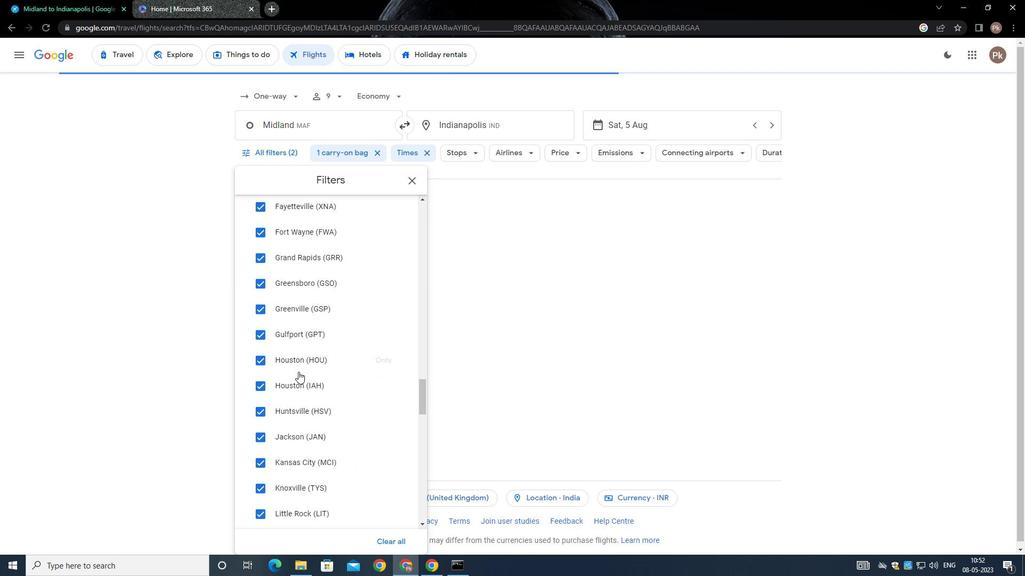
Action: Mouse scrolled (304, 472) with delta (0, 0)
Screenshot: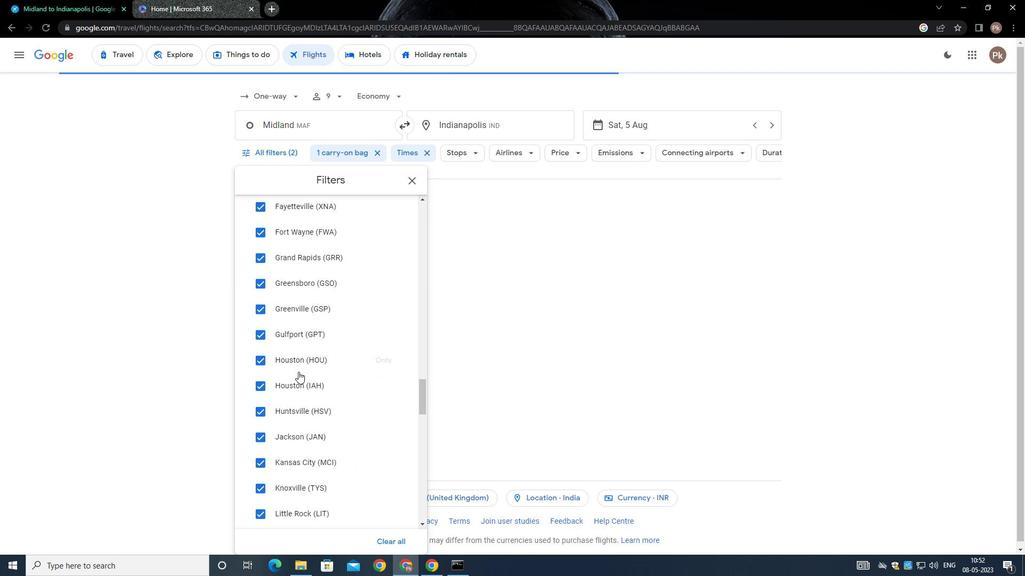 
Action: Mouse moved to (302, 486)
Screenshot: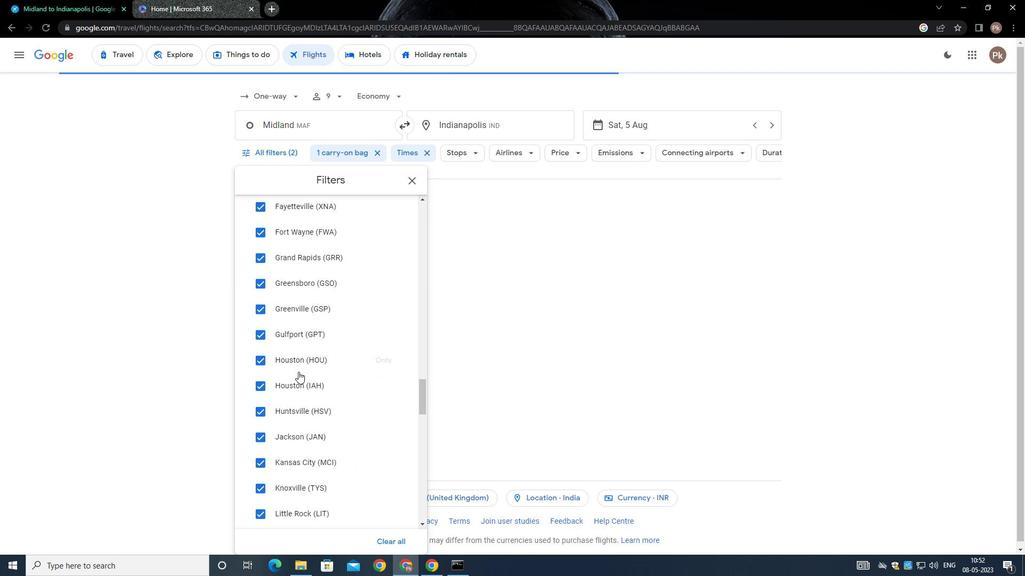 
Action: Mouse scrolled (302, 486) with delta (0, 0)
Screenshot: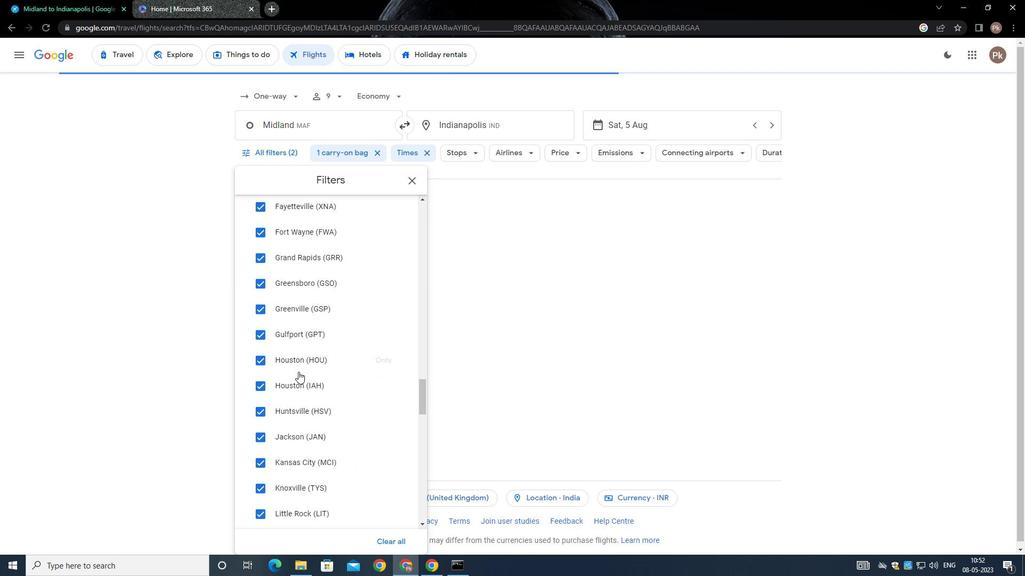 
Action: Mouse moved to (252, 452)
Screenshot: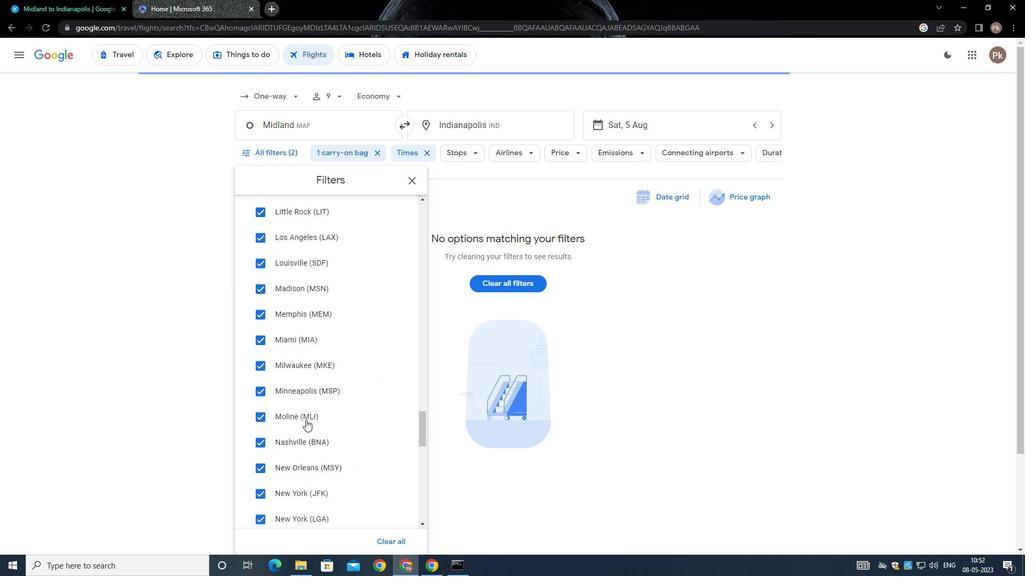 
Action: Mouse scrolled (252, 453) with delta (0, 0)
Screenshot: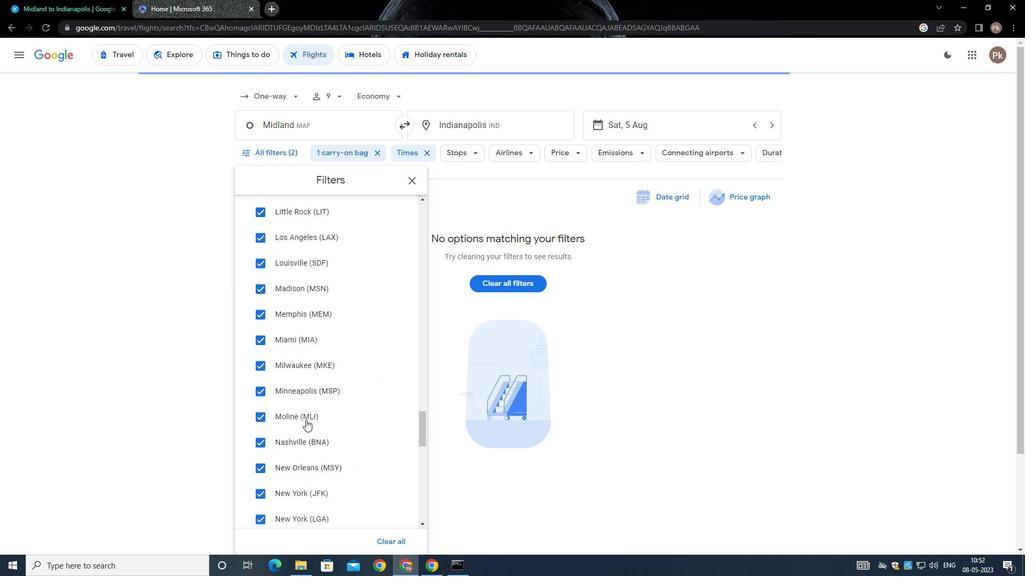 
Action: Mouse scrolled (252, 452) with delta (0, 0)
Screenshot: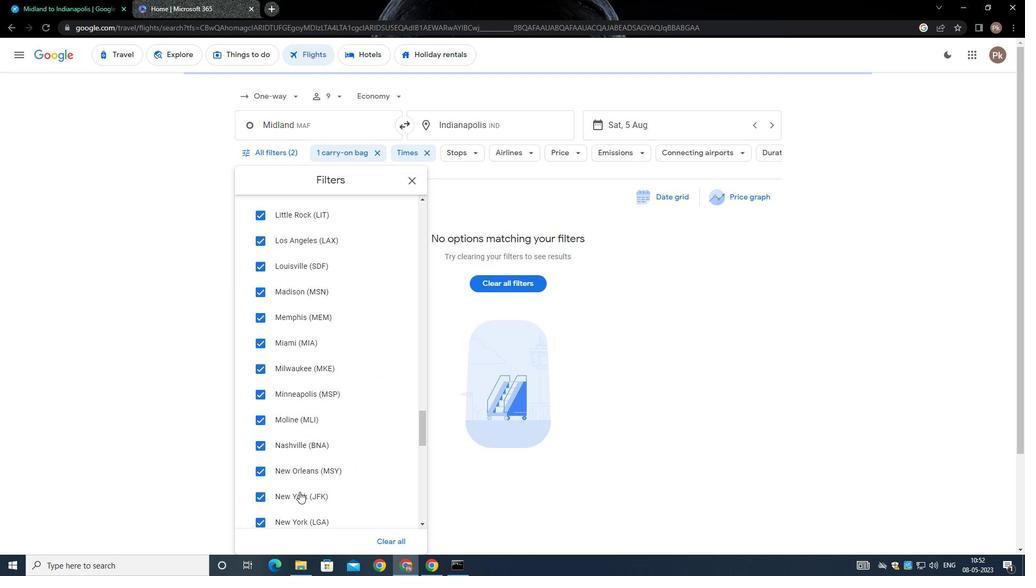 
Action: Mouse moved to (252, 454)
Screenshot: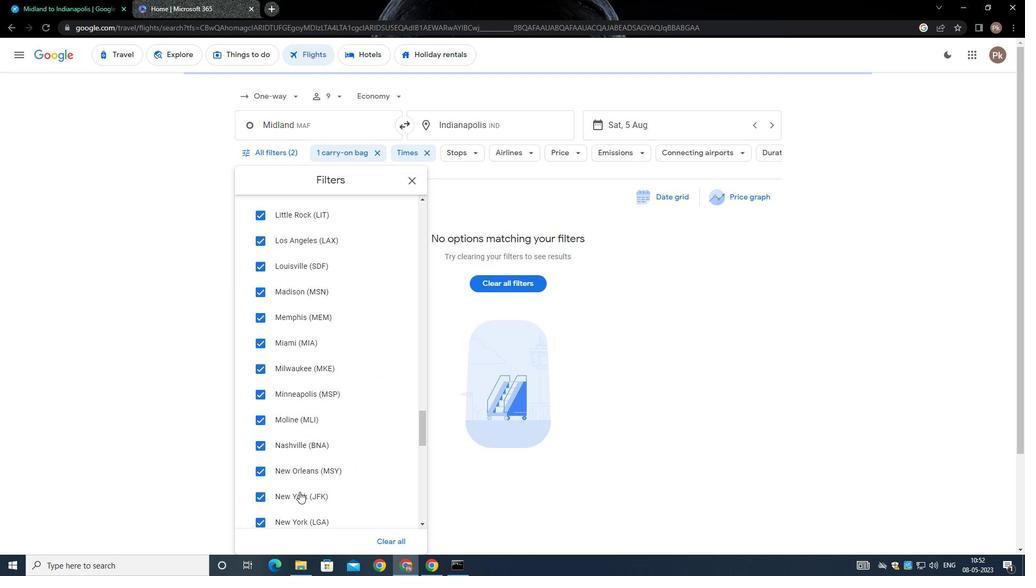 
Action: Mouse scrolled (252, 454) with delta (0, 0)
Screenshot: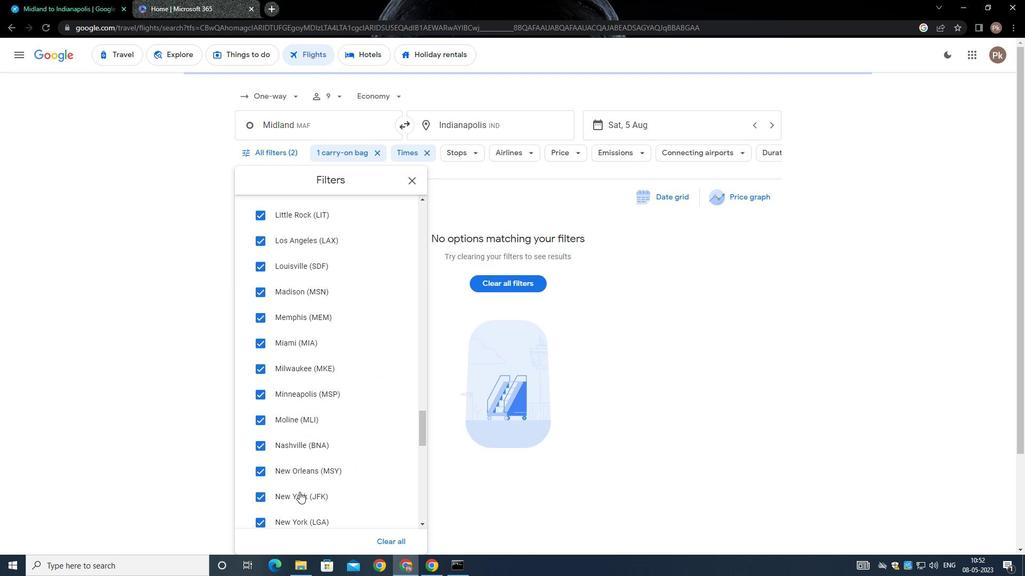 
Action: Mouse scrolled (252, 454) with delta (0, 0)
Screenshot: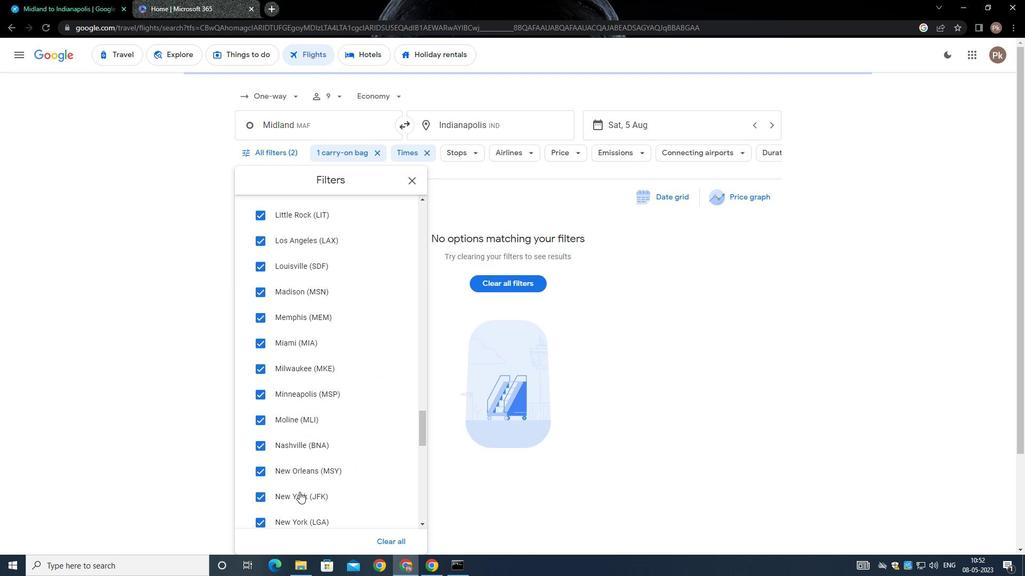 
Action: Mouse moved to (251, 455)
Screenshot: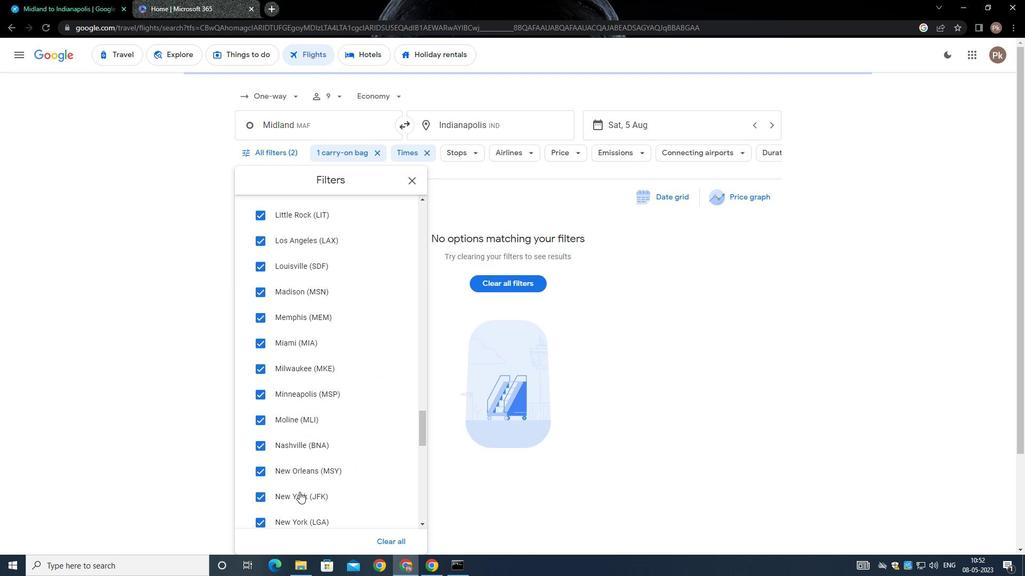 
Action: Mouse scrolled (251, 454) with delta (0, -1)
Screenshot: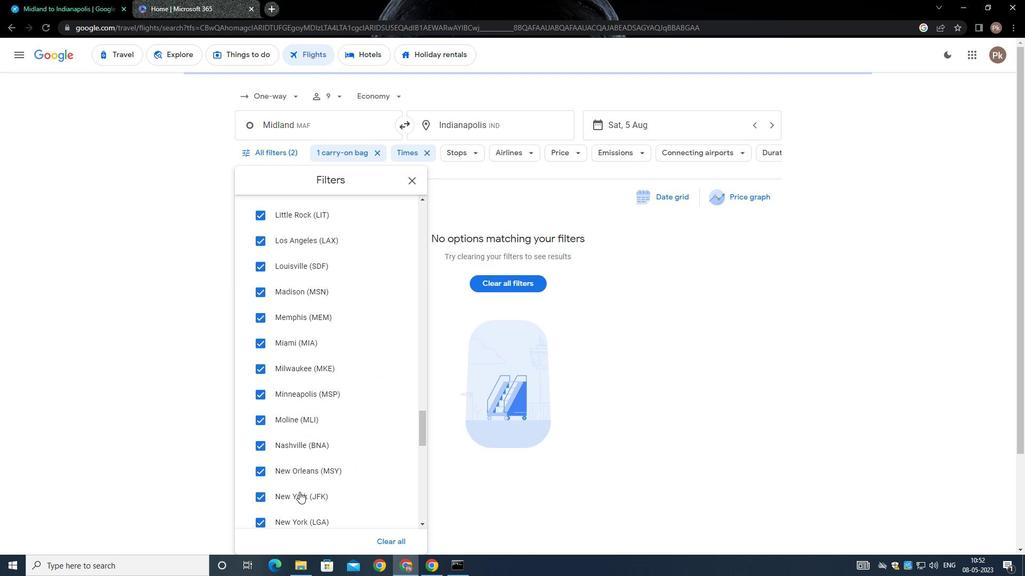 
Action: Mouse scrolled (251, 454) with delta (0, 0)
Screenshot: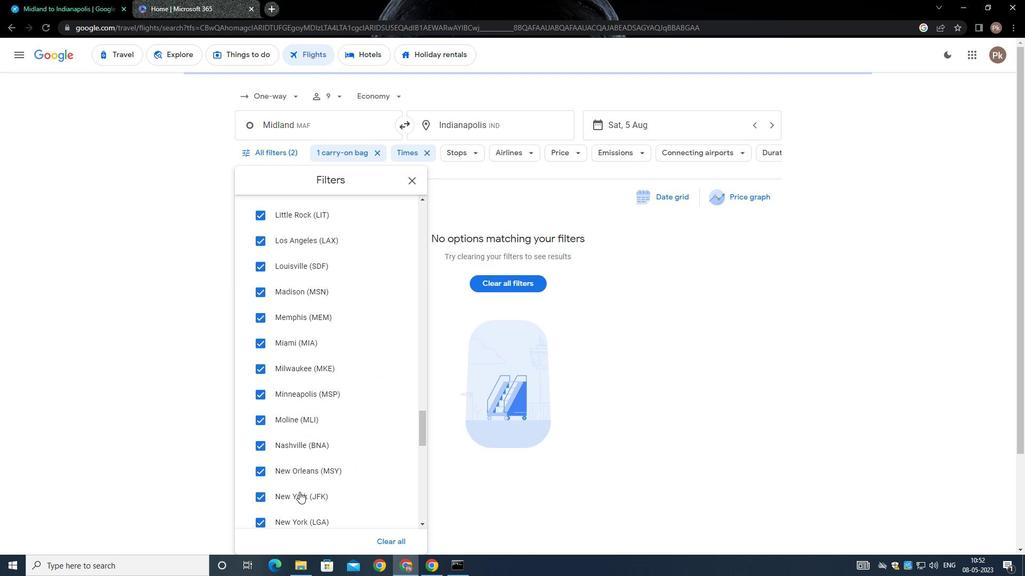 
Action: Mouse moved to (249, 450)
Screenshot: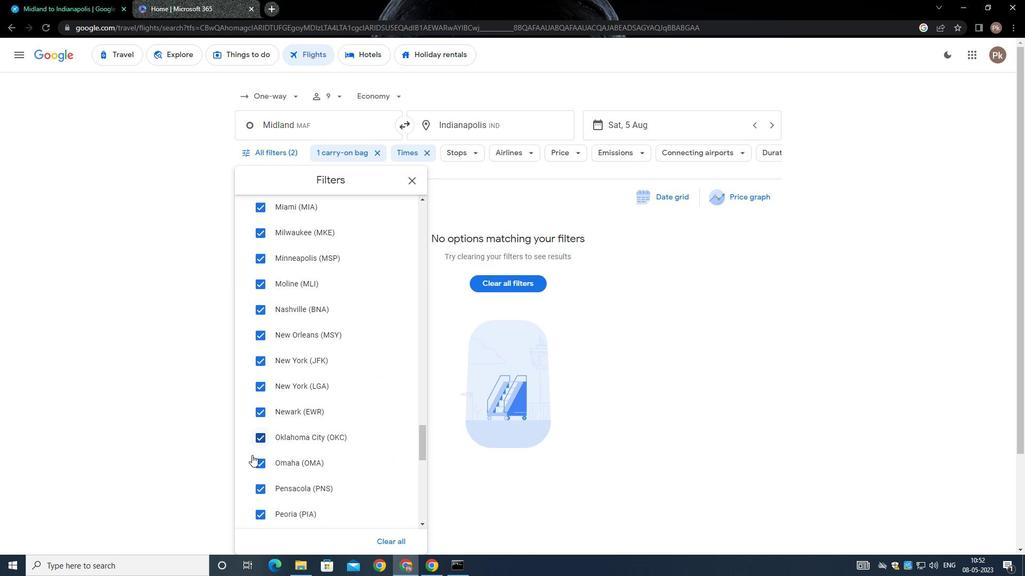 
Action: Mouse scrolled (249, 450) with delta (0, 0)
Screenshot: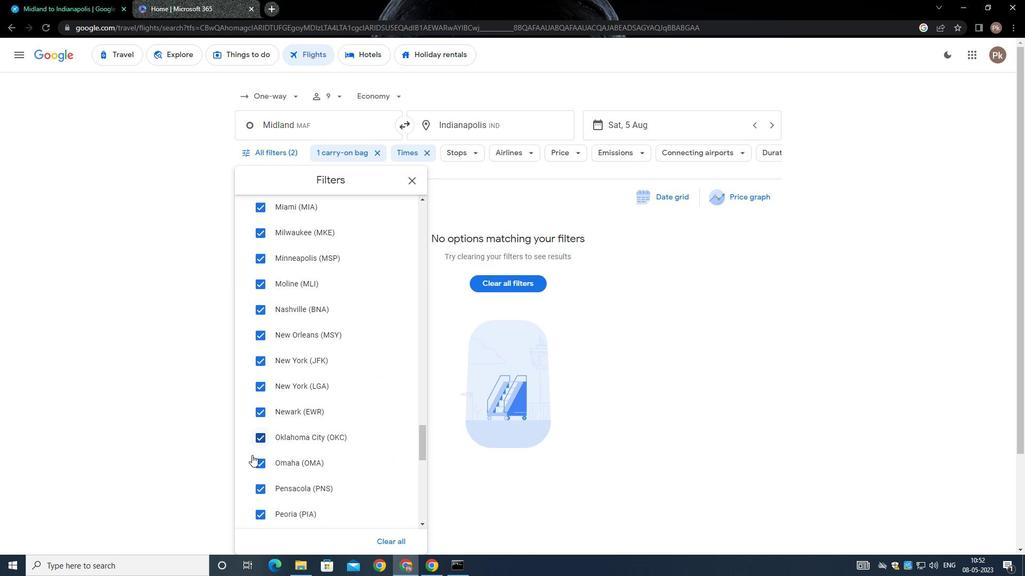 
Action: Mouse scrolled (249, 449) with delta (0, -1)
Screenshot: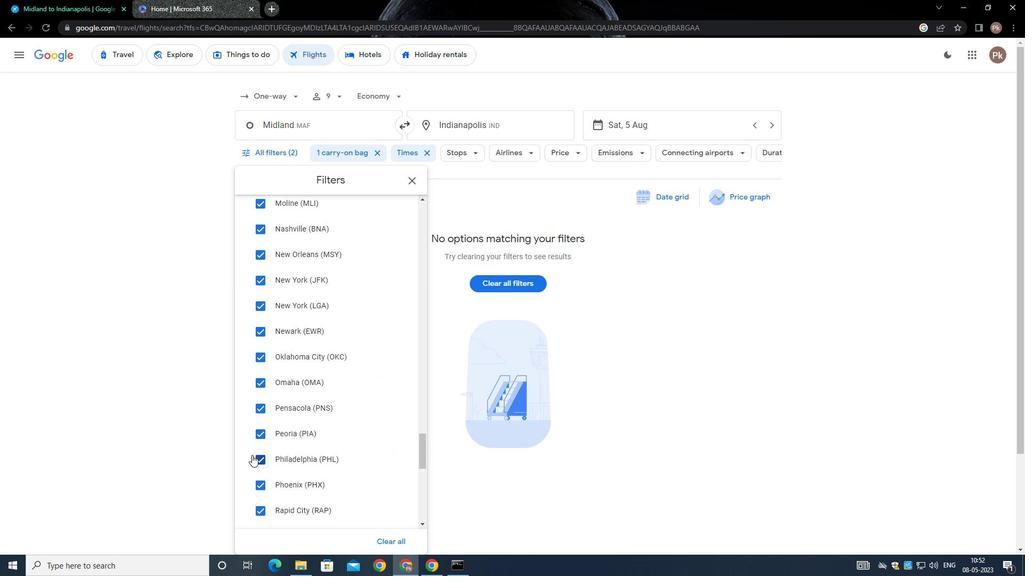 
Action: Mouse scrolled (249, 450) with delta (0, 0)
Screenshot: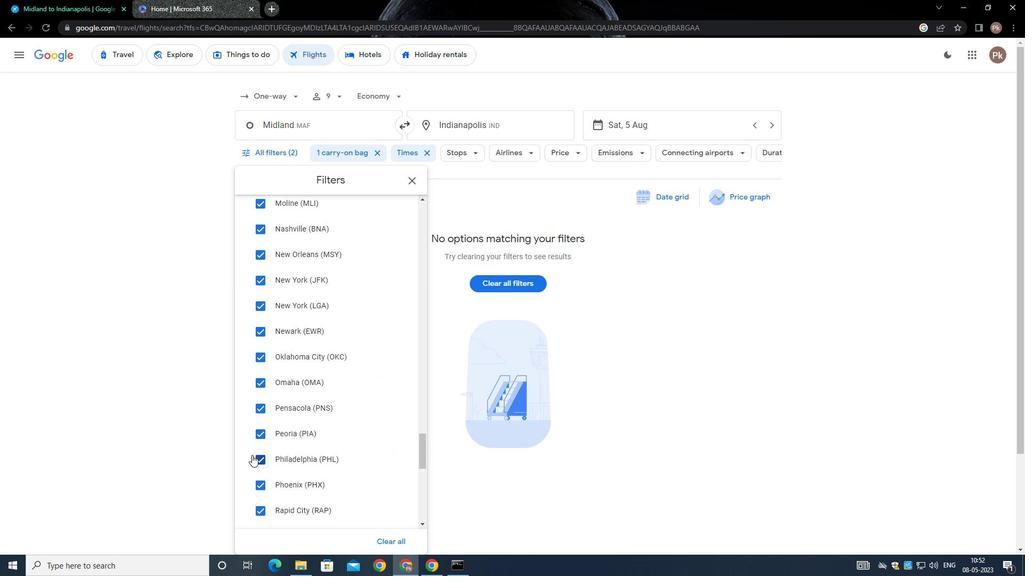 
Action: Mouse moved to (249, 450)
Screenshot: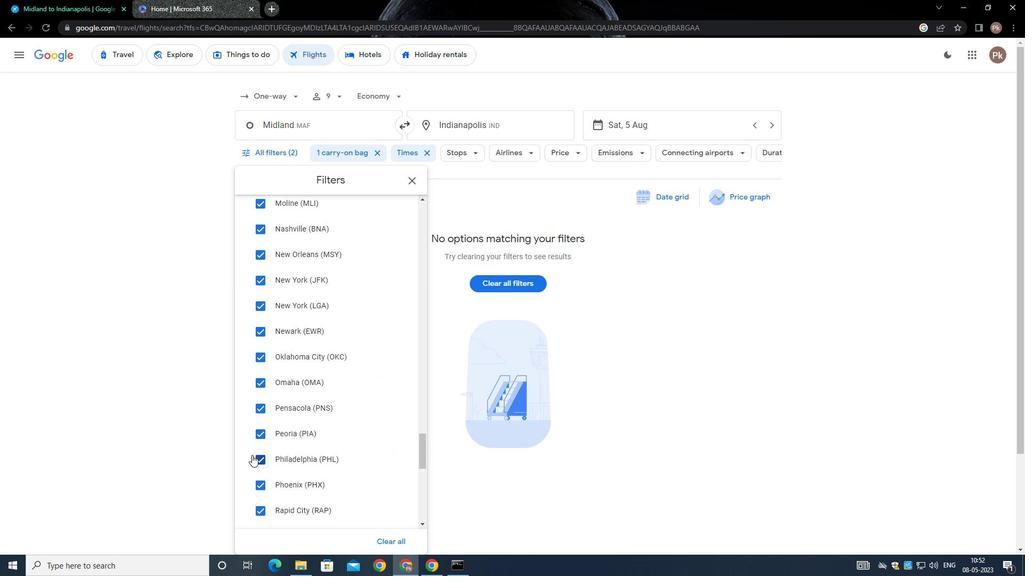 
Action: Mouse scrolled (249, 450) with delta (0, 0)
Screenshot: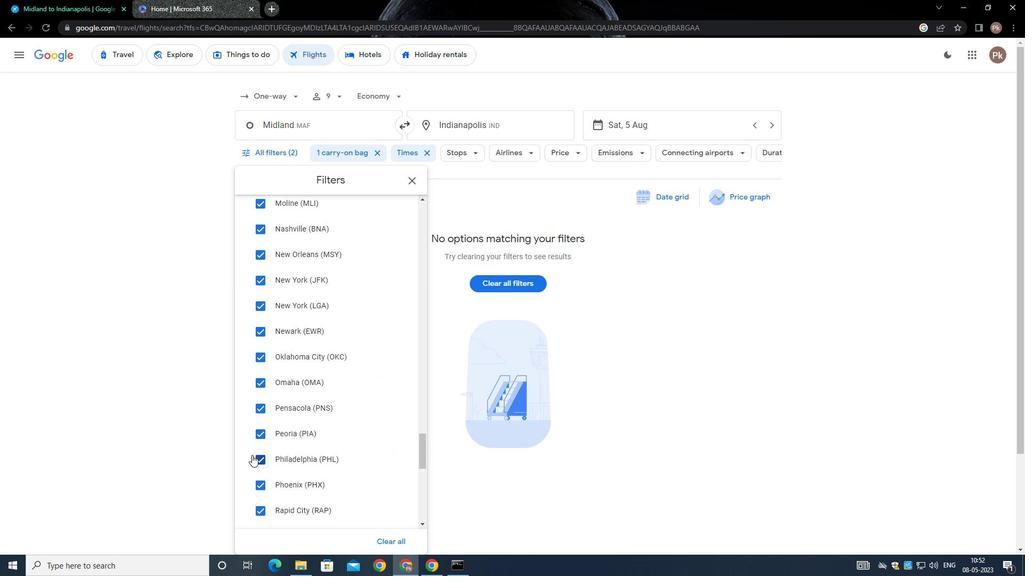 
Action: Mouse moved to (254, 443)
Screenshot: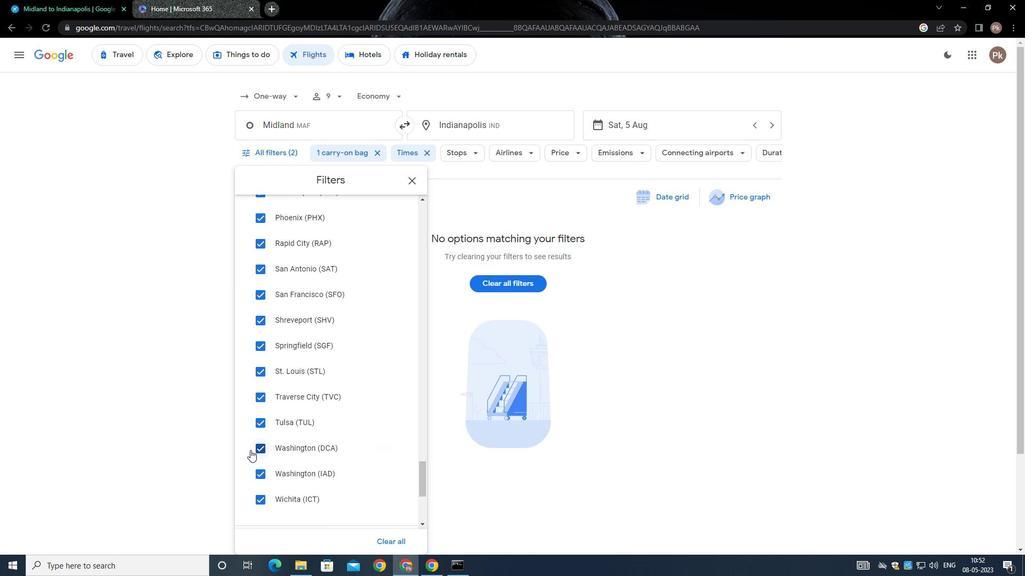 
Action: Mouse scrolled (254, 443) with delta (0, 0)
Screenshot: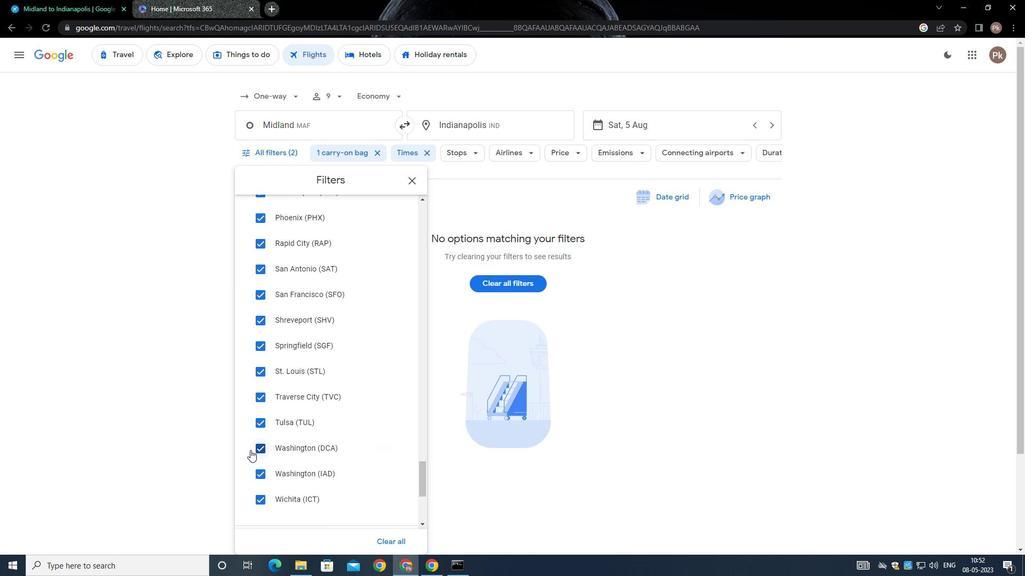 
Action: Mouse moved to (255, 443)
Screenshot: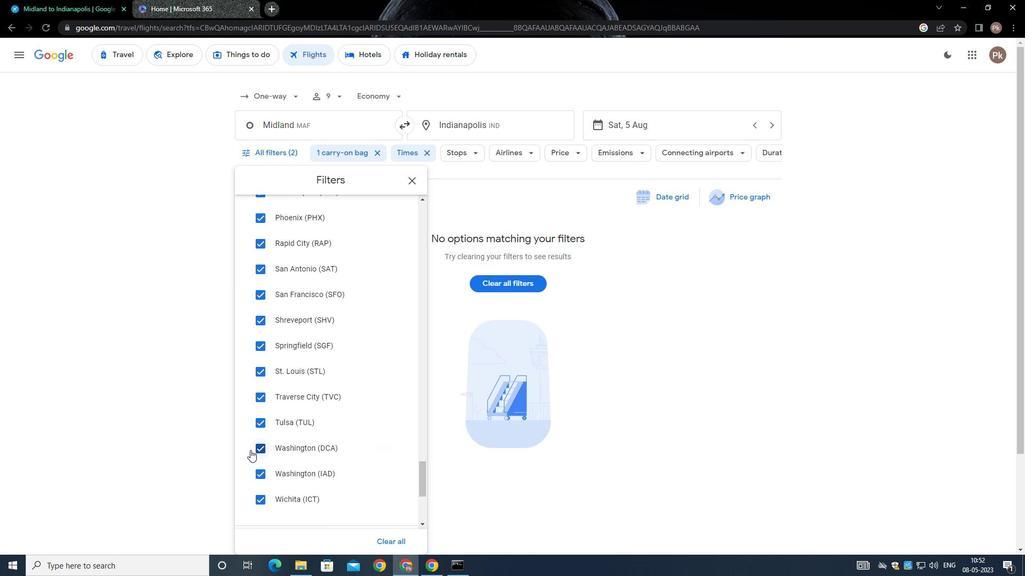 
Action: Mouse scrolled (255, 443) with delta (0, 0)
Screenshot: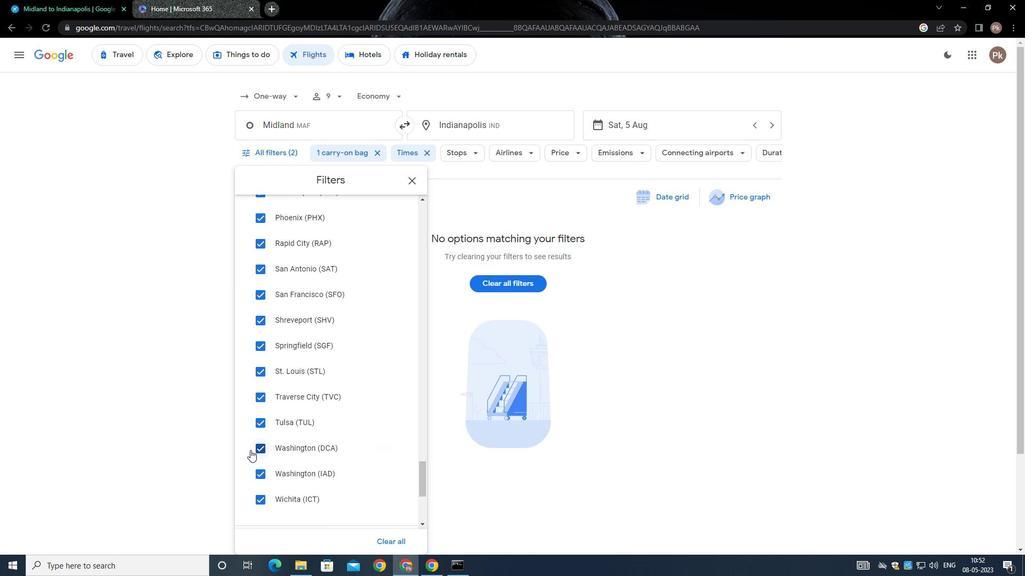 
Action: Mouse moved to (255, 444)
Screenshot: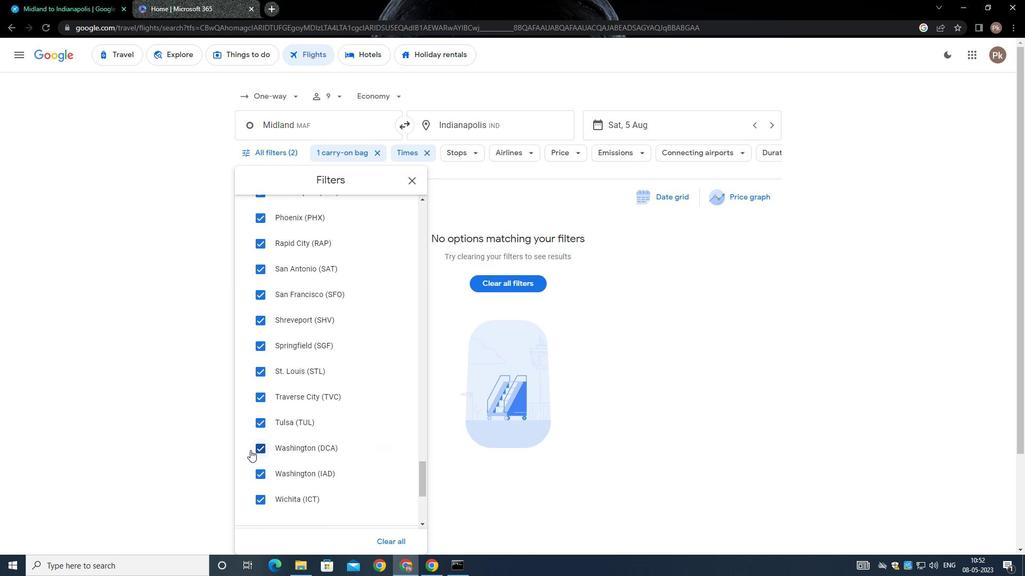 
Action: Mouse scrolled (255, 443) with delta (0, 0)
Screenshot: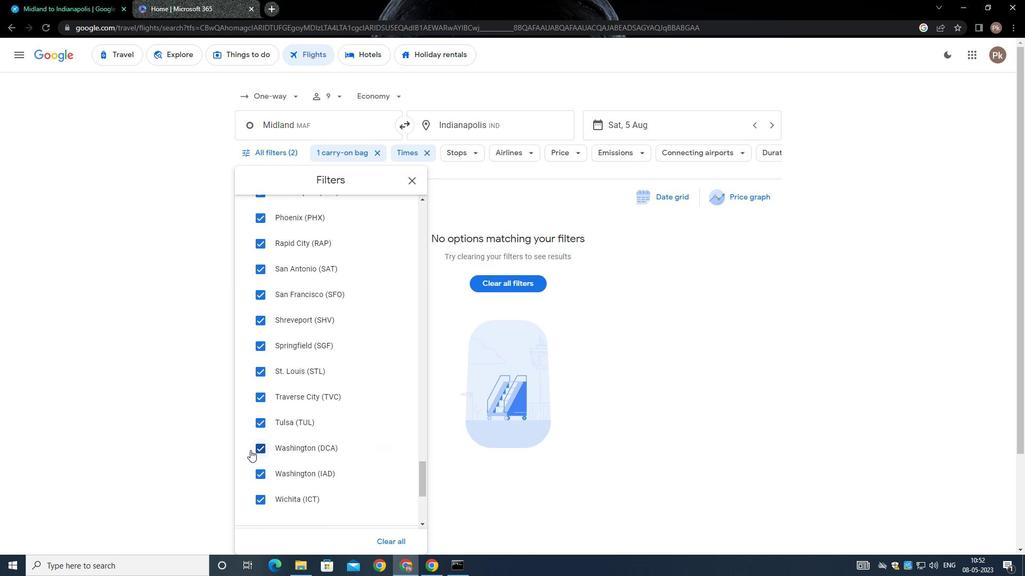 
Action: Mouse moved to (255, 444)
Screenshot: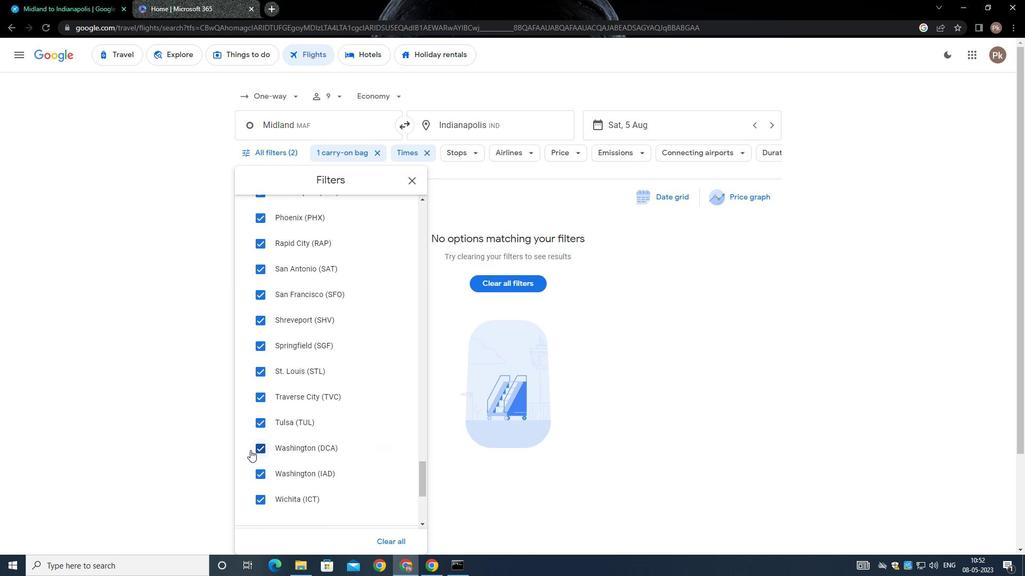 
Action: Mouse scrolled (255, 444) with delta (0, 0)
Screenshot: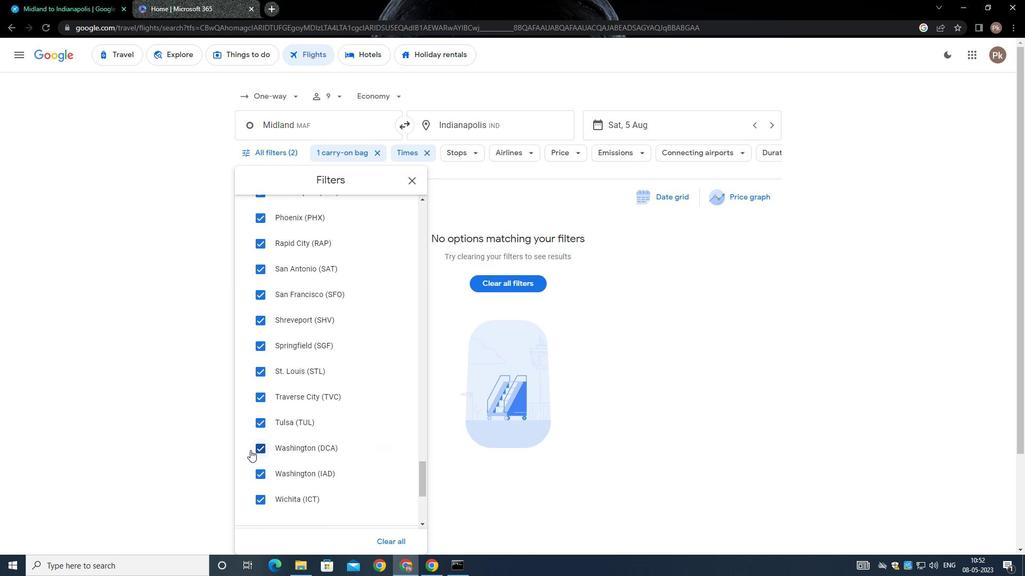 
Action: Mouse scrolled (255, 444) with delta (0, 0)
Screenshot: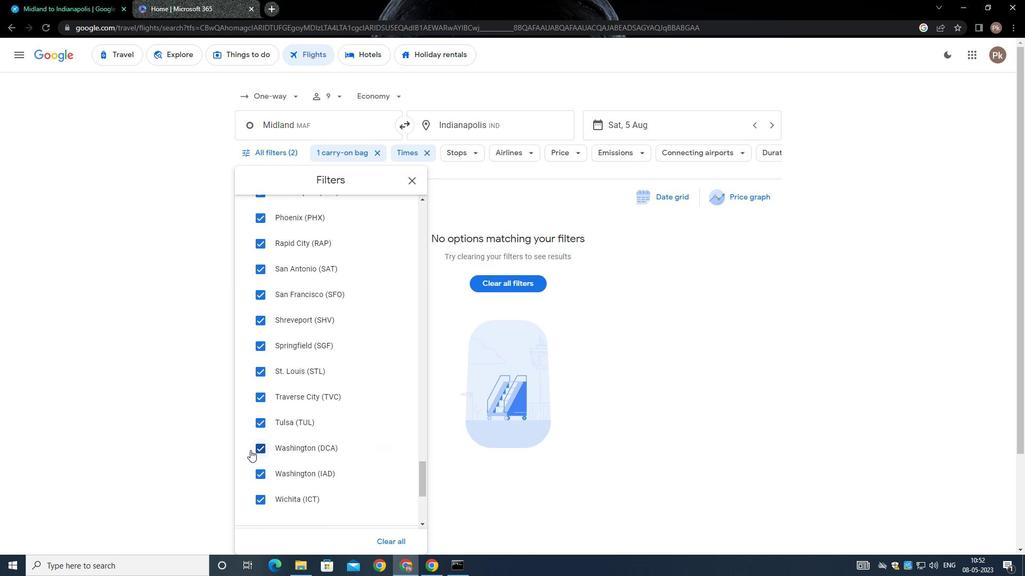 
Action: Mouse scrolled (255, 444) with delta (0, 0)
Screenshot: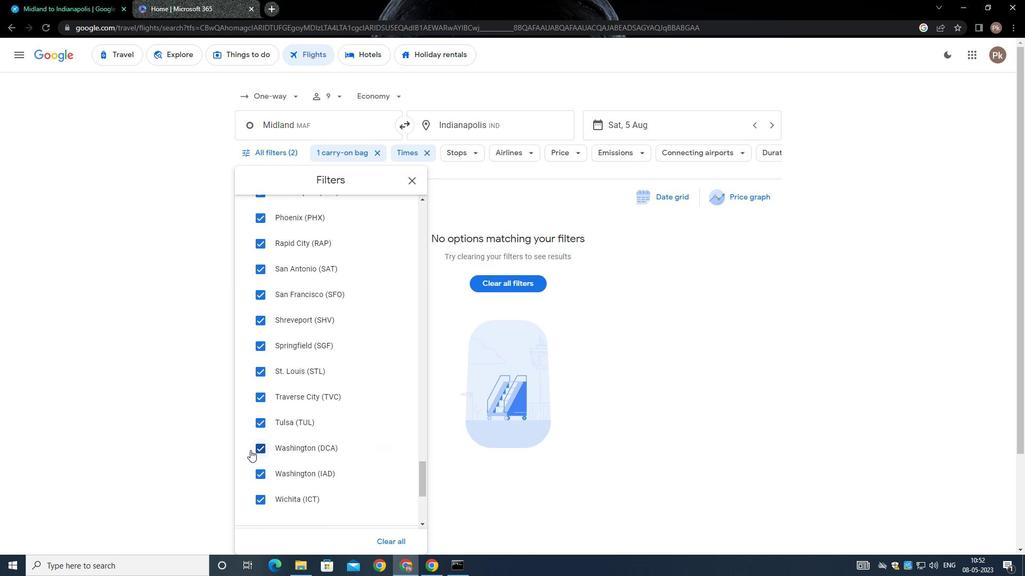 
Action: Mouse moved to (255, 444)
Screenshot: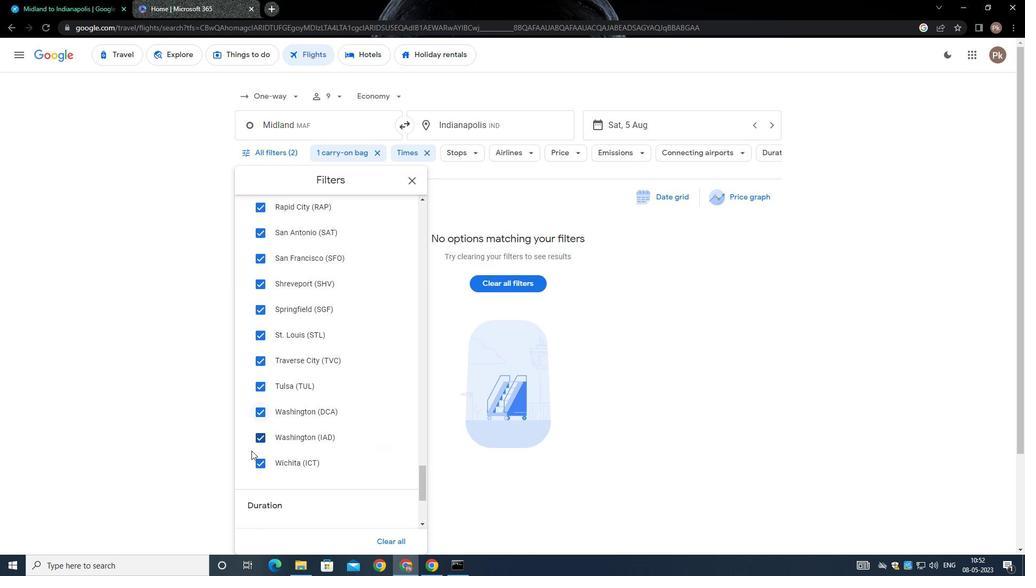 
Action: Mouse scrolled (255, 444) with delta (0, 0)
Screenshot: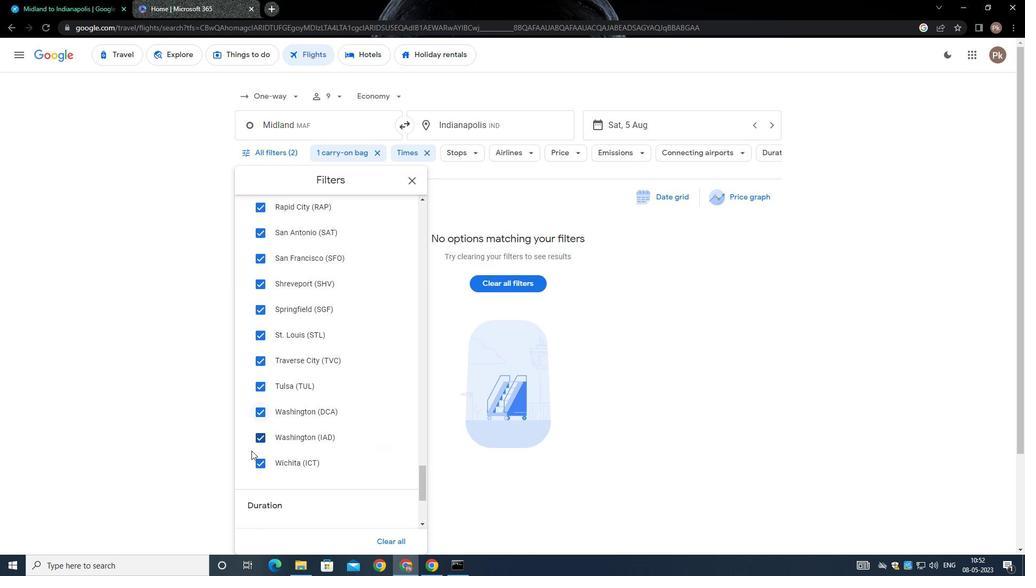 
Action: Mouse moved to (257, 442)
Screenshot: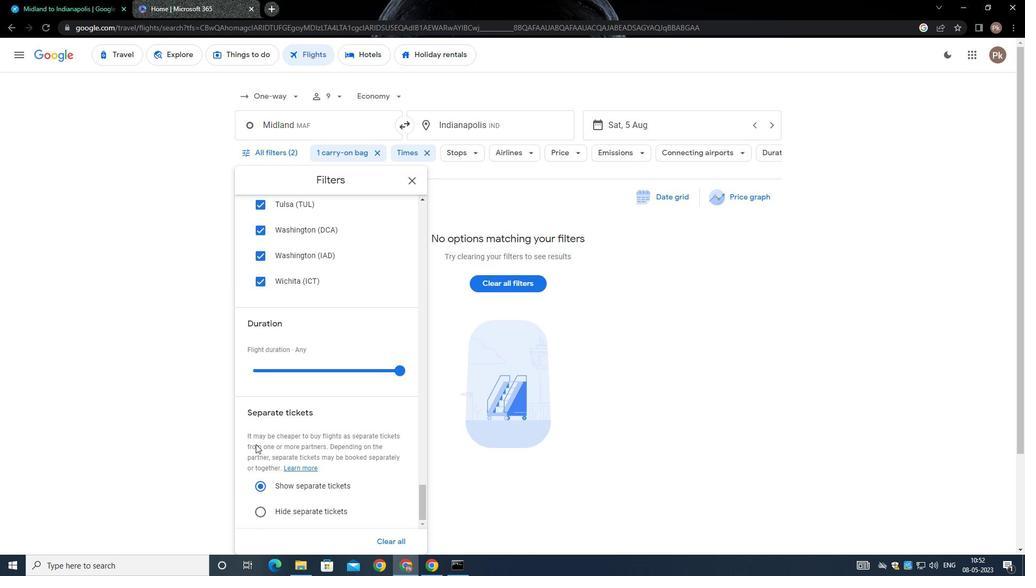 
Action: Mouse scrolled (257, 441) with delta (0, 0)
Screenshot: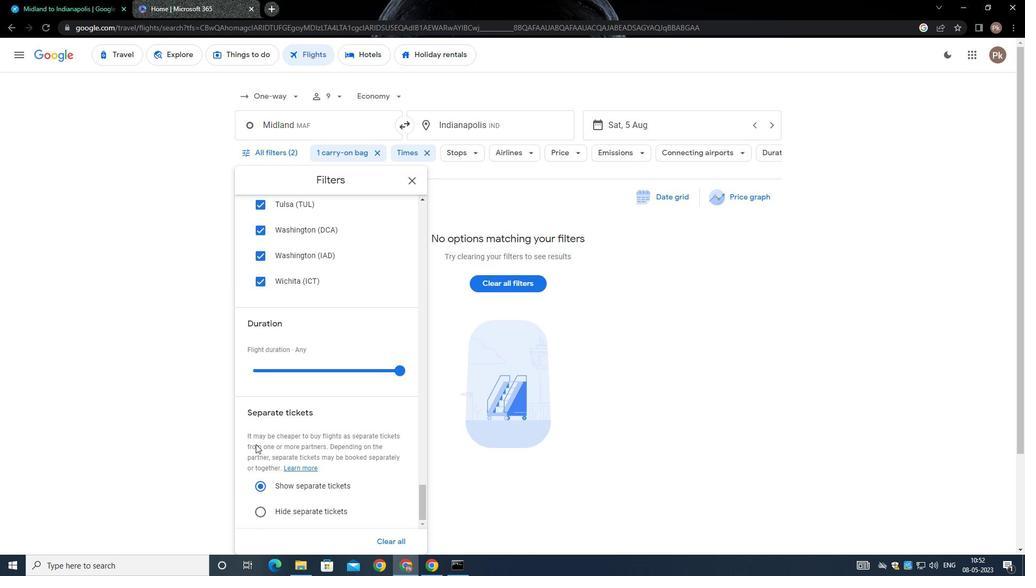
Action: Mouse scrolled (257, 441) with delta (0, 0)
Screenshot: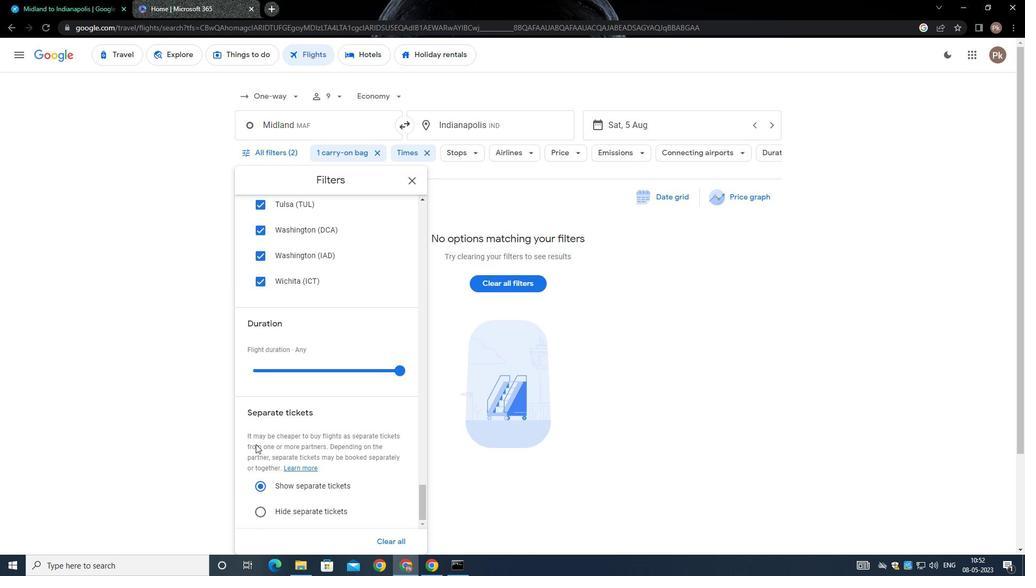 
Action: Mouse scrolled (257, 441) with delta (0, 0)
Screenshot: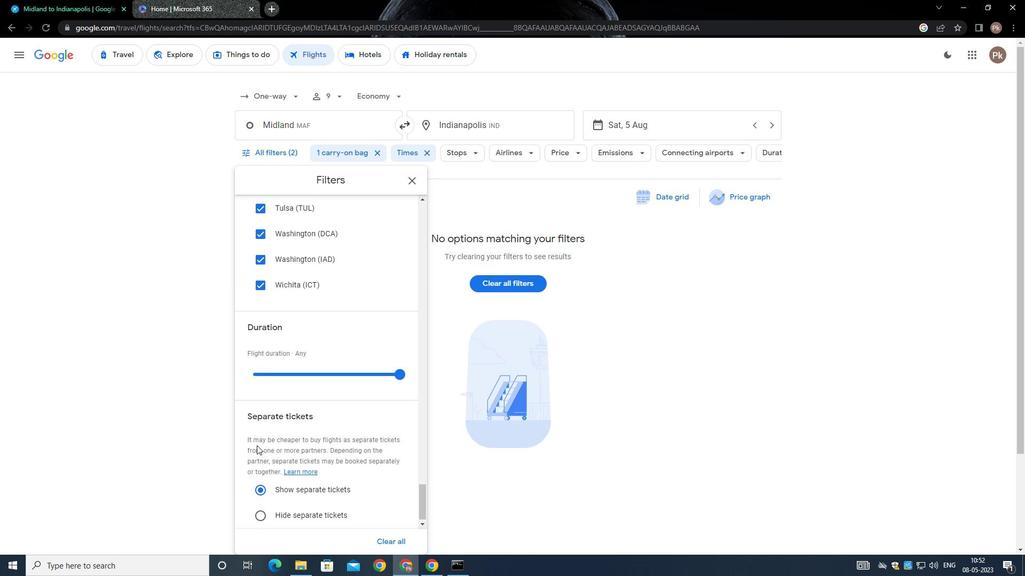 
Action: Mouse scrolled (257, 441) with delta (0, 0)
Screenshot: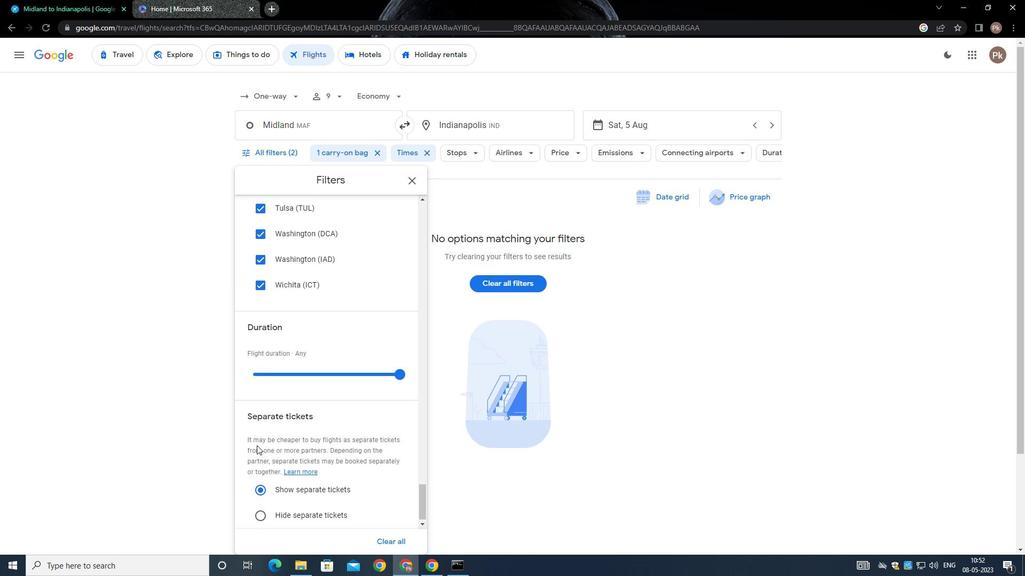 
Action: Mouse scrolled (257, 441) with delta (0, 0)
Screenshot: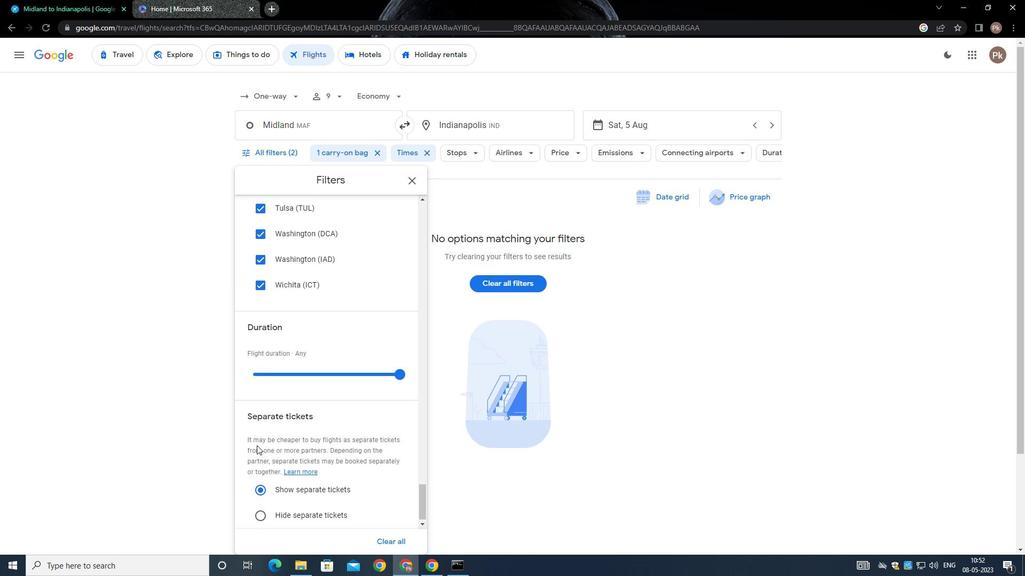 
Action: Mouse scrolled (257, 441) with delta (0, 0)
Screenshot: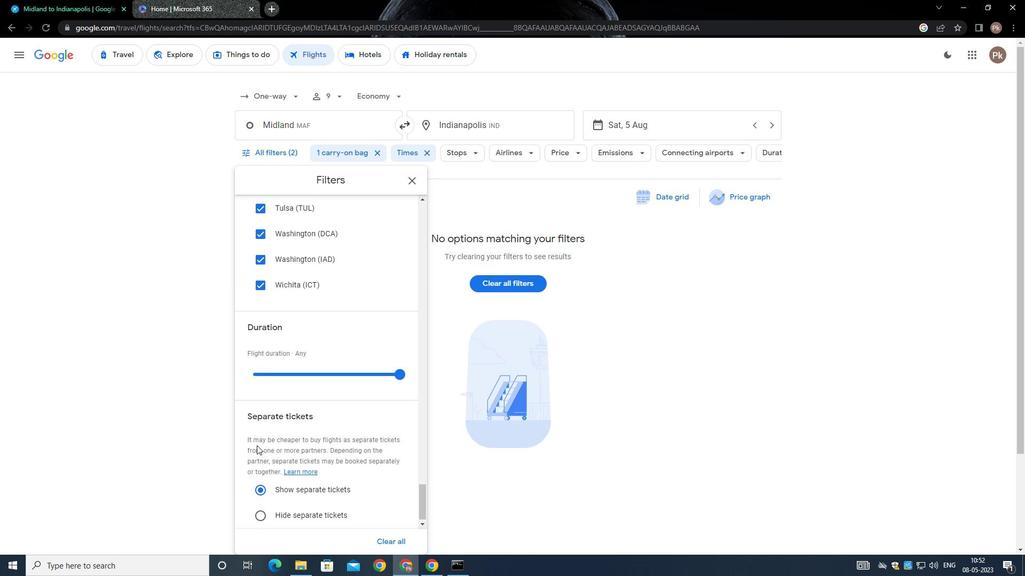 
Action: Mouse moved to (257, 442)
Screenshot: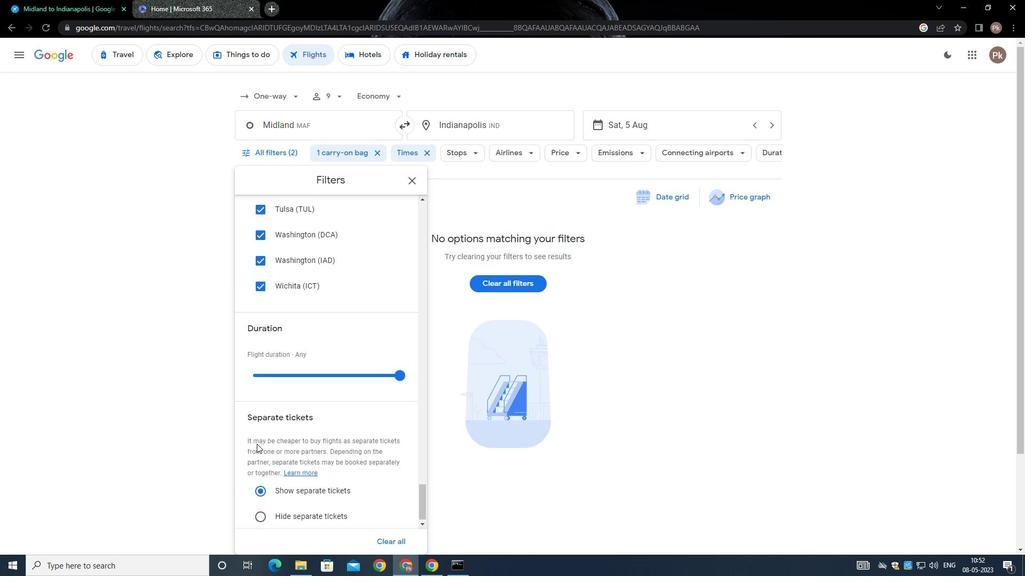 
